 Task: Change  the formatting of the data to Which is Greater than 5, in conditional formating, put the option 'Green Fill with Dark Green Text. . 'add another formatting option Format As Table, insert the option Orangee Table style Medium 3 , change the format of Column Width to AutoFit Column Width and sort the data in descending order In the sheet  Attendance Monitoring Sheetbook
Action: Mouse moved to (178, 431)
Screenshot: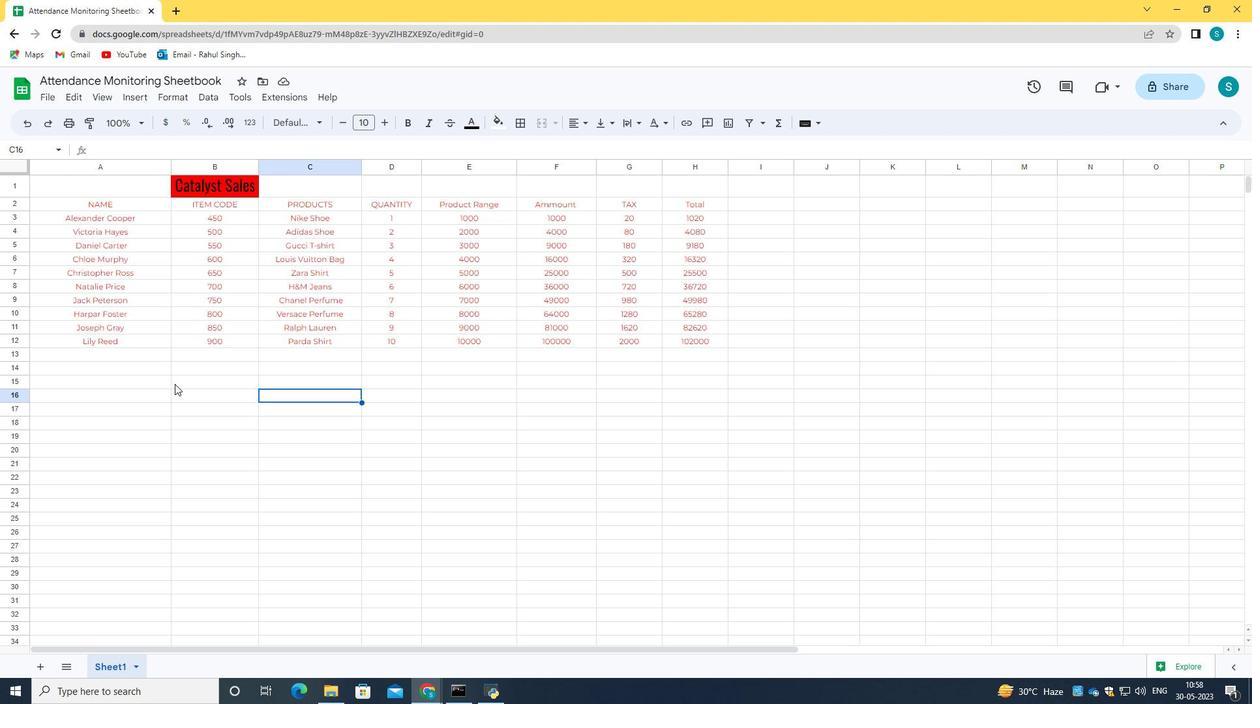 
Action: Mouse pressed left at (178, 431)
Screenshot: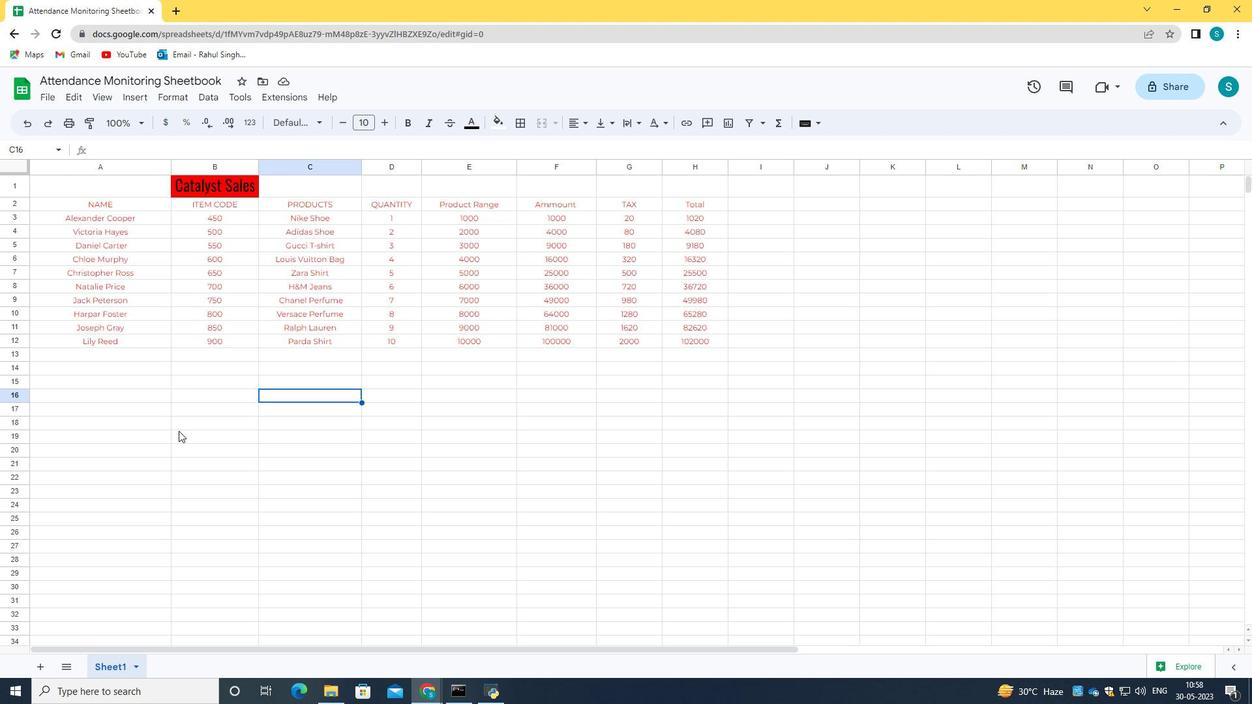 
Action: Mouse moved to (157, 92)
Screenshot: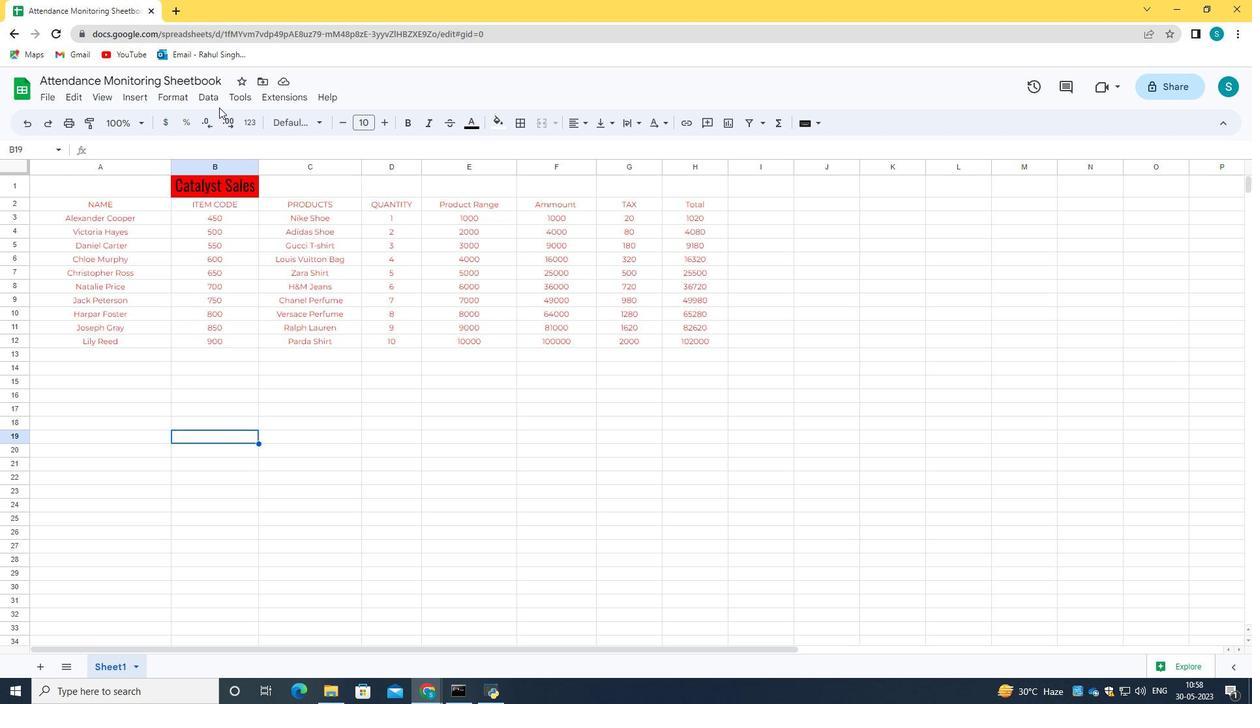 
Action: Mouse pressed left at (157, 92)
Screenshot: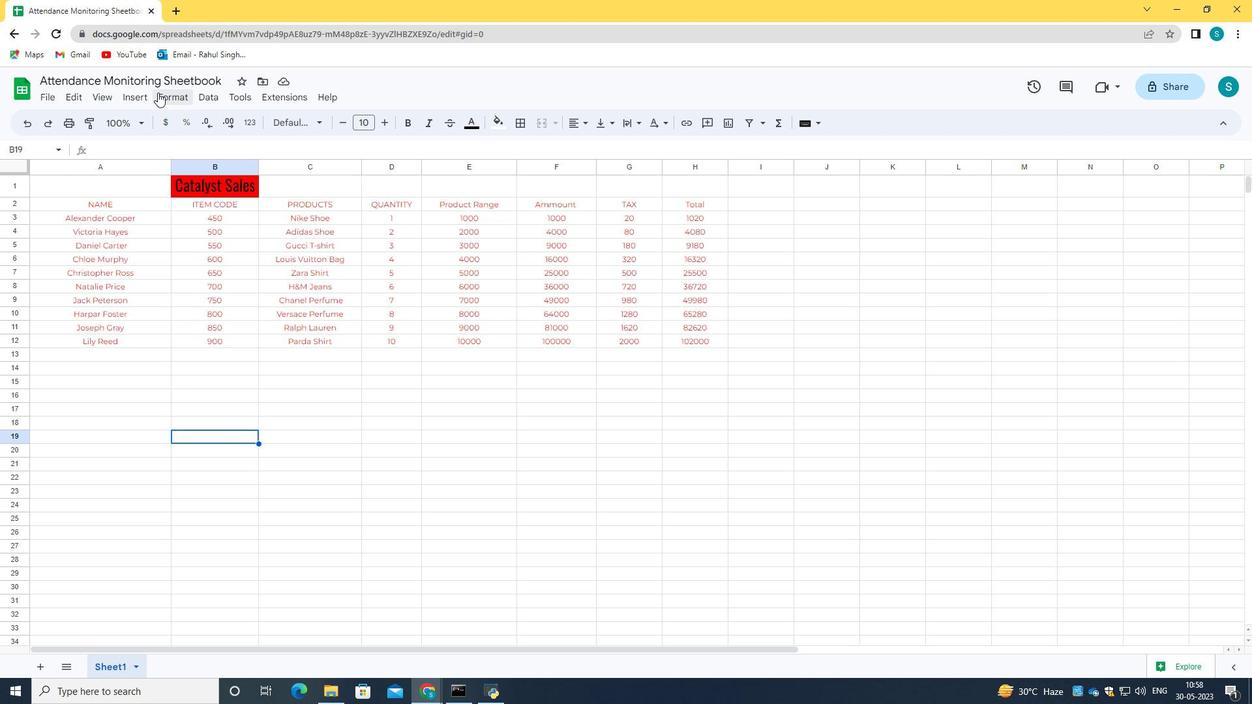 
Action: Mouse moved to (337, 319)
Screenshot: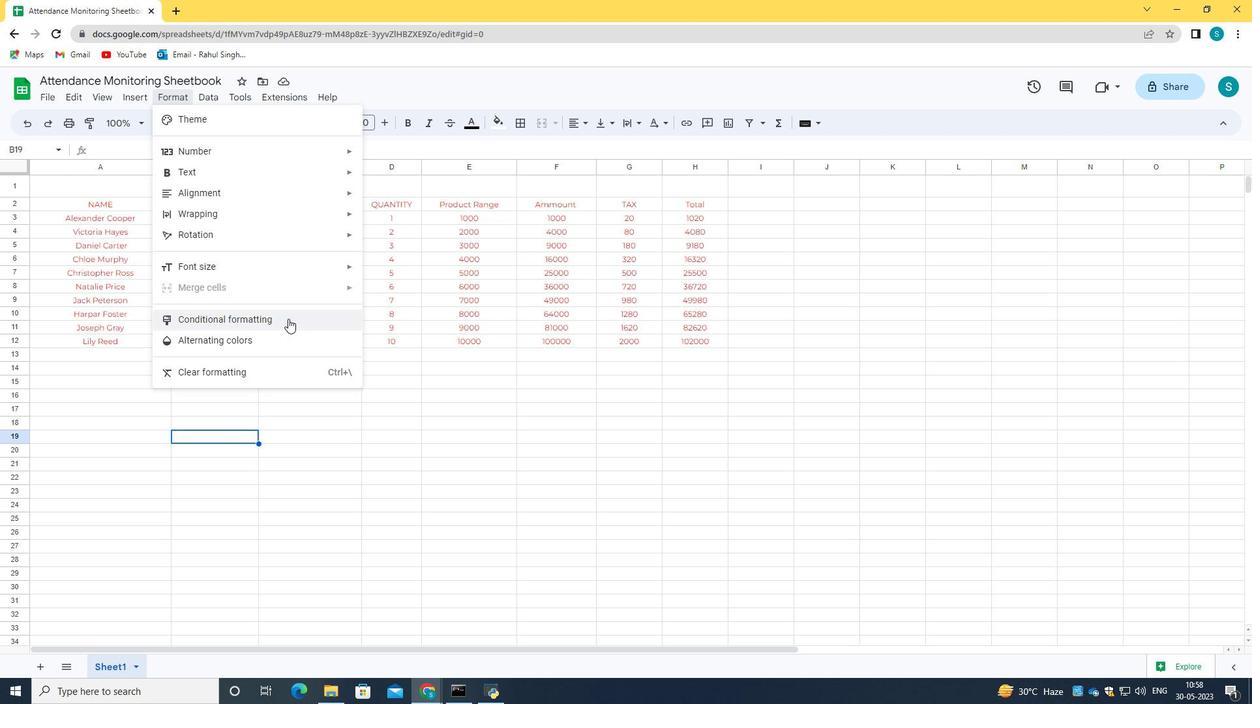 
Action: Mouse pressed left at (337, 319)
Screenshot: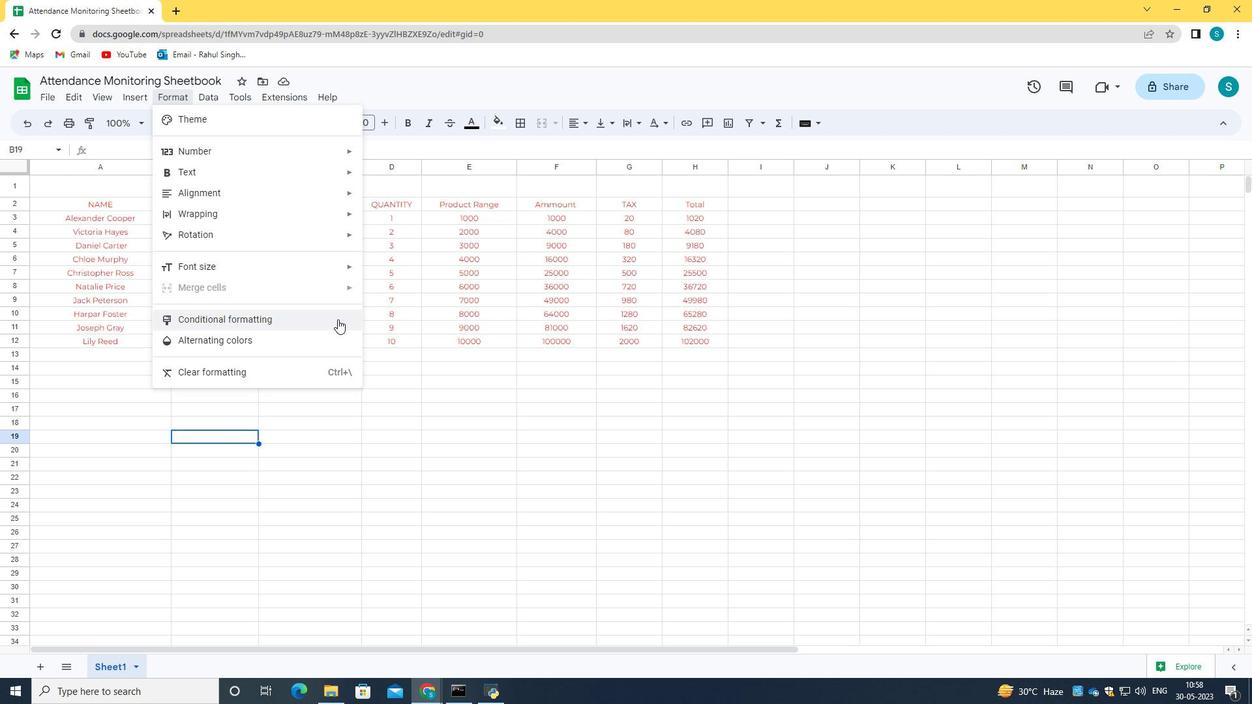 
Action: Mouse moved to (1104, 305)
Screenshot: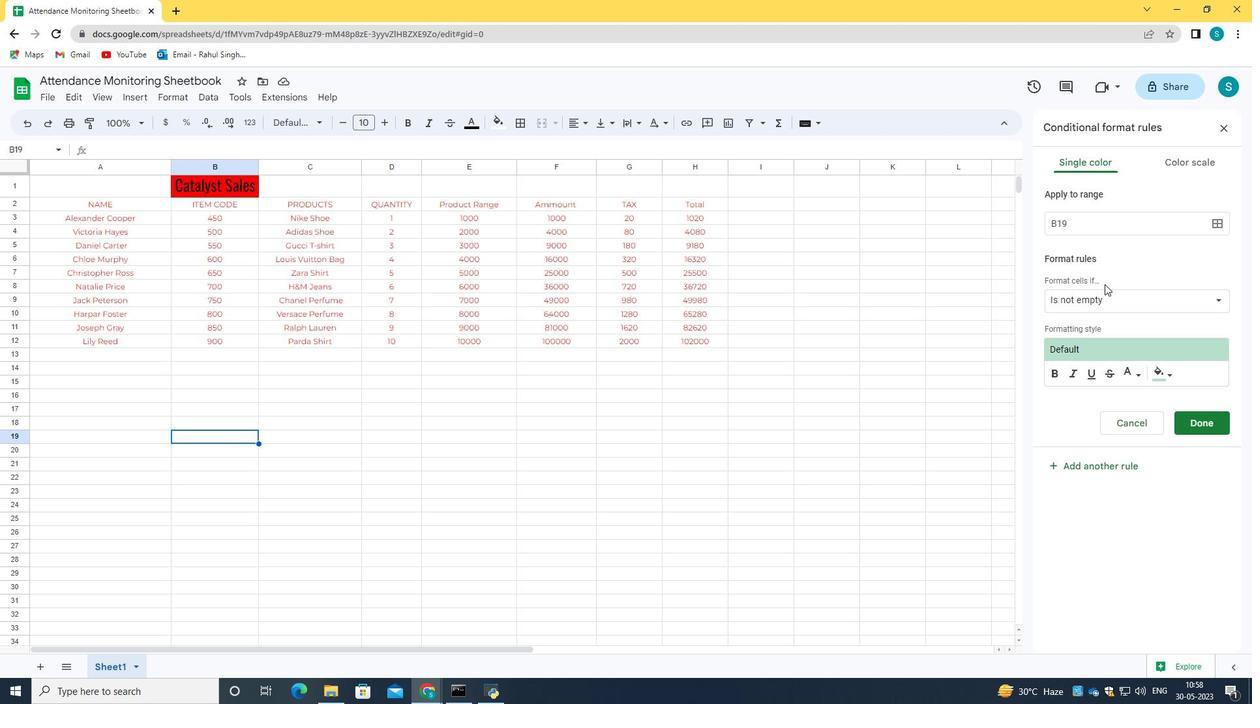 
Action: Mouse pressed left at (1104, 305)
Screenshot: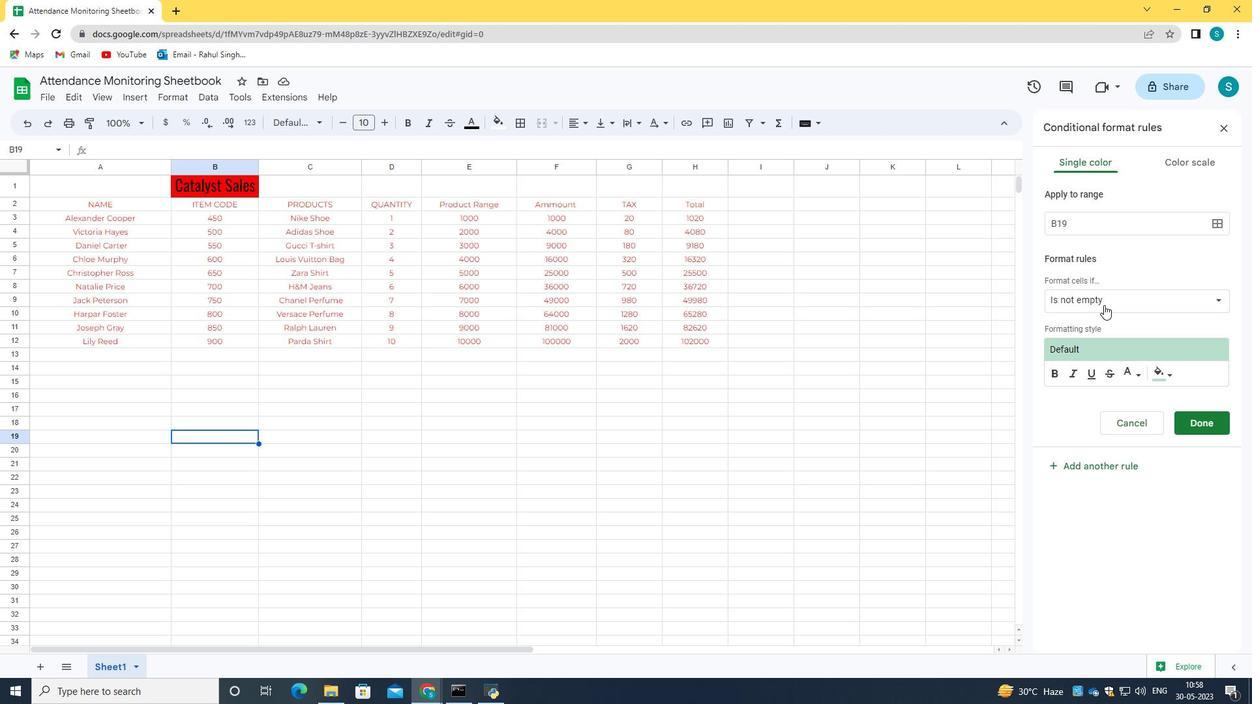 
Action: Mouse moved to (1111, 514)
Screenshot: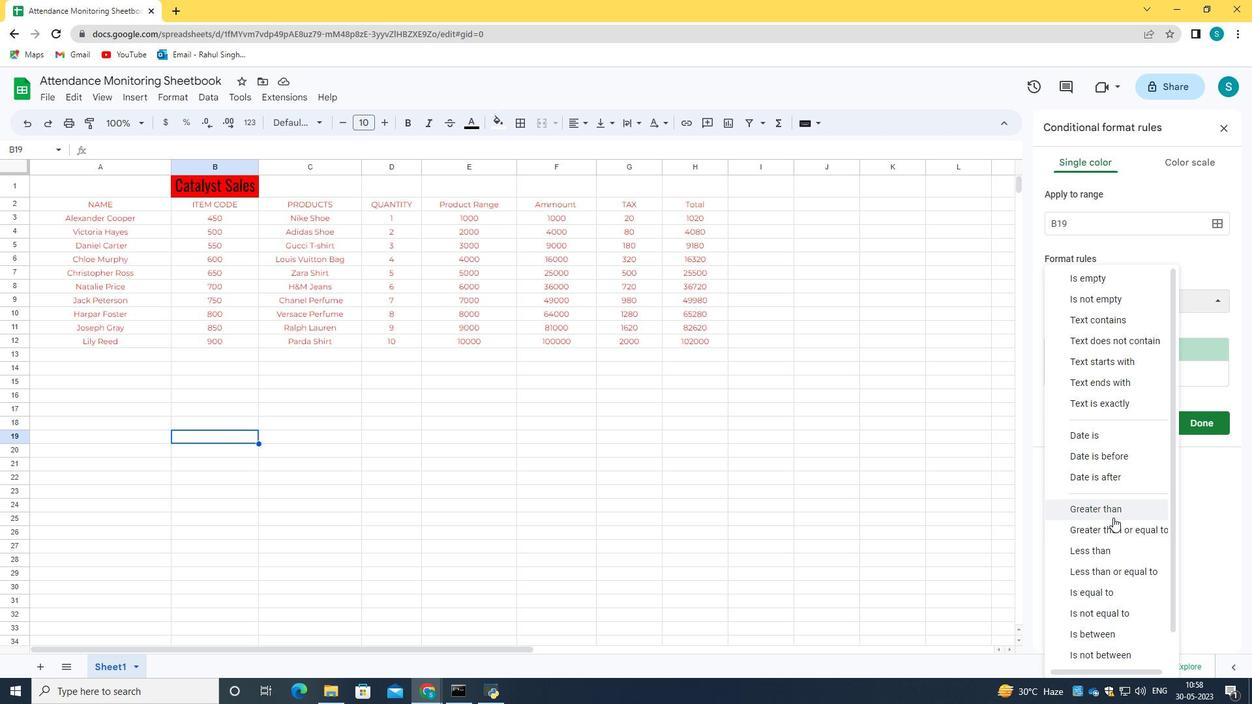 
Action: Mouse pressed left at (1111, 514)
Screenshot: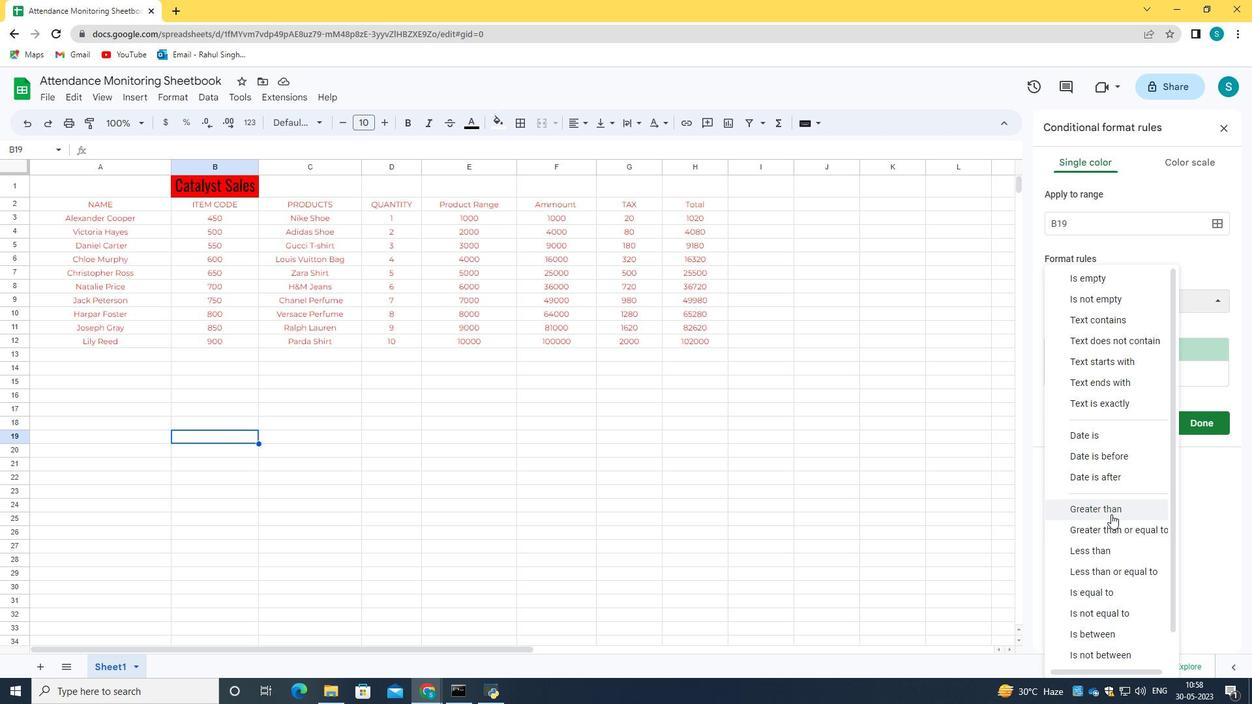 
Action: Mouse moved to (1114, 333)
Screenshot: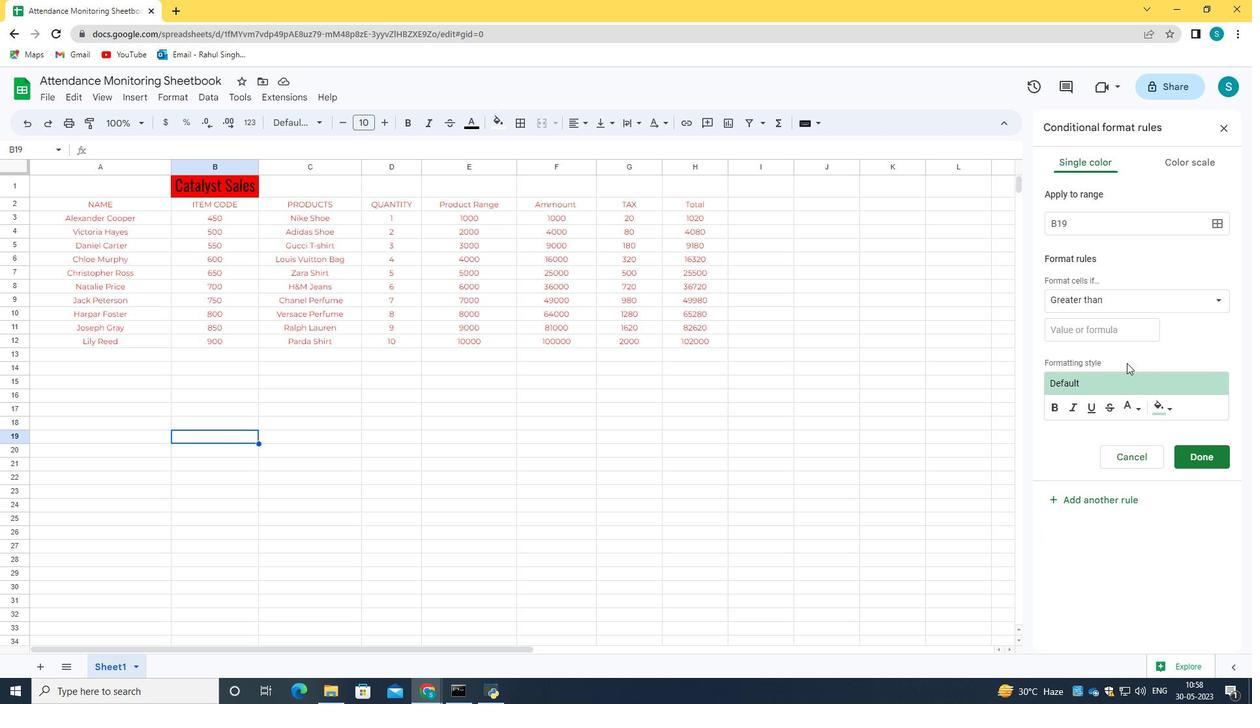 
Action: Mouse pressed left at (1114, 333)
Screenshot: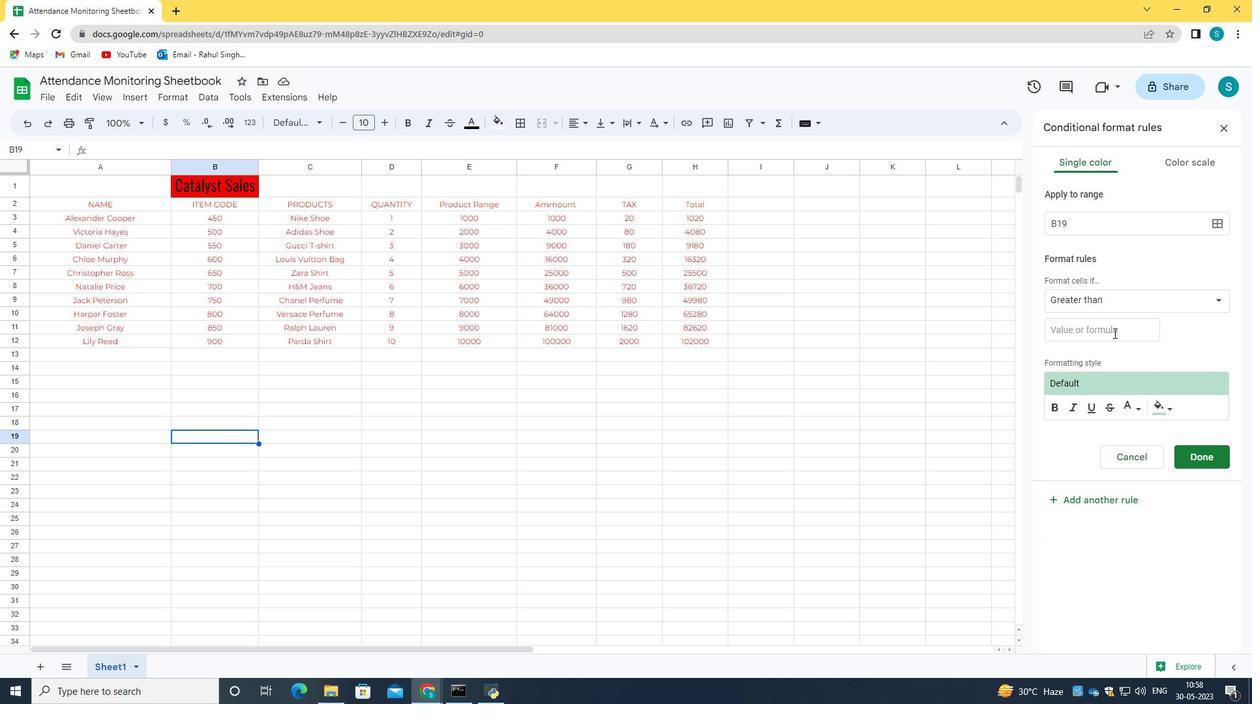 
Action: Key pressed 5
Screenshot: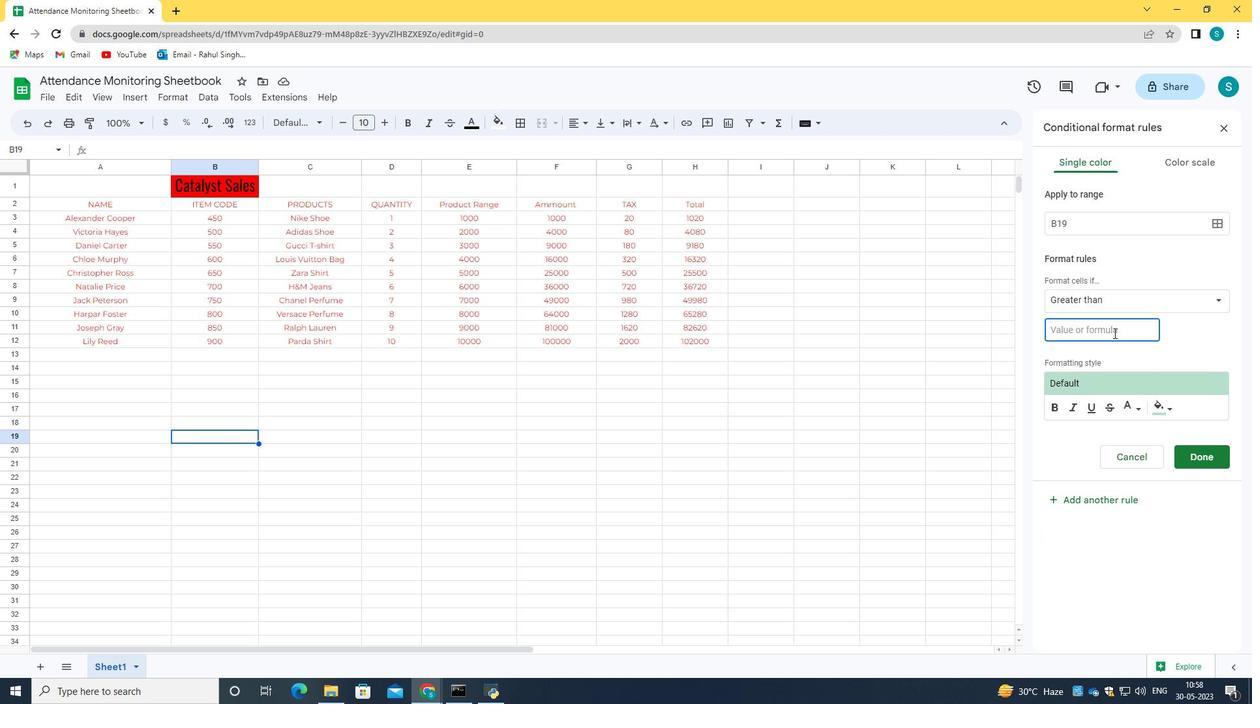 
Action: Mouse moved to (1159, 403)
Screenshot: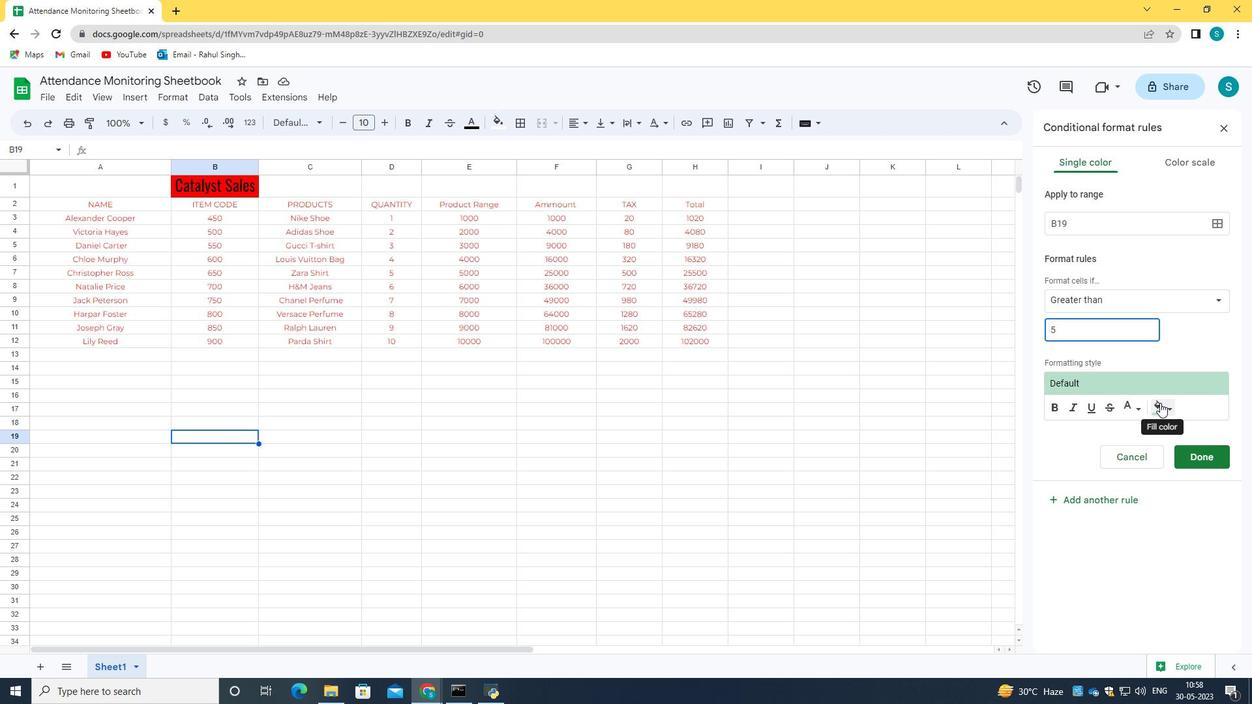 
Action: Mouse pressed left at (1159, 403)
Screenshot: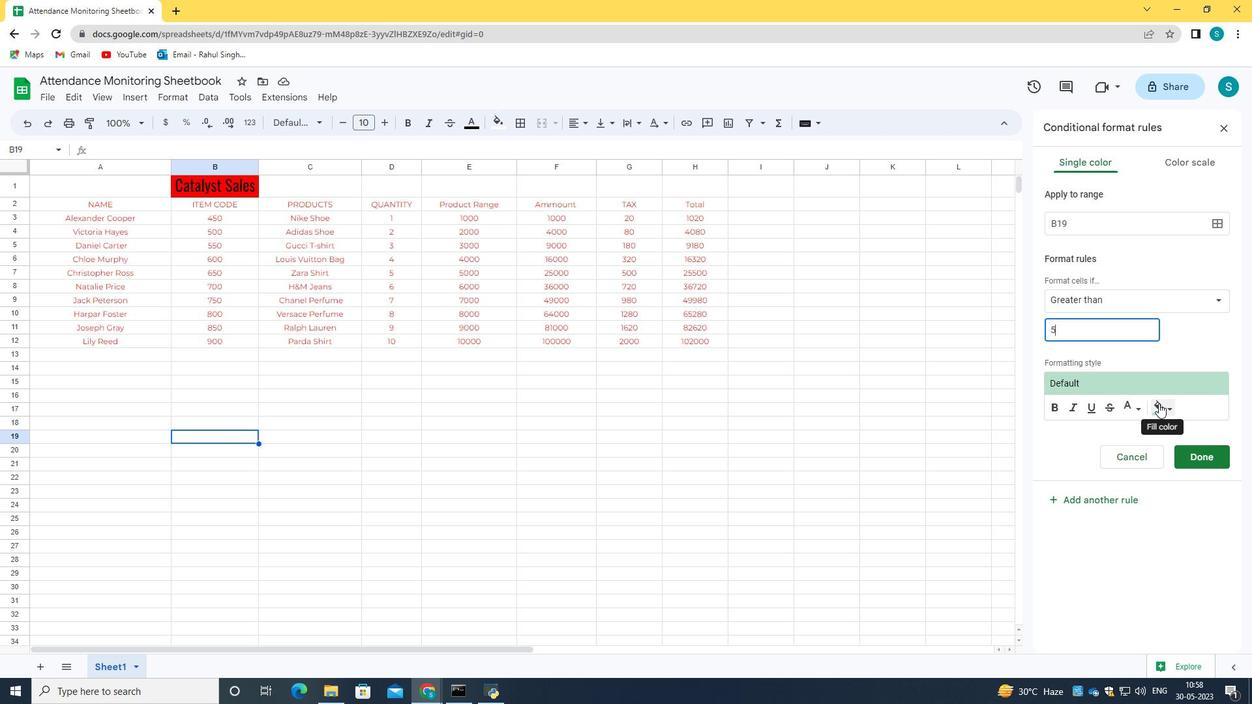 
Action: Mouse moved to (1090, 469)
Screenshot: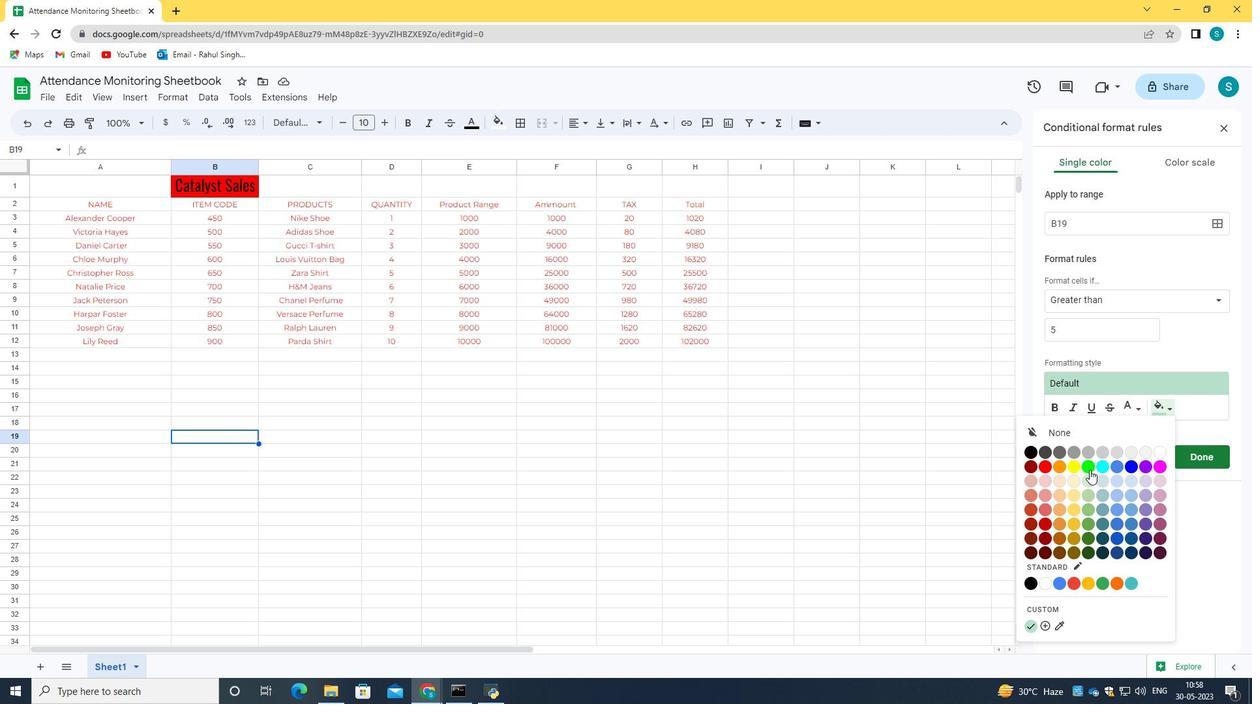 
Action: Mouse pressed left at (1090, 469)
Screenshot: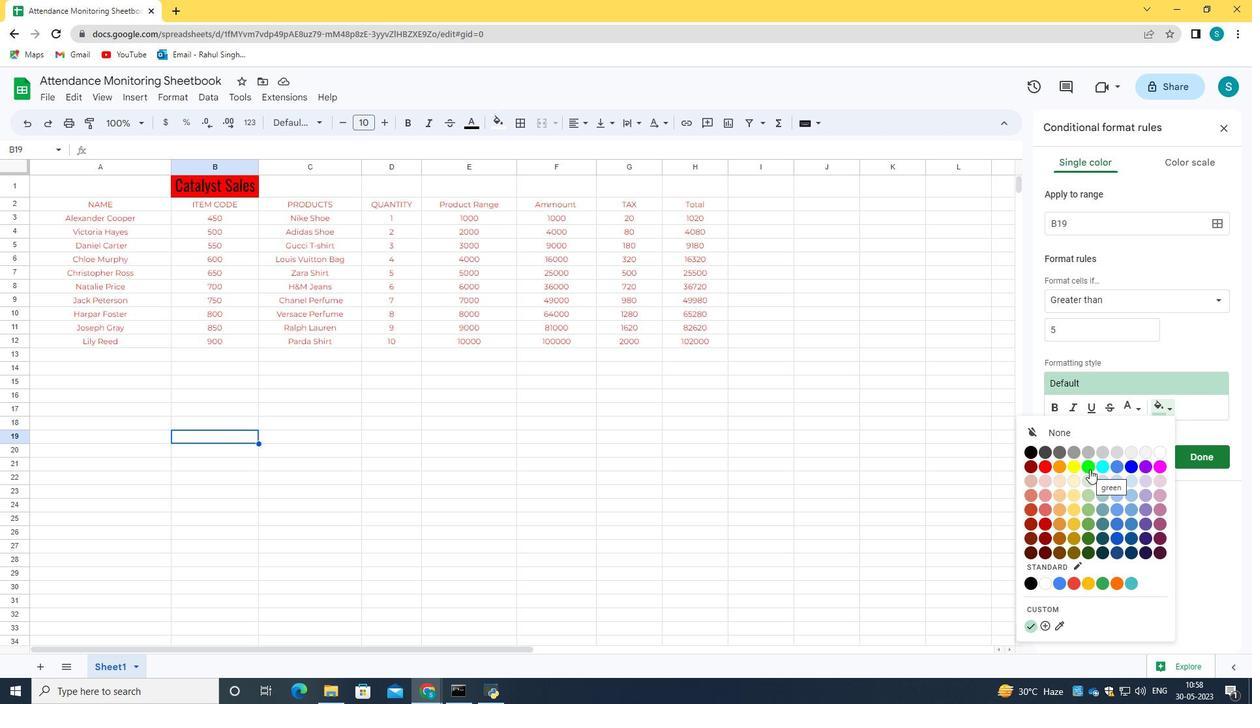 
Action: Mouse moved to (1129, 407)
Screenshot: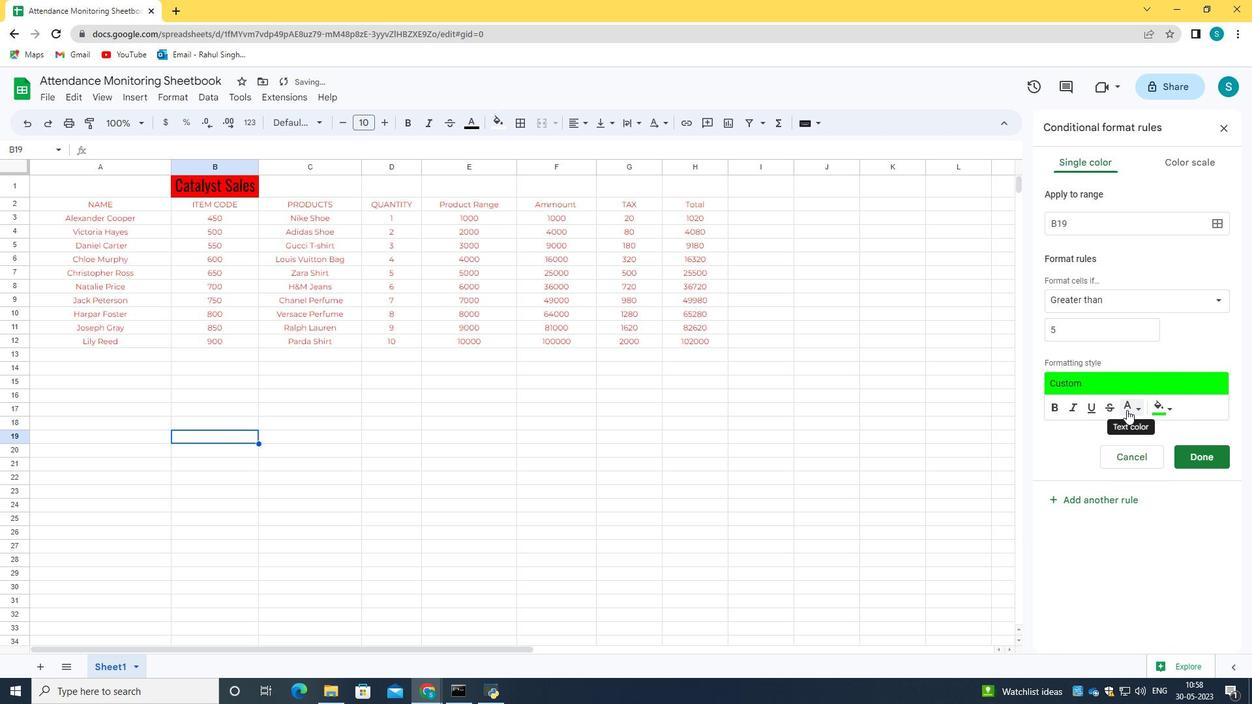 
Action: Mouse pressed left at (1129, 407)
Screenshot: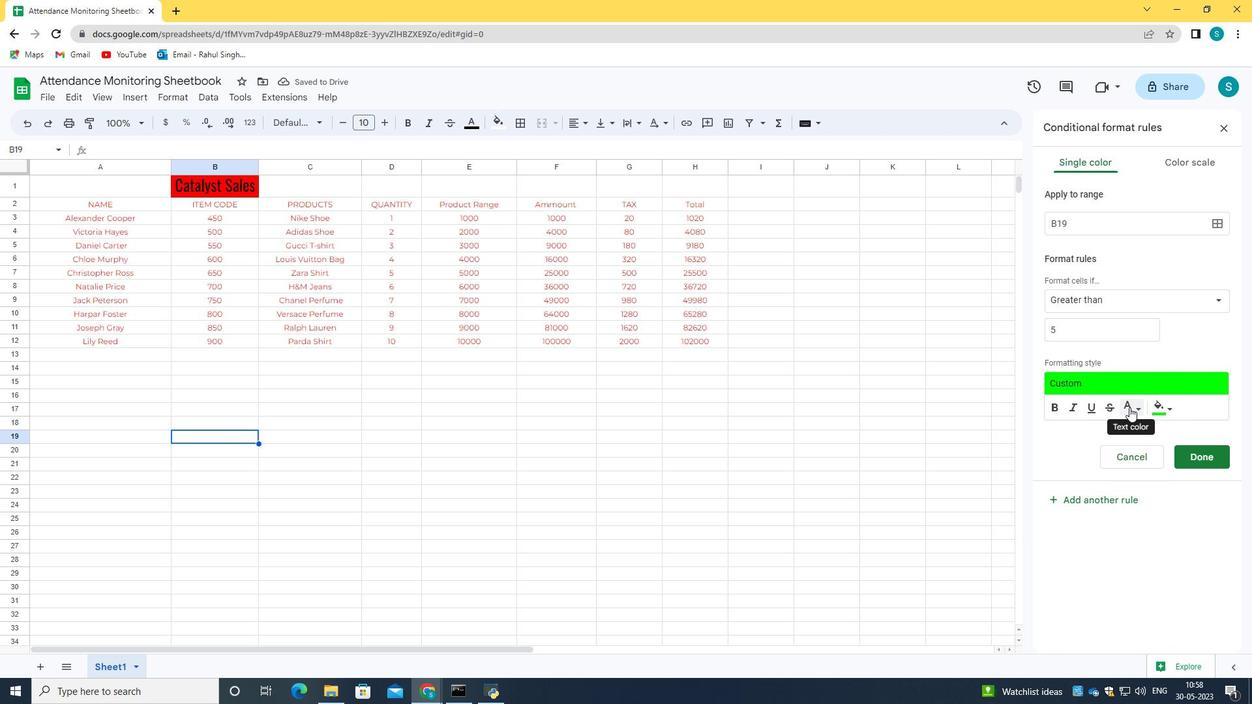 
Action: Mouse moved to (1059, 554)
Screenshot: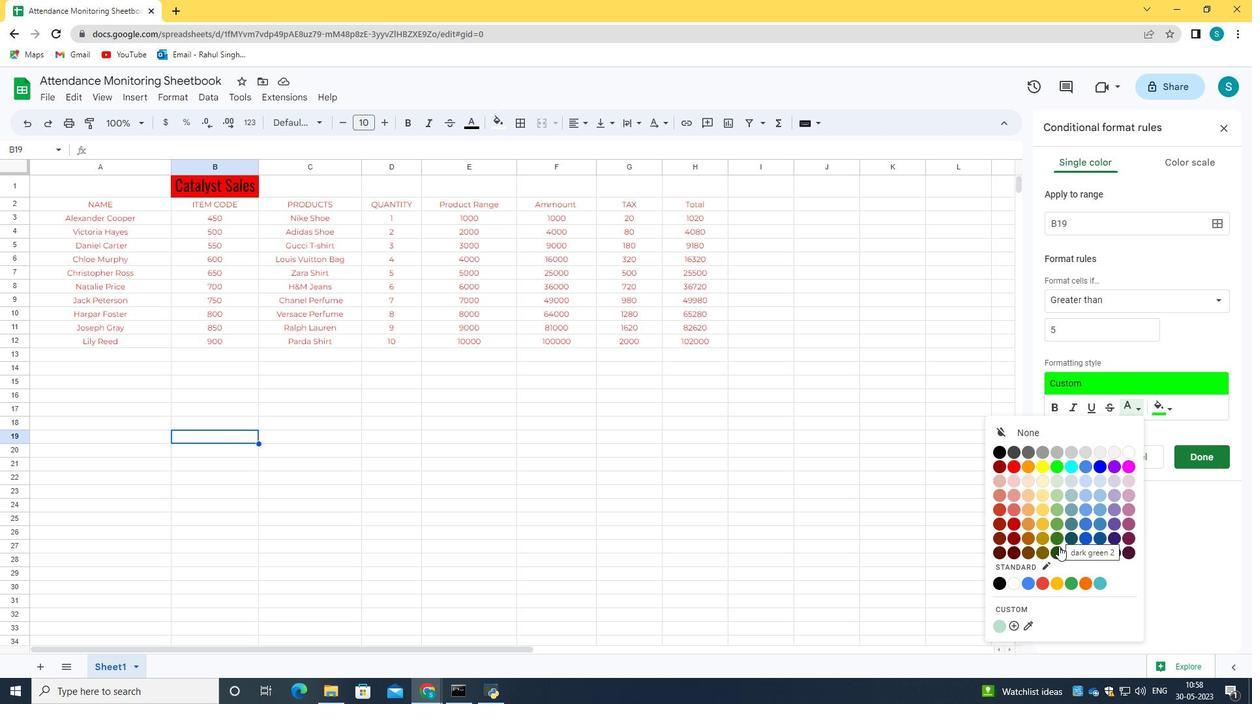 
Action: Mouse pressed left at (1059, 554)
Screenshot: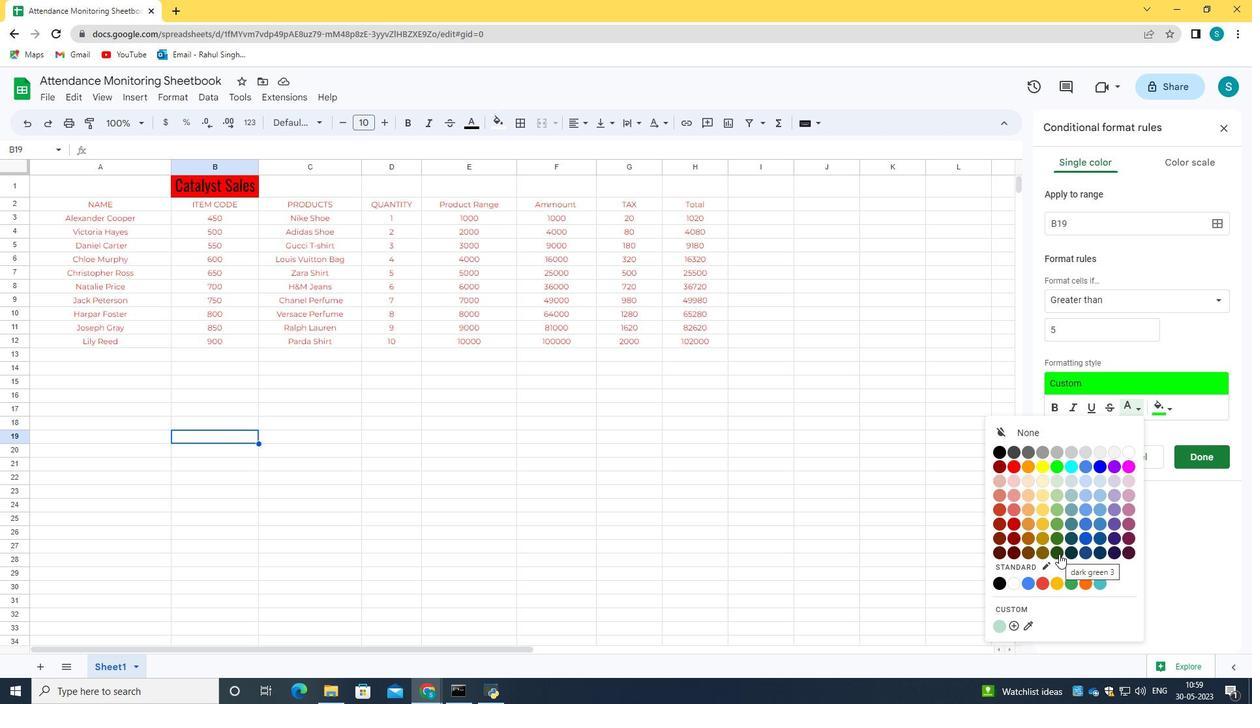 
Action: Mouse moved to (1201, 455)
Screenshot: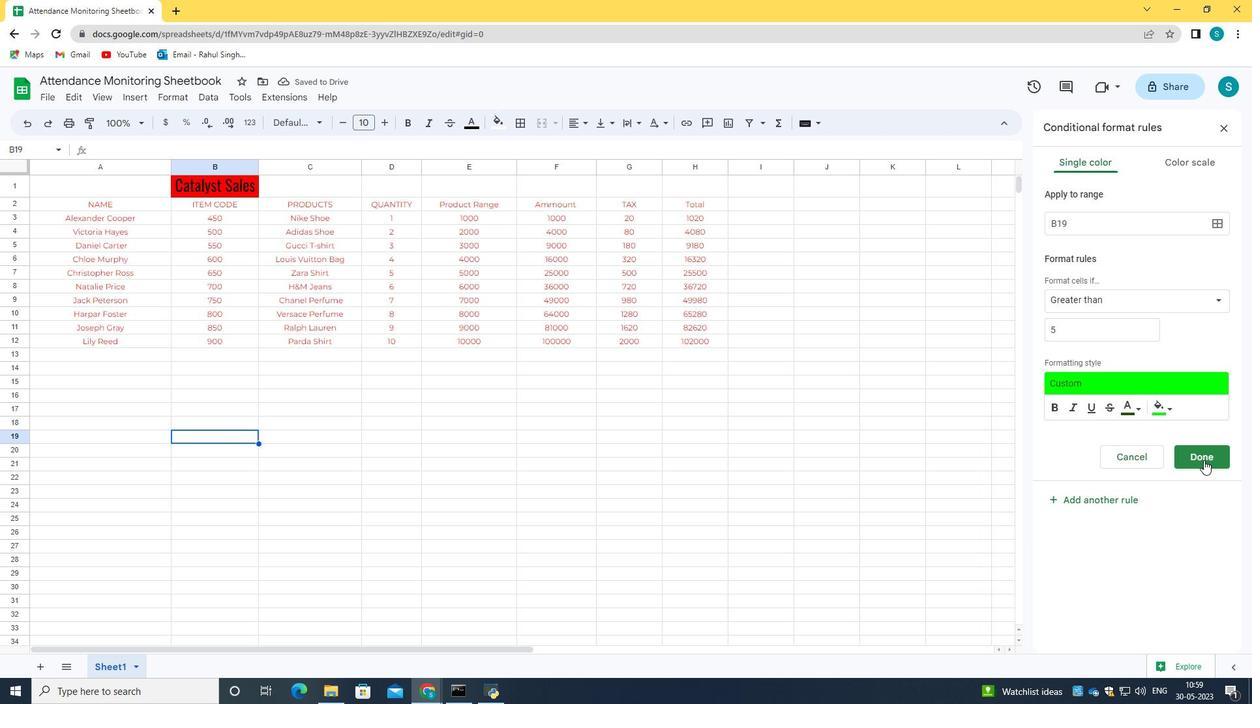 
Action: Mouse pressed left at (1201, 455)
Screenshot: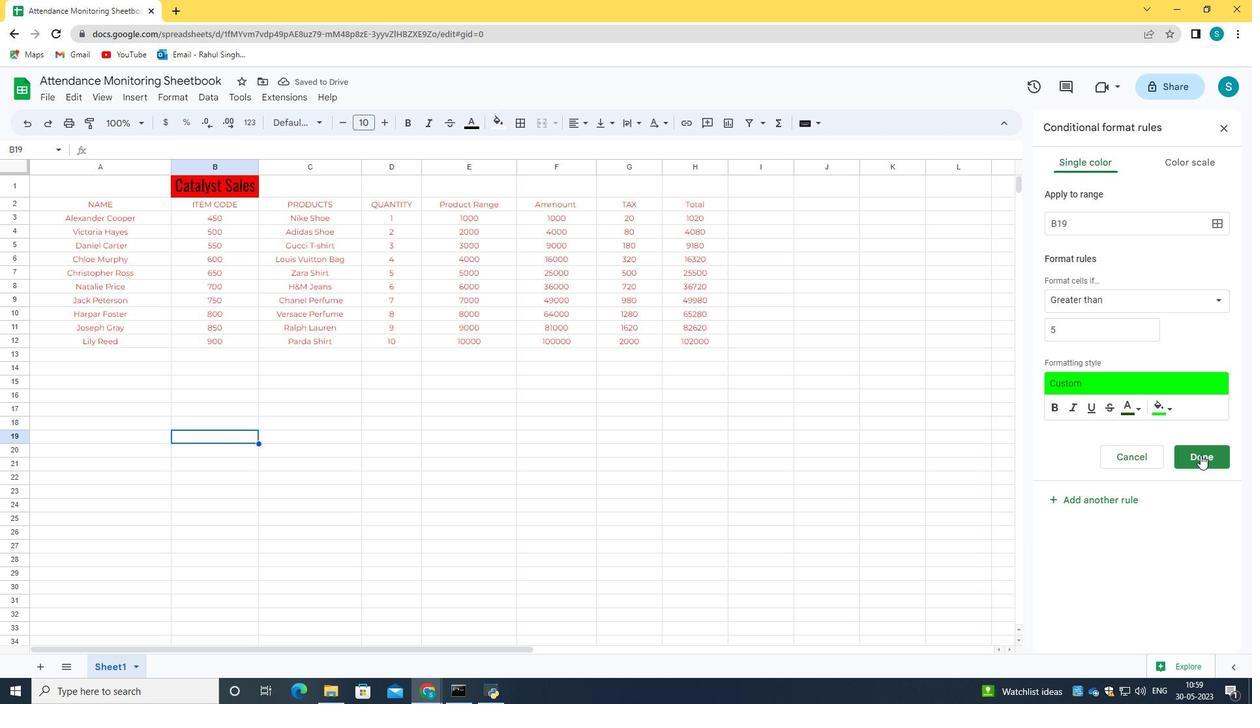 
Action: Mouse moved to (1119, 163)
Screenshot: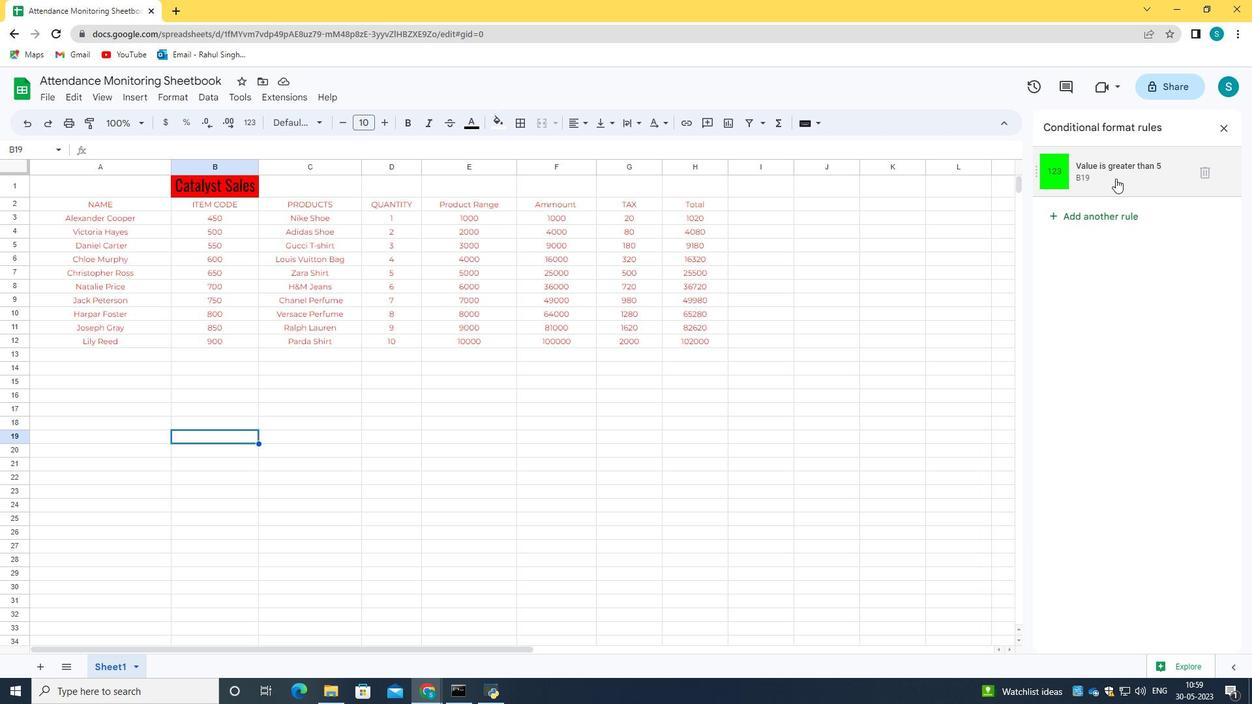 
Action: Mouse pressed left at (1119, 163)
Screenshot: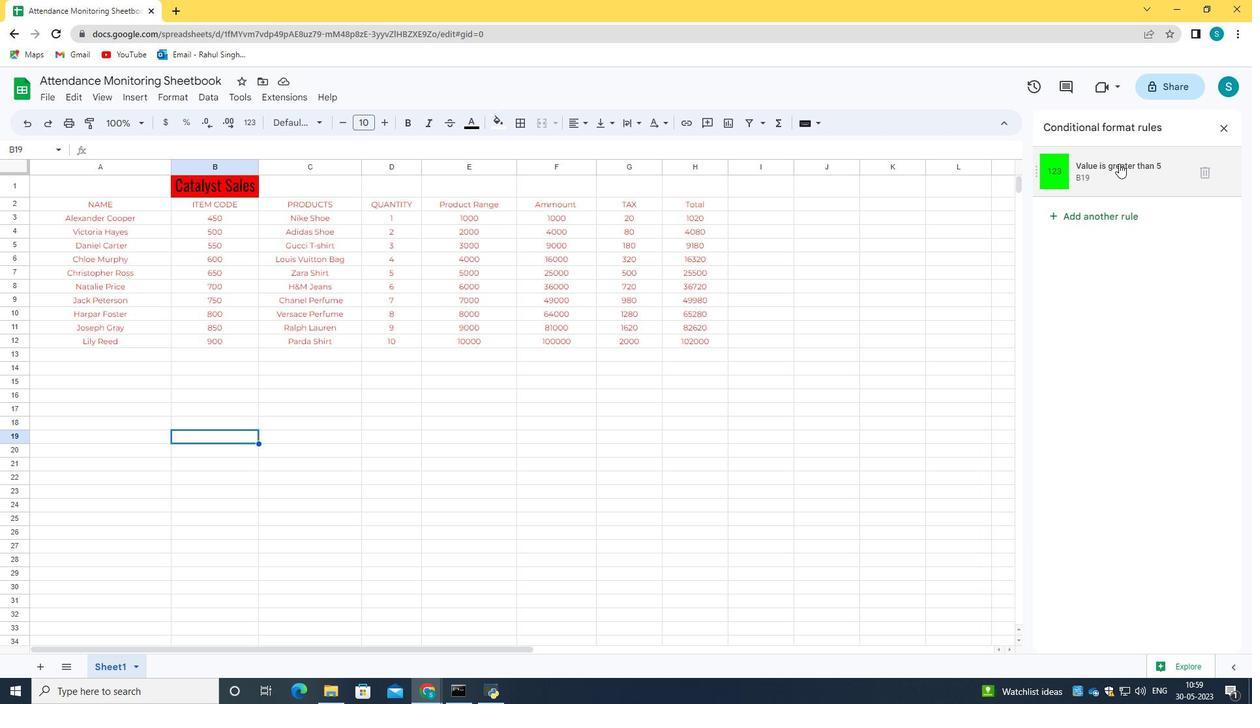 
Action: Mouse moved to (1141, 408)
Screenshot: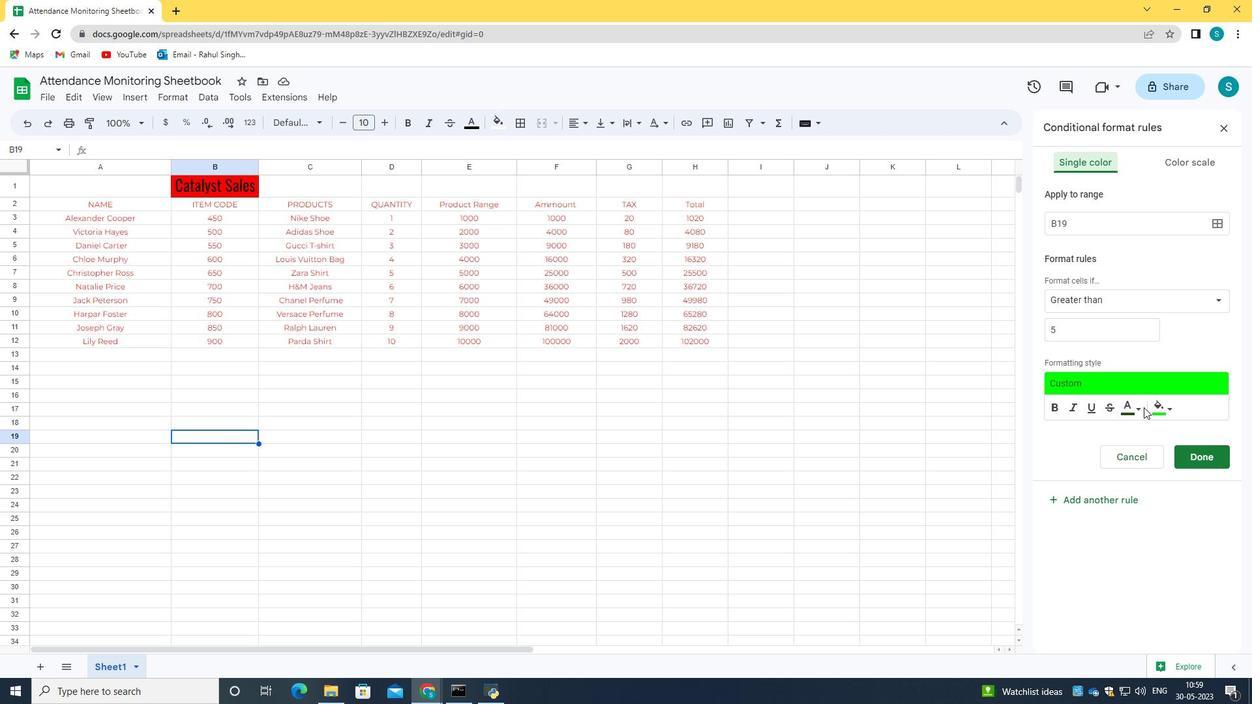 
Action: Mouse pressed left at (1141, 408)
Screenshot: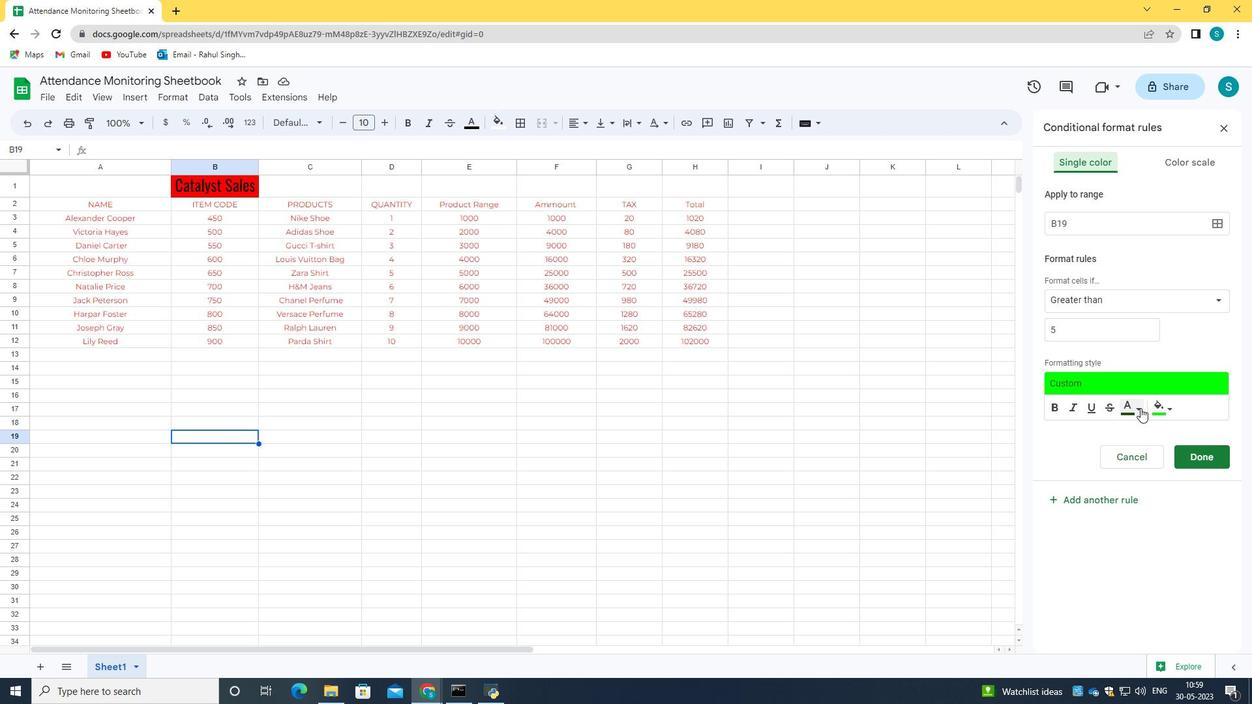 
Action: Mouse moved to (1058, 553)
Screenshot: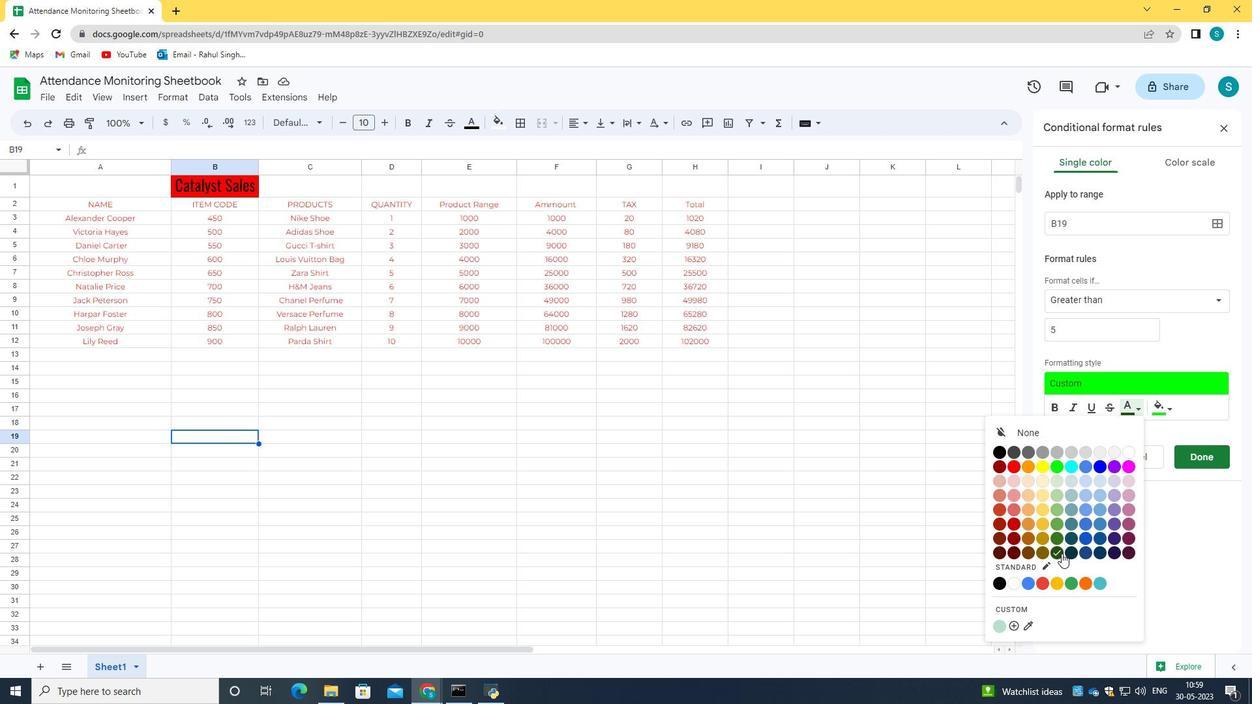 
Action: Mouse pressed left at (1058, 553)
Screenshot: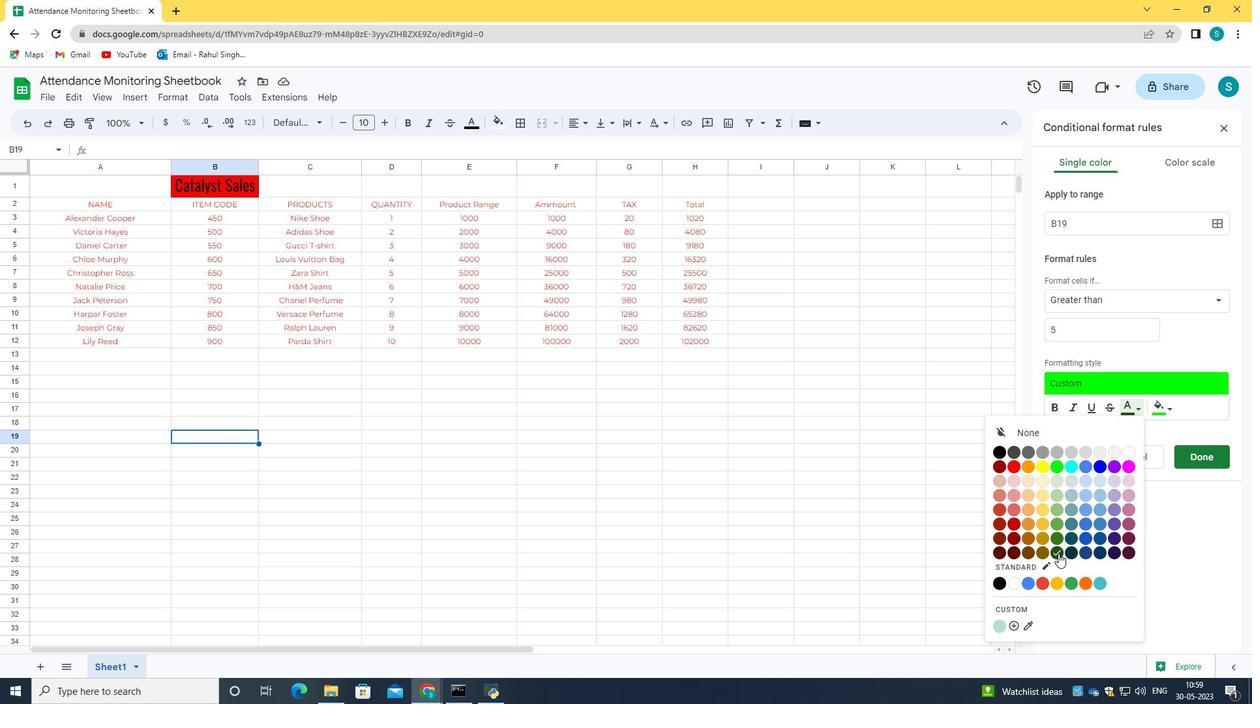 
Action: Mouse pressed left at (1058, 553)
Screenshot: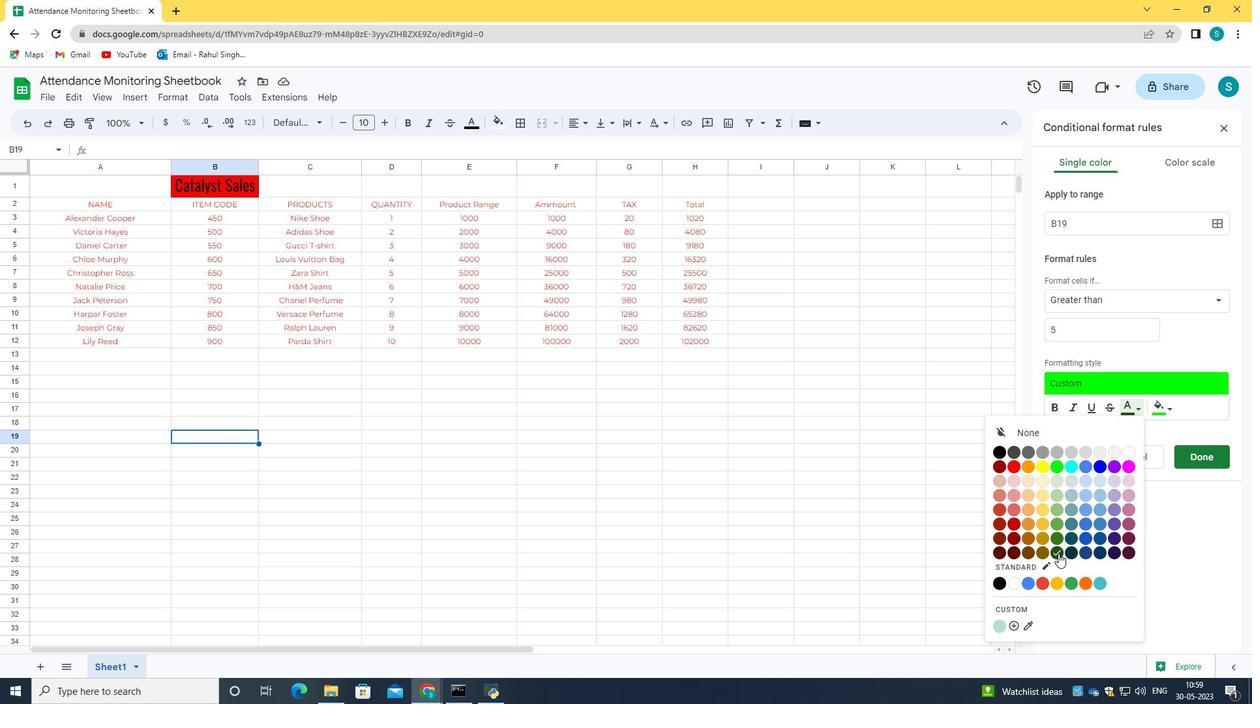 
Action: Mouse pressed left at (1058, 553)
Screenshot: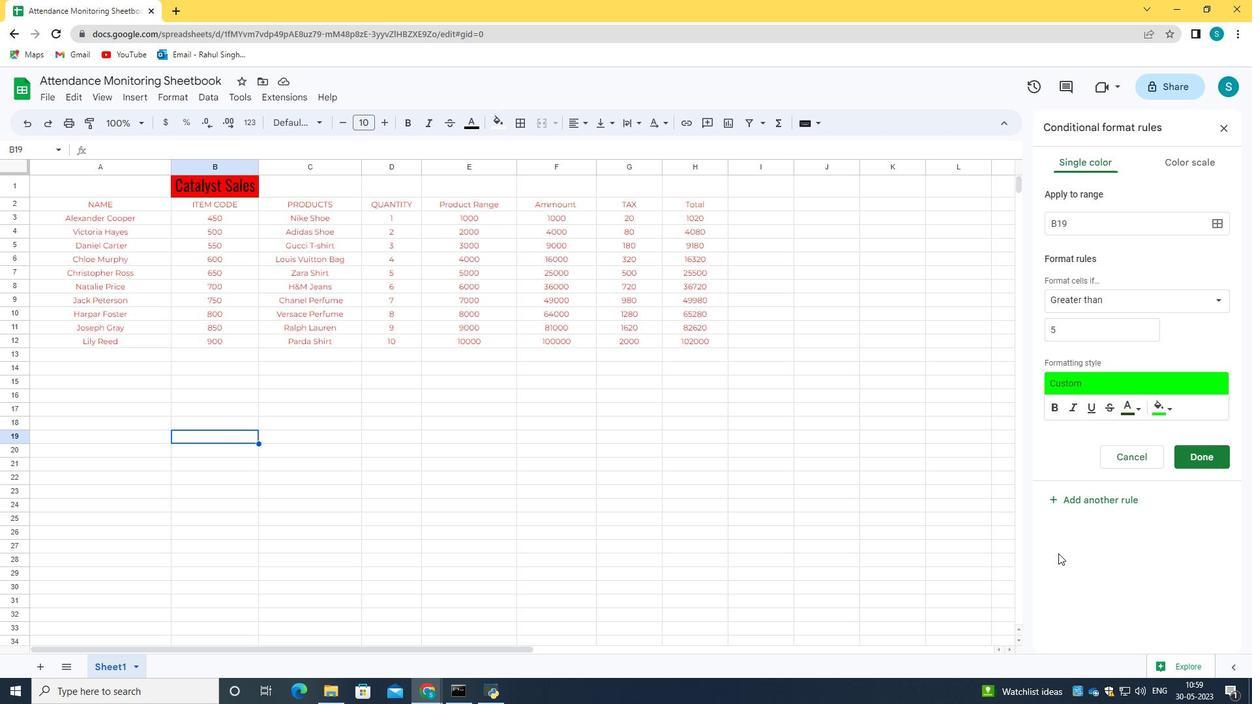 
Action: Mouse moved to (39, 181)
Screenshot: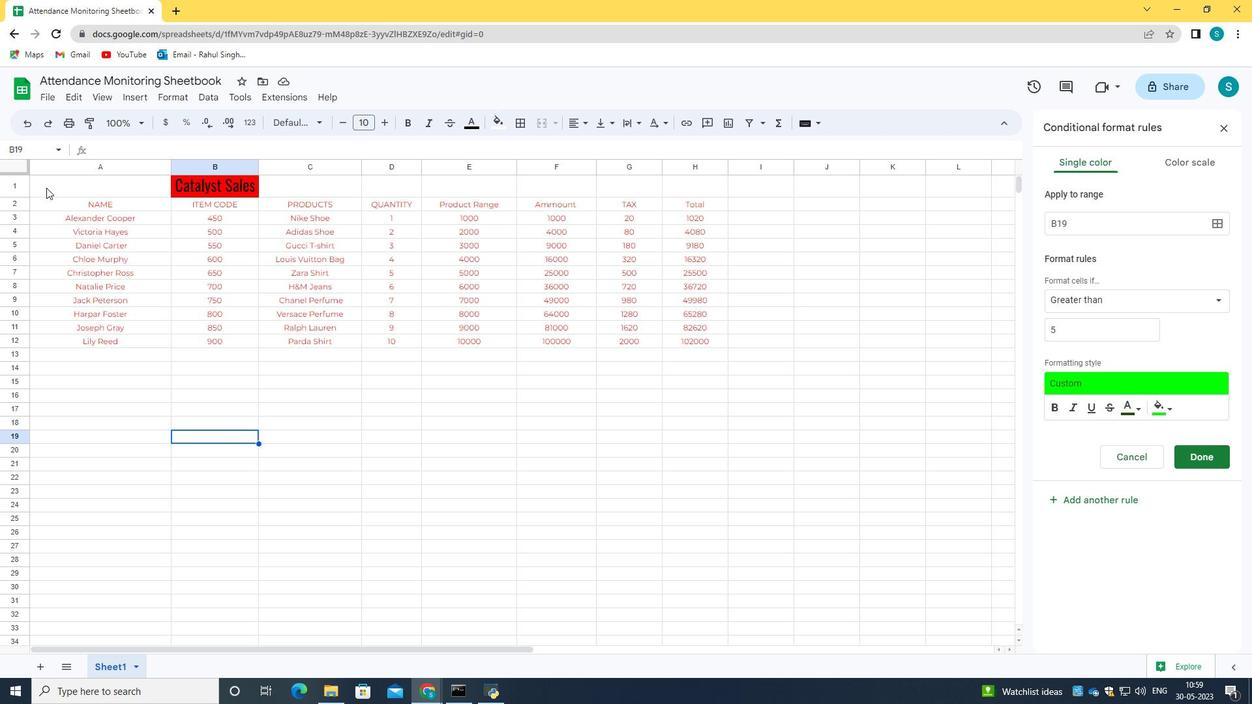 
Action: Mouse pressed left at (39, 181)
Screenshot: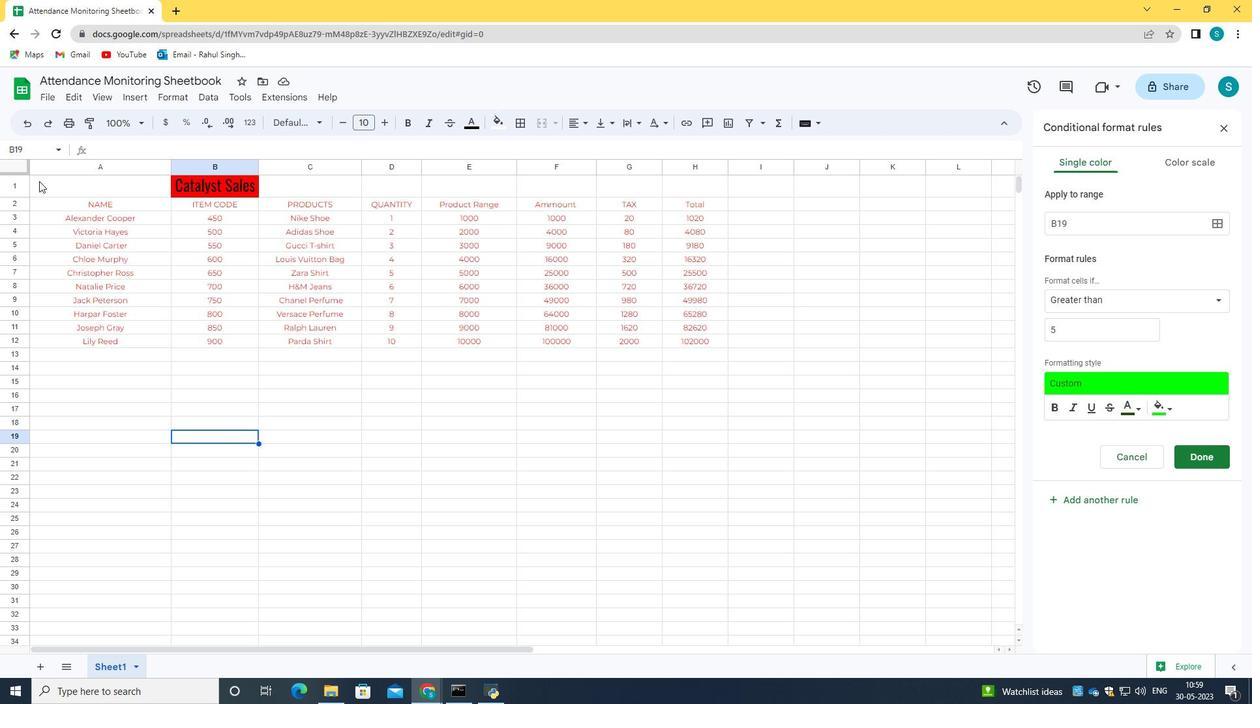 
Action: Mouse moved to (1133, 409)
Screenshot: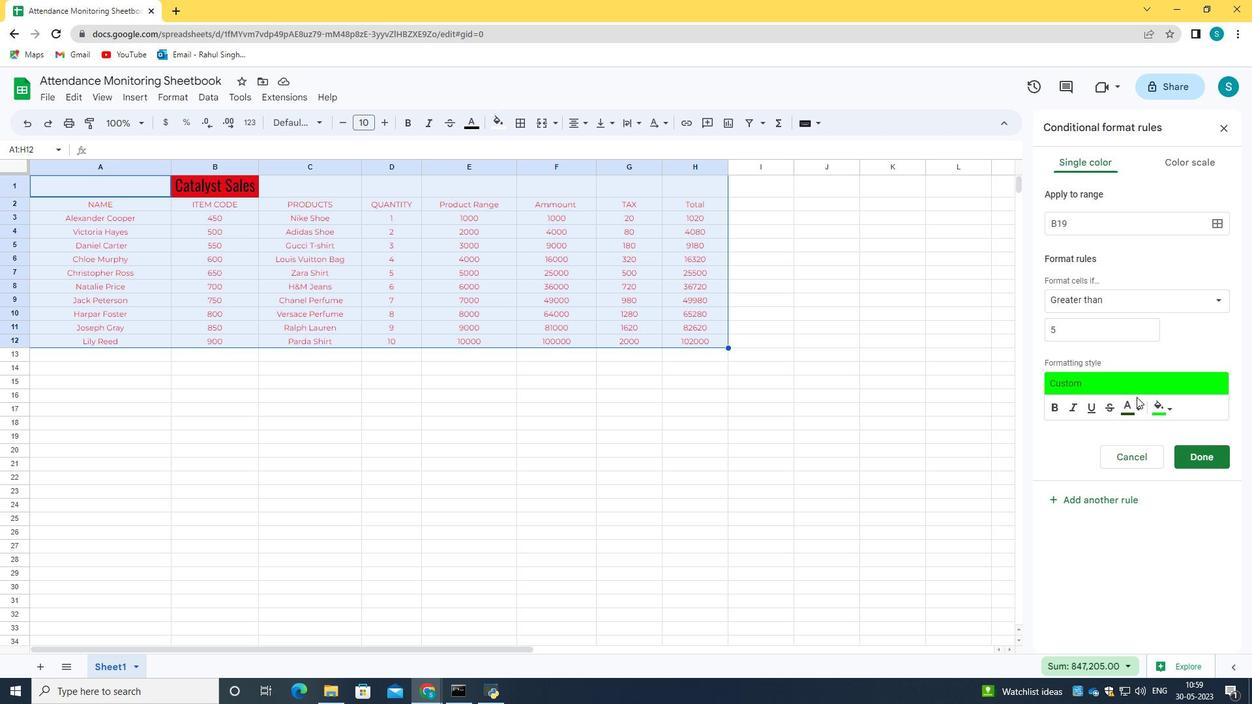 
Action: Mouse pressed left at (1133, 409)
Screenshot: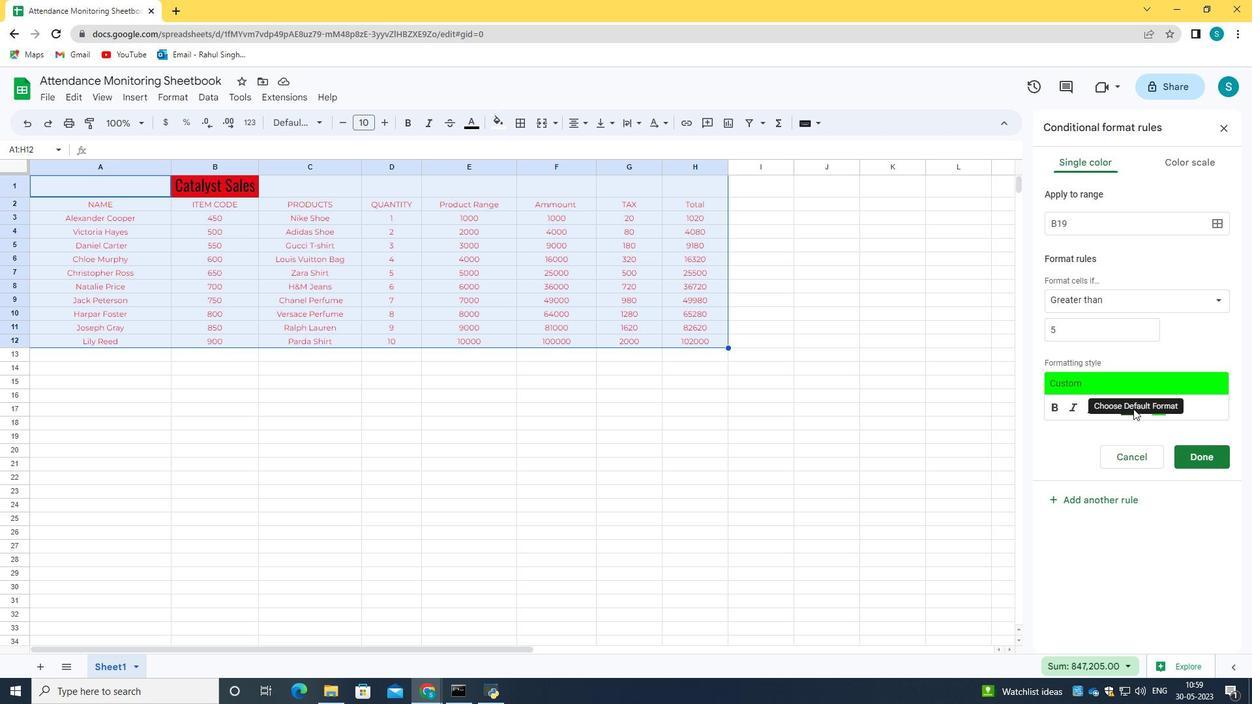 
Action: Mouse moved to (1132, 411)
Screenshot: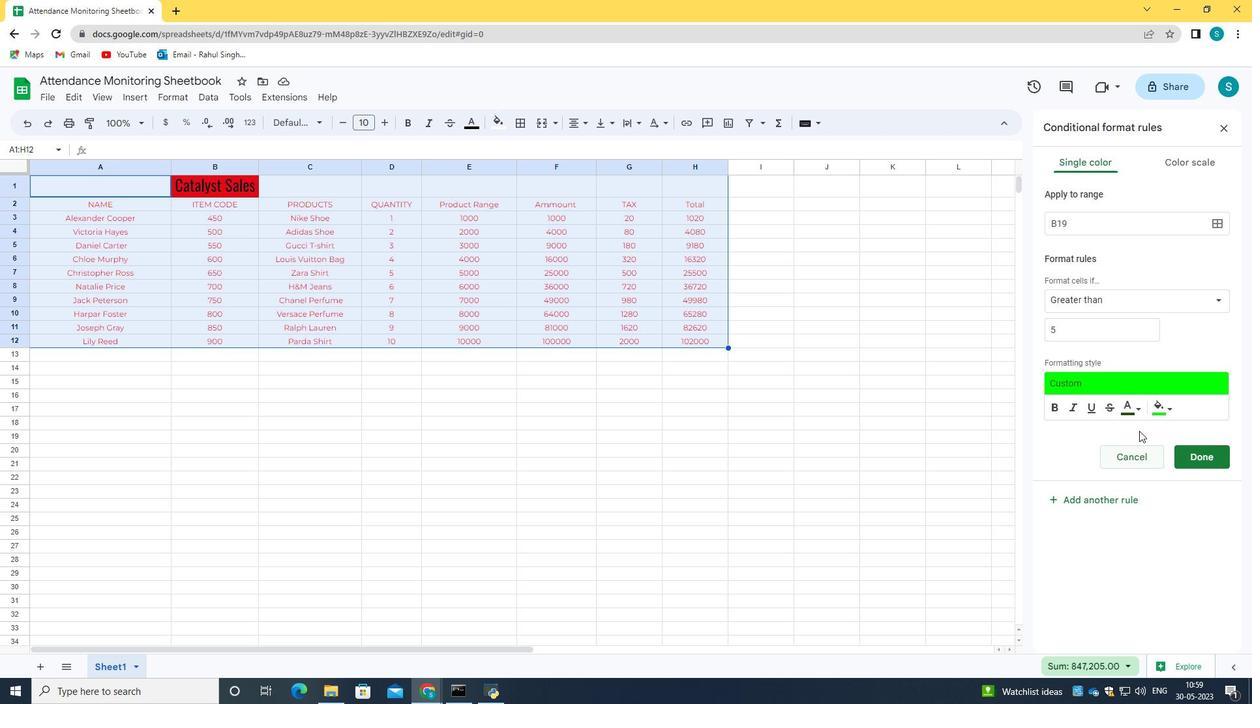 
Action: Mouse pressed left at (1132, 411)
Screenshot: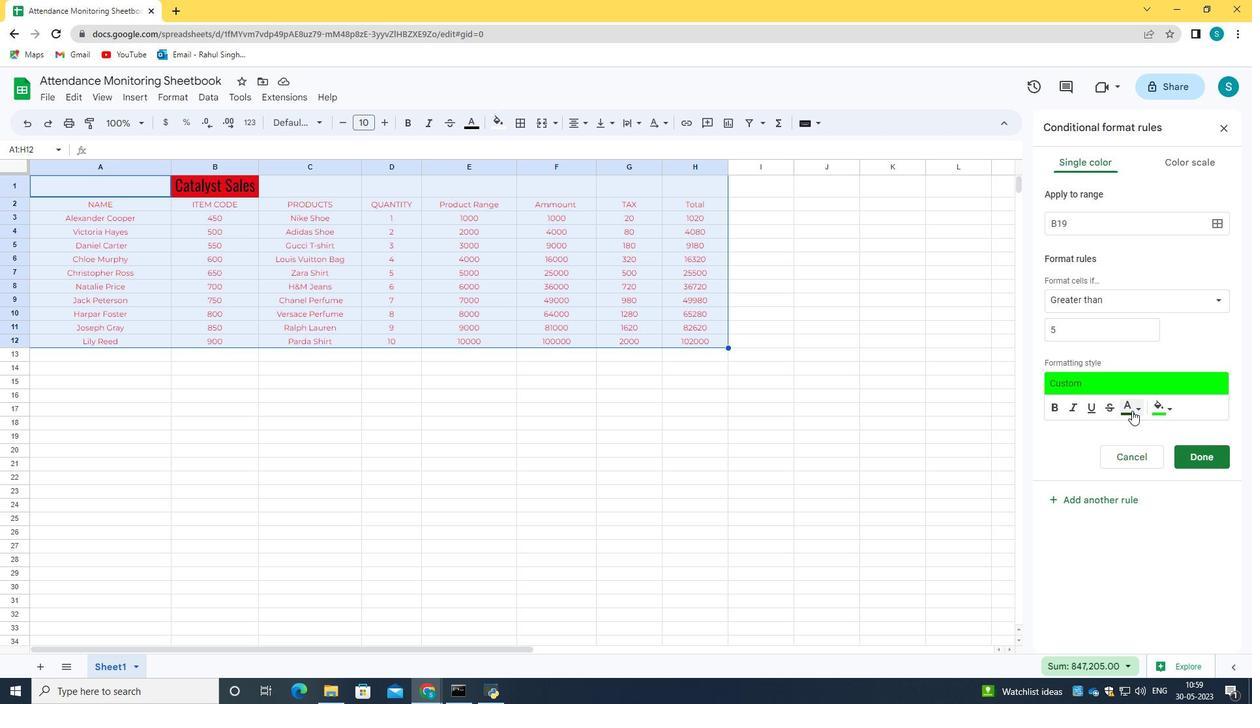 
Action: Mouse moved to (1062, 551)
Screenshot: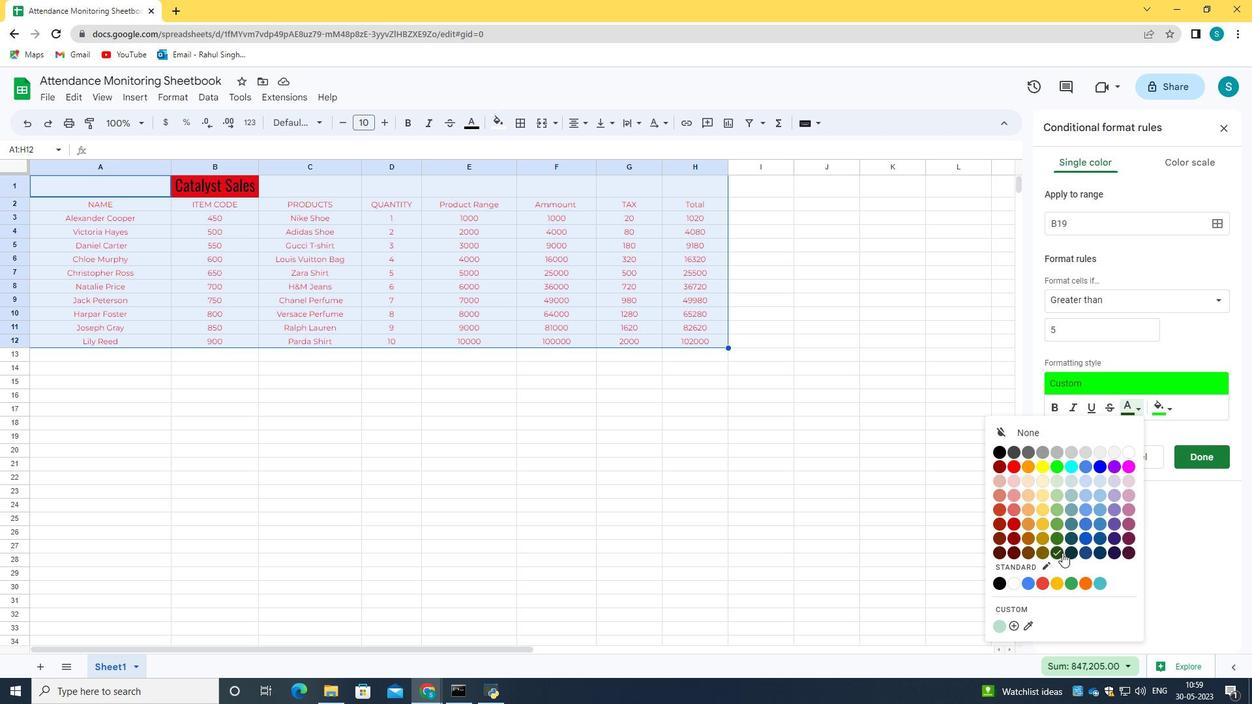 
Action: Mouse pressed left at (1062, 551)
Screenshot: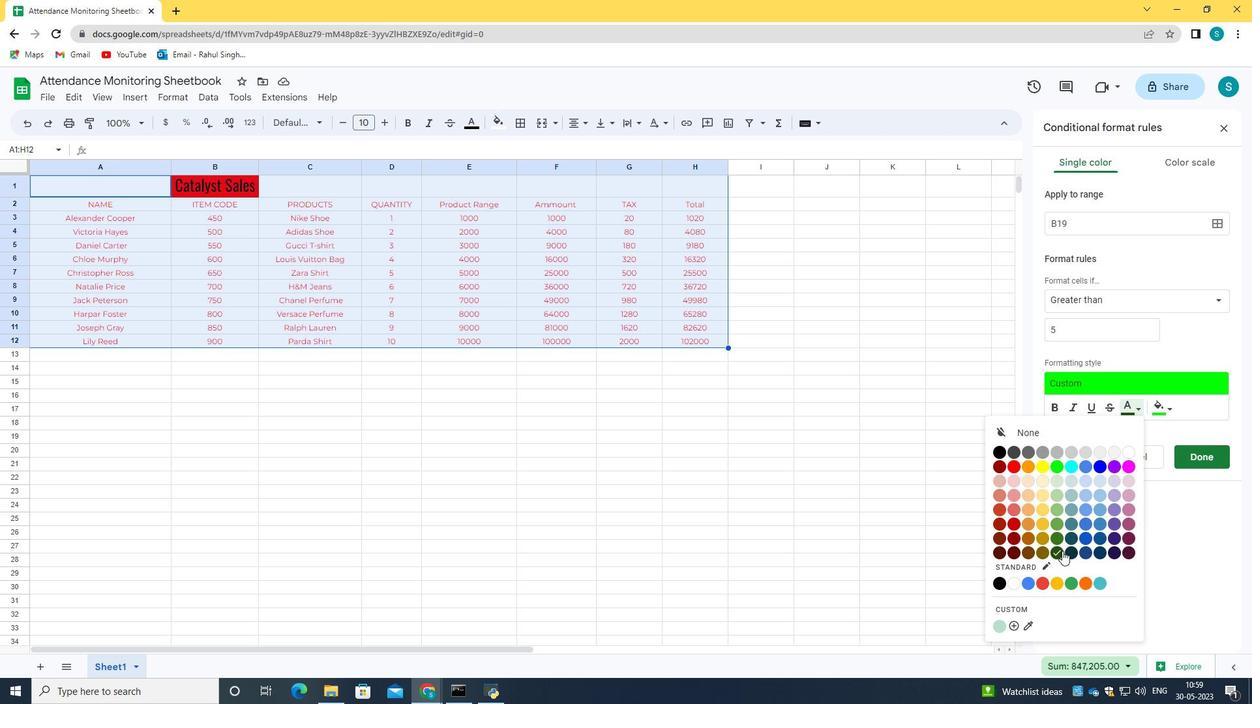 
Action: Mouse moved to (1158, 409)
Screenshot: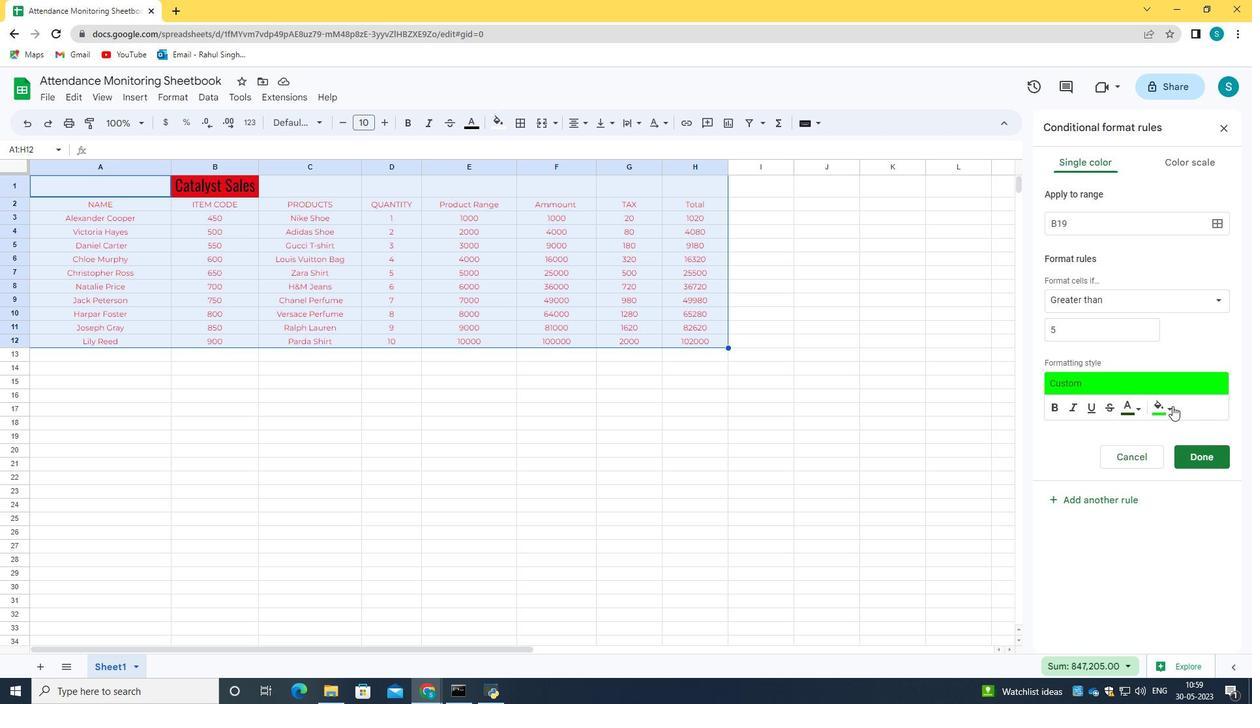 
Action: Mouse pressed left at (1158, 409)
Screenshot: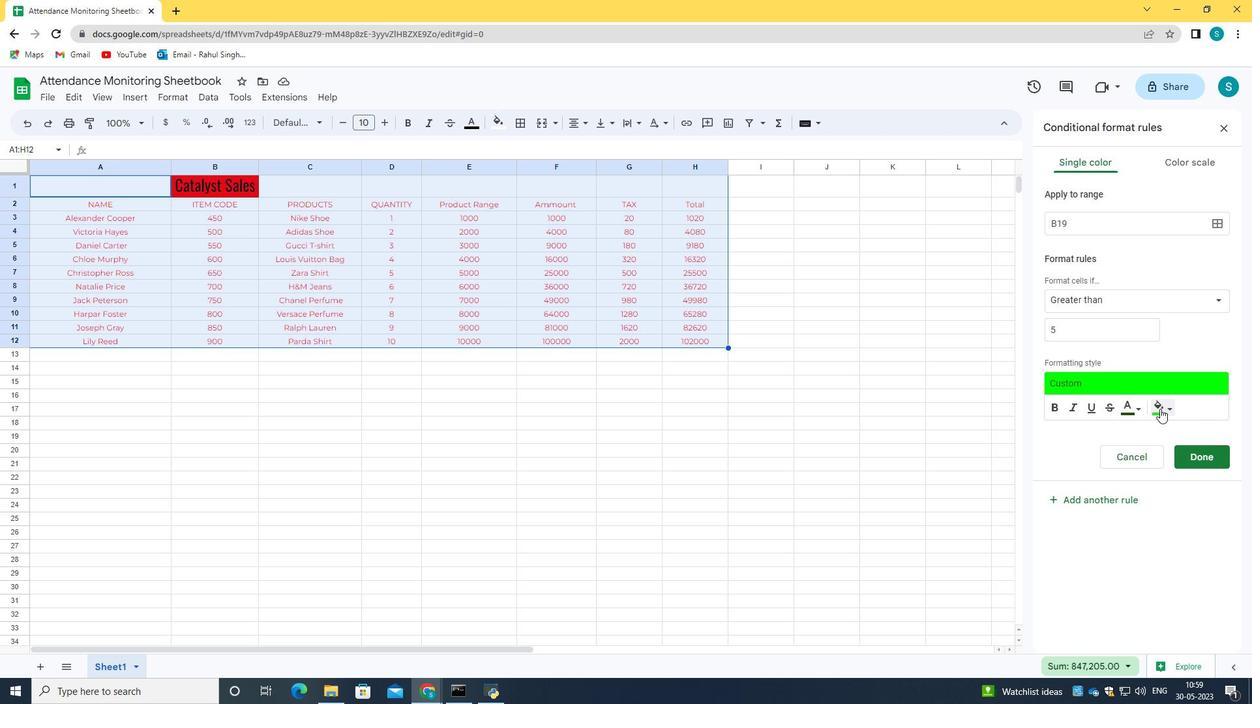 
Action: Mouse moved to (1084, 467)
Screenshot: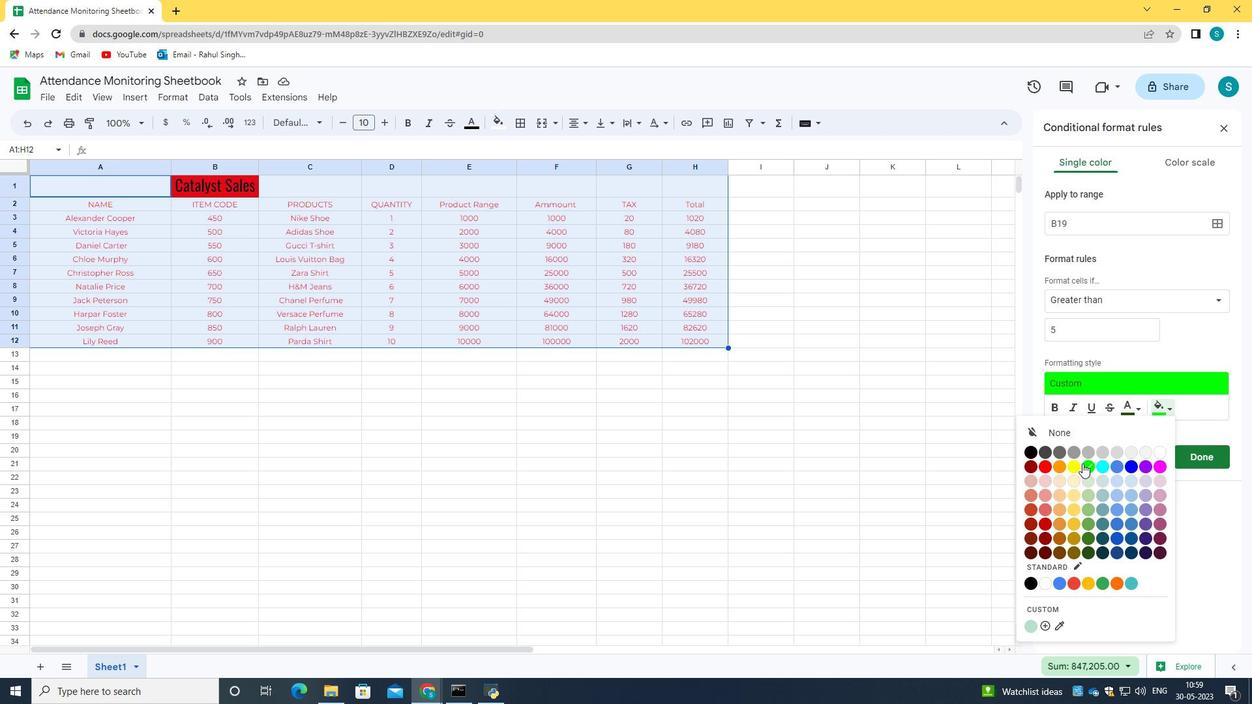 
Action: Mouse pressed left at (1084, 467)
Screenshot: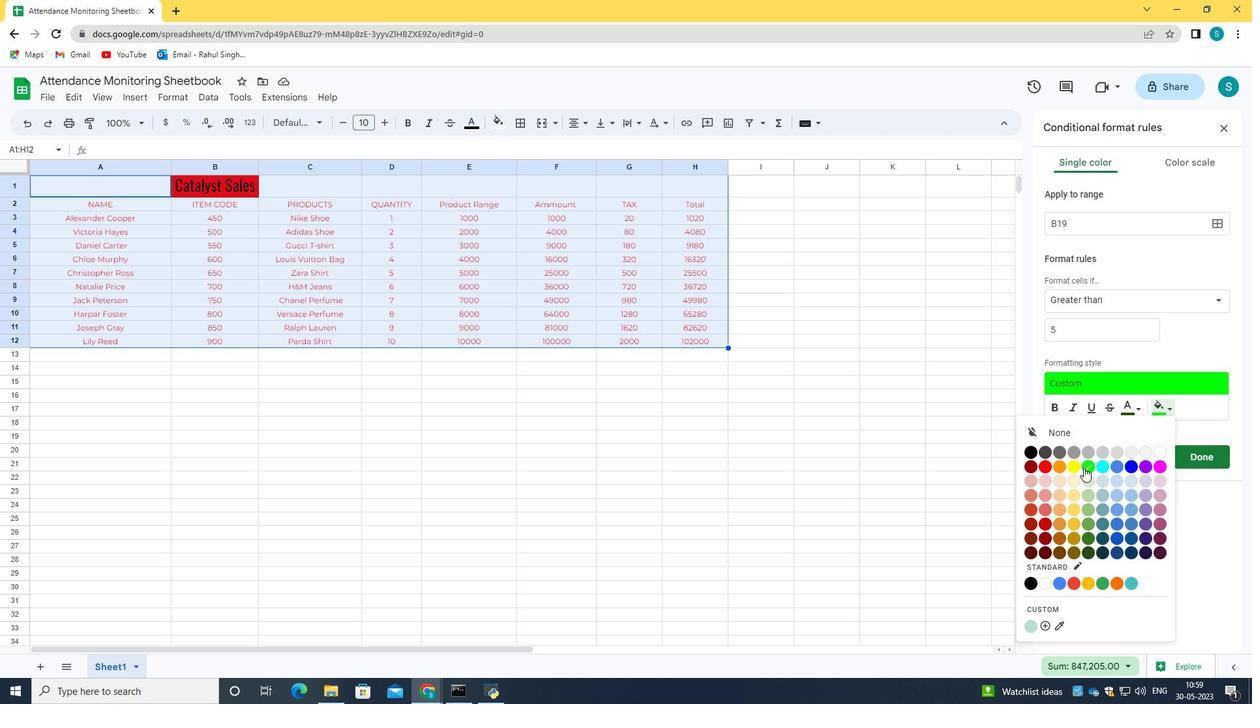 
Action: Mouse pressed left at (1084, 467)
Screenshot: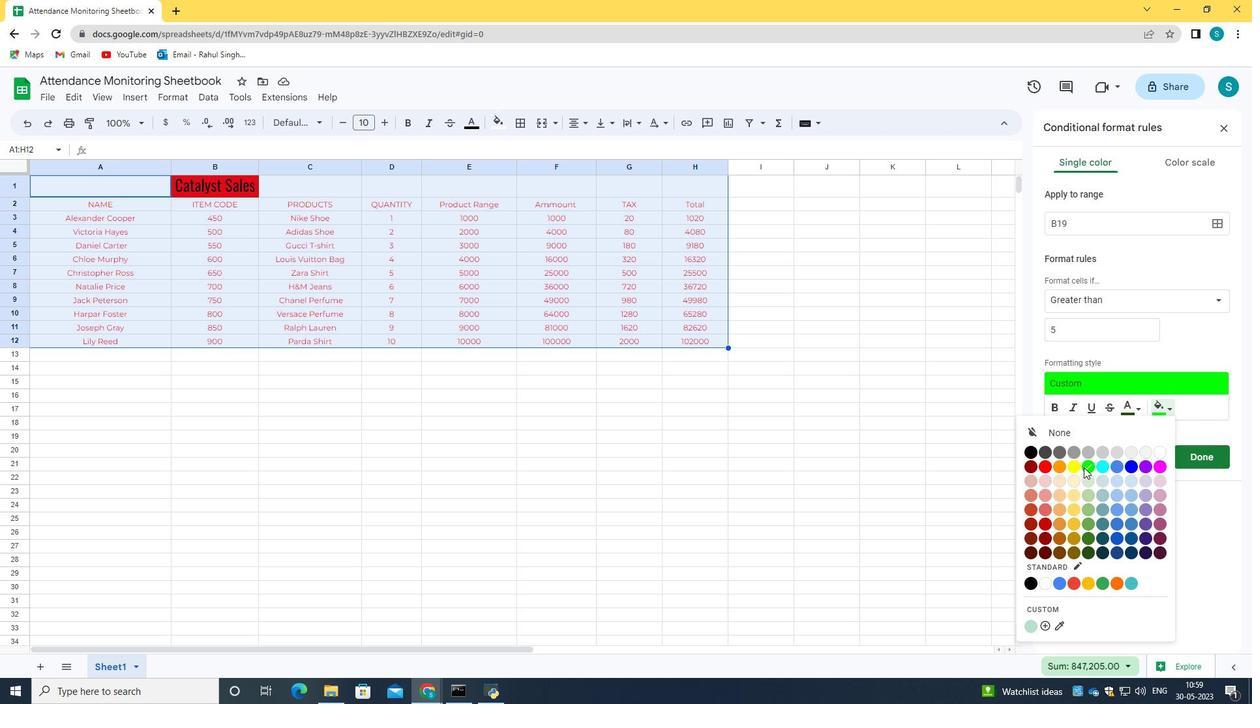 
Action: Mouse moved to (341, 371)
Screenshot: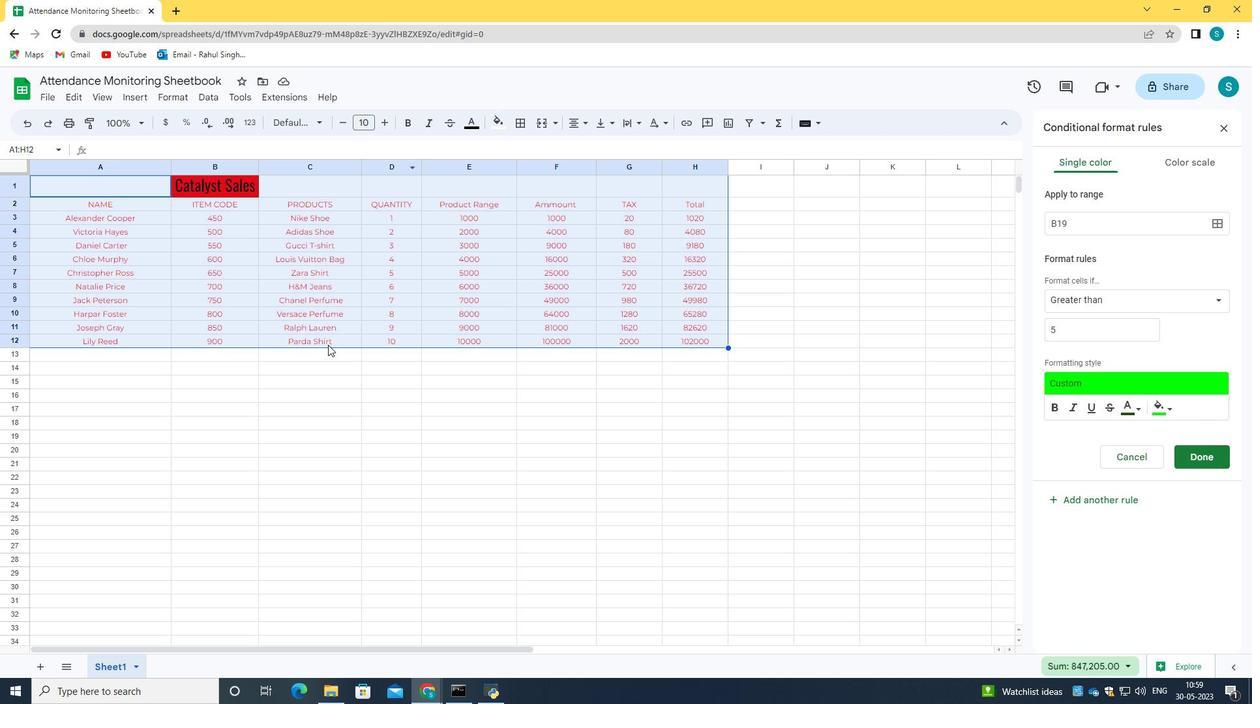 
Action: Mouse pressed left at (341, 371)
Screenshot: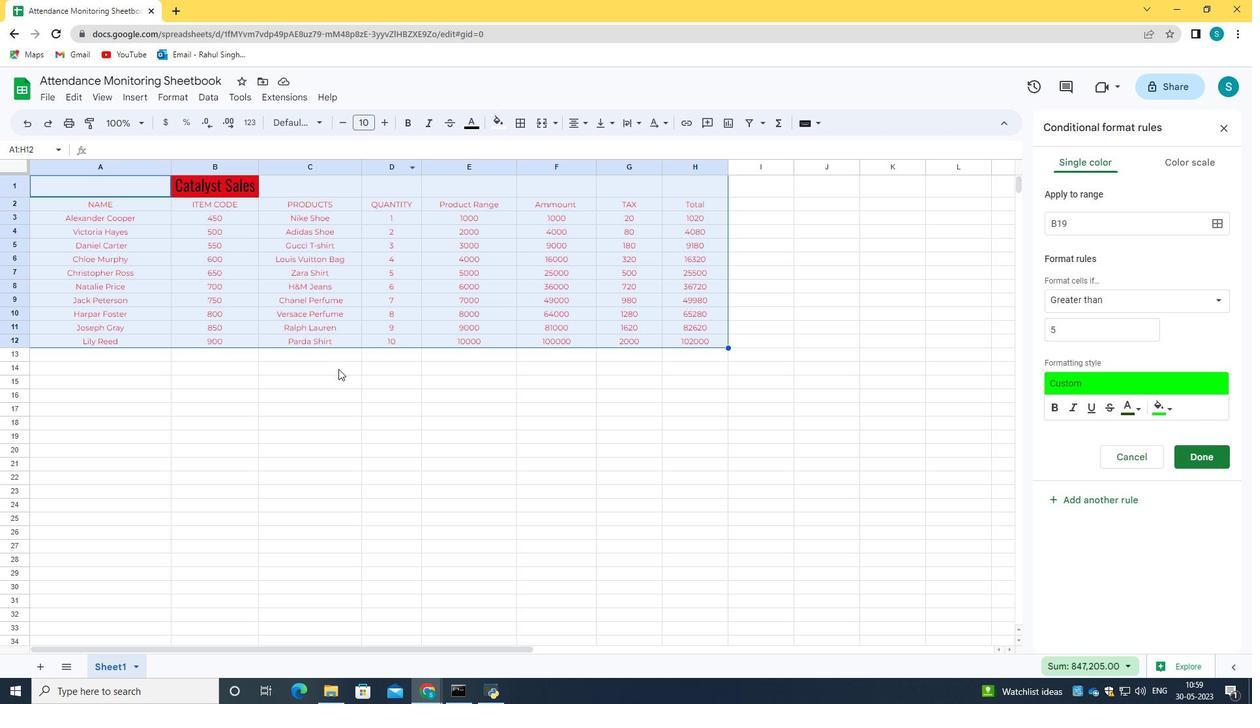 
Action: Mouse moved to (1126, 467)
Screenshot: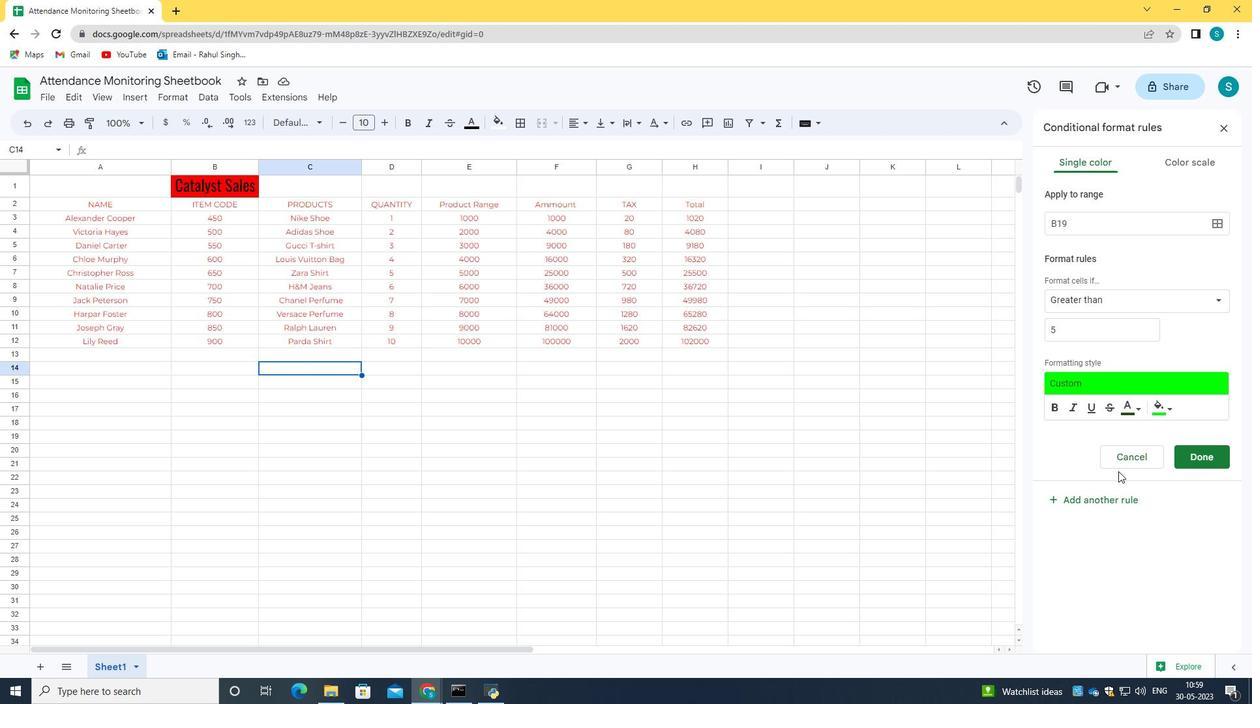 
Action: Mouse pressed left at (1126, 467)
Screenshot: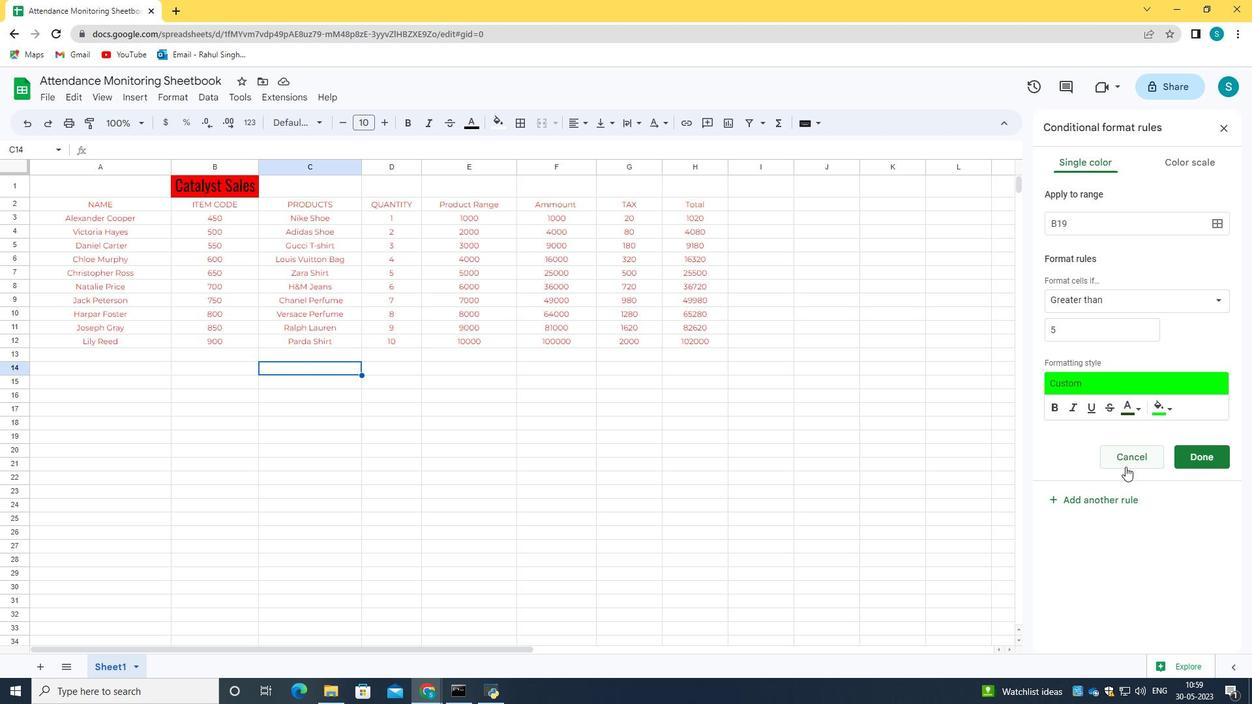 
Action: Mouse moved to (1220, 125)
Screenshot: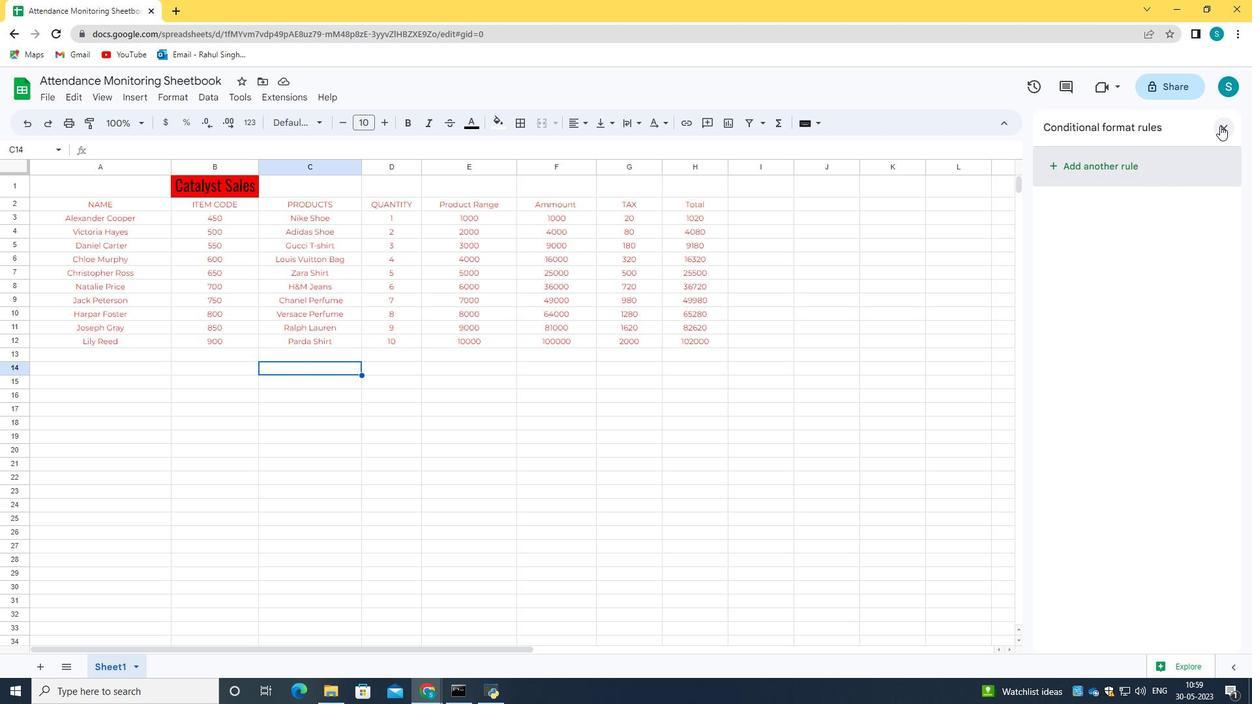 
Action: Mouse pressed left at (1220, 125)
Screenshot: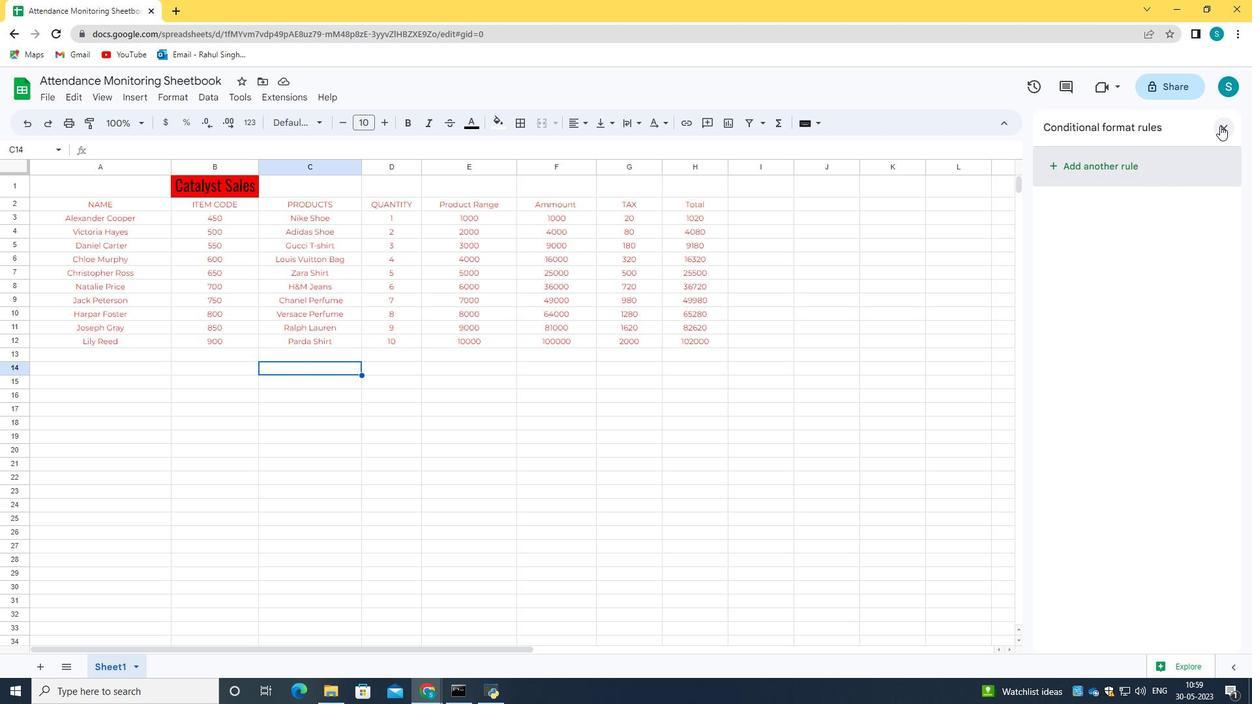 
Action: Mouse moved to (394, 402)
Screenshot: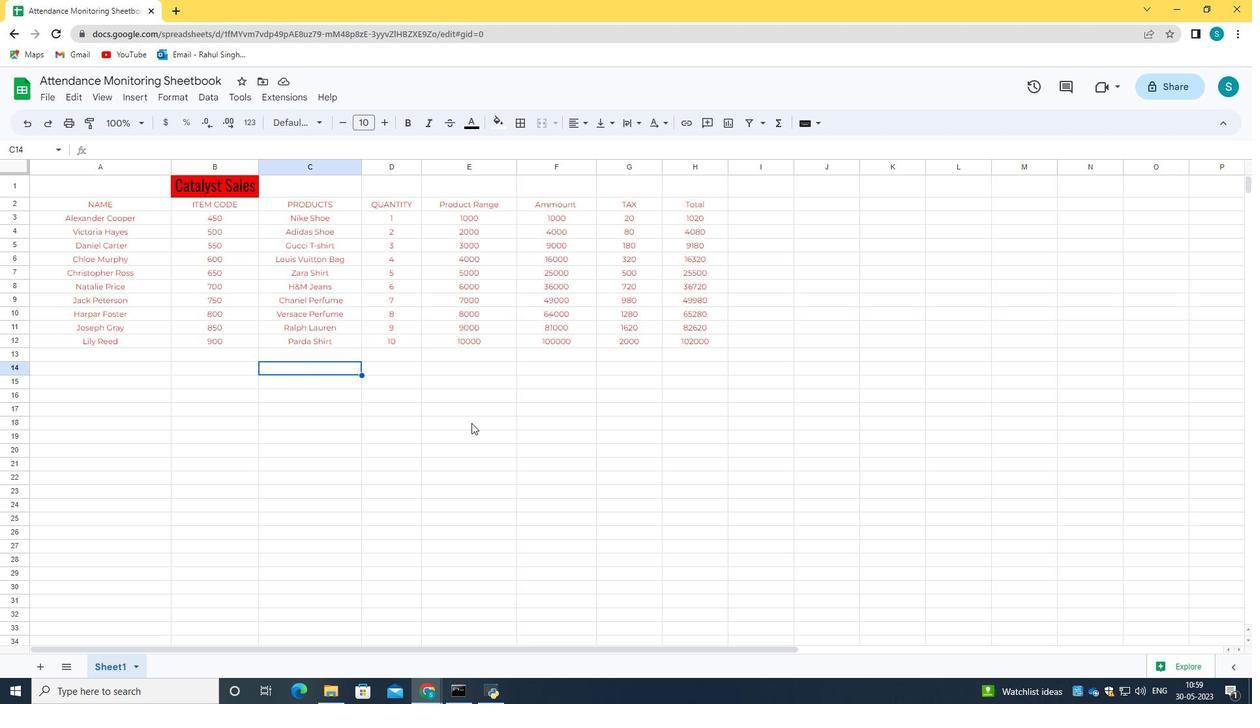 
Action: Mouse pressed left at (394, 402)
Screenshot: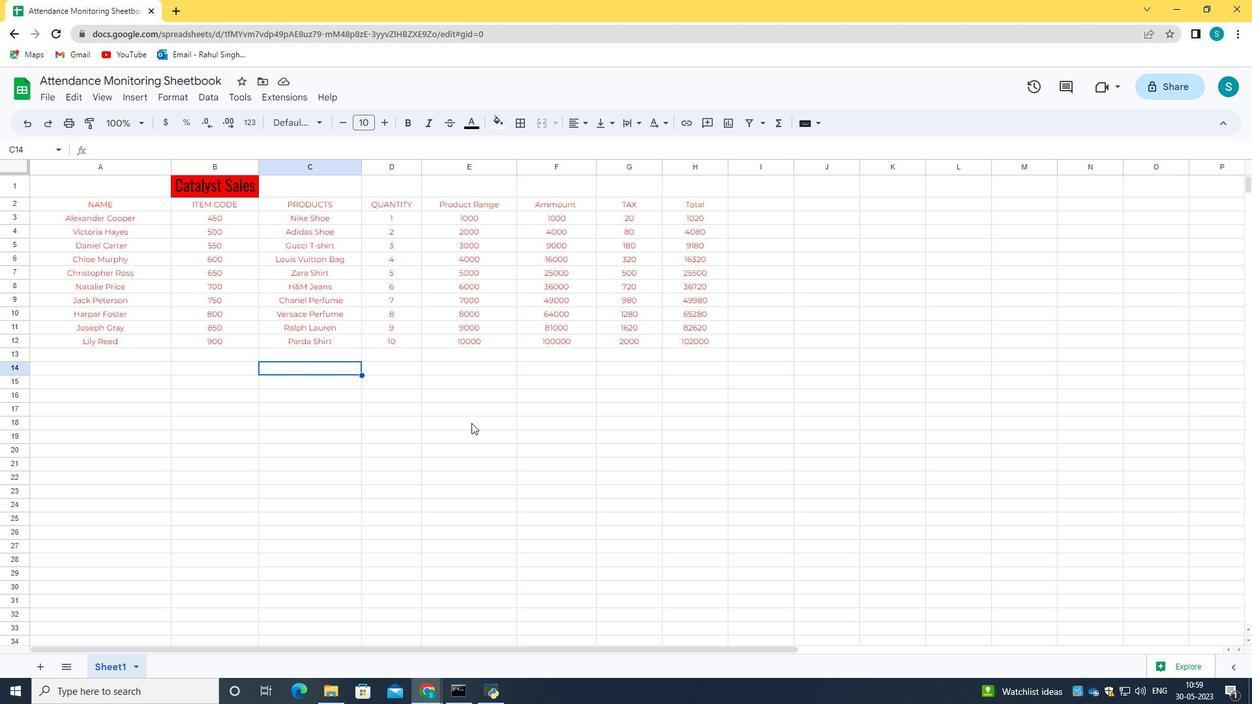 
Action: Mouse moved to (45, 175)
Screenshot: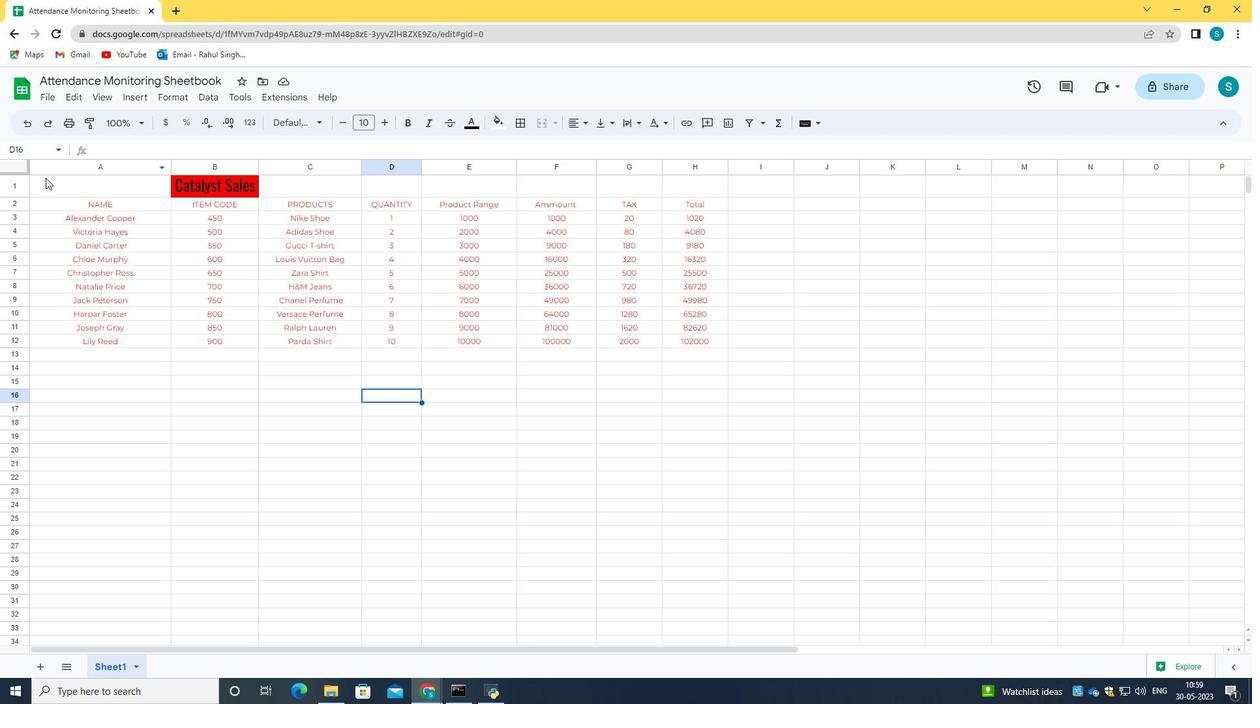 
Action: Mouse pressed left at (45, 175)
Screenshot: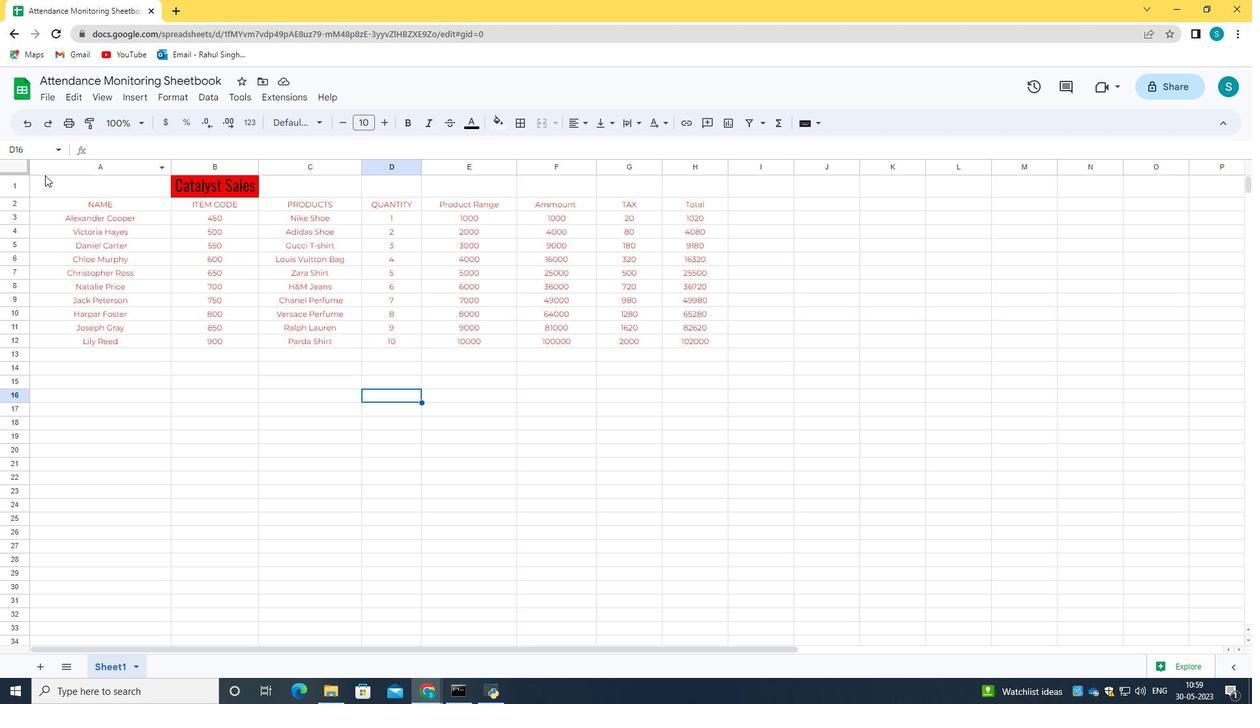 
Action: Mouse moved to (876, 228)
Screenshot: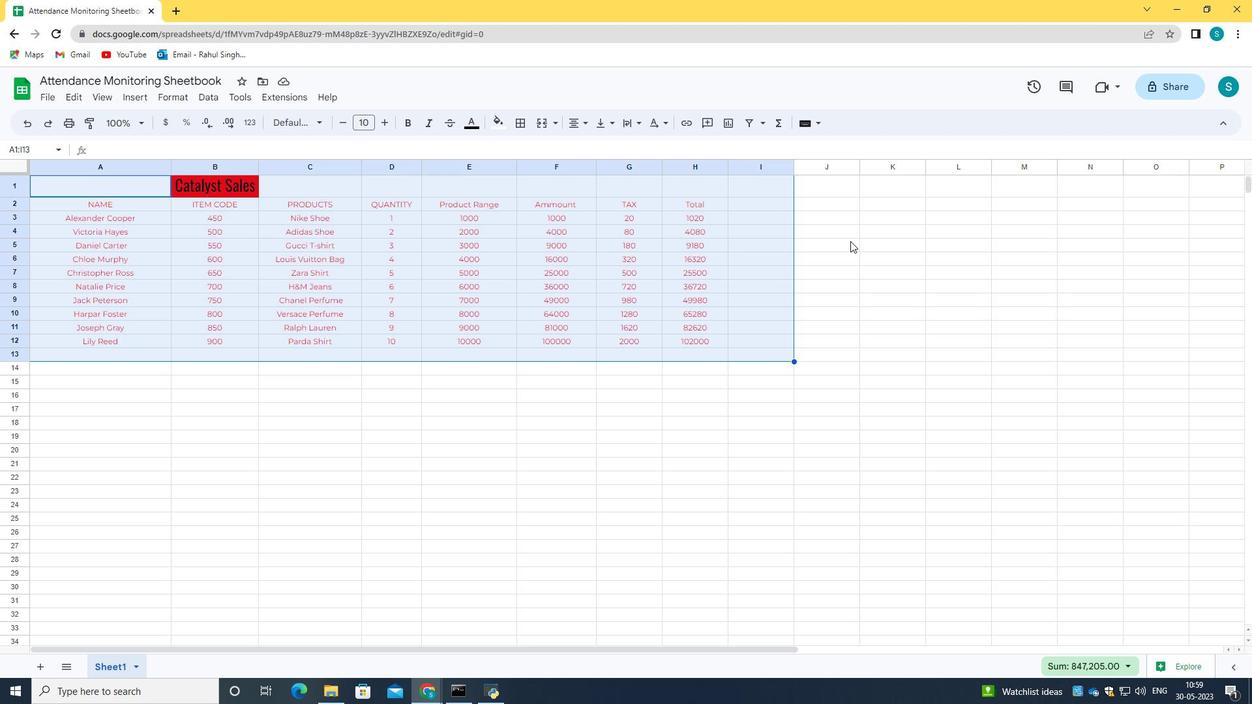 
Action: Mouse pressed left at (876, 228)
Screenshot: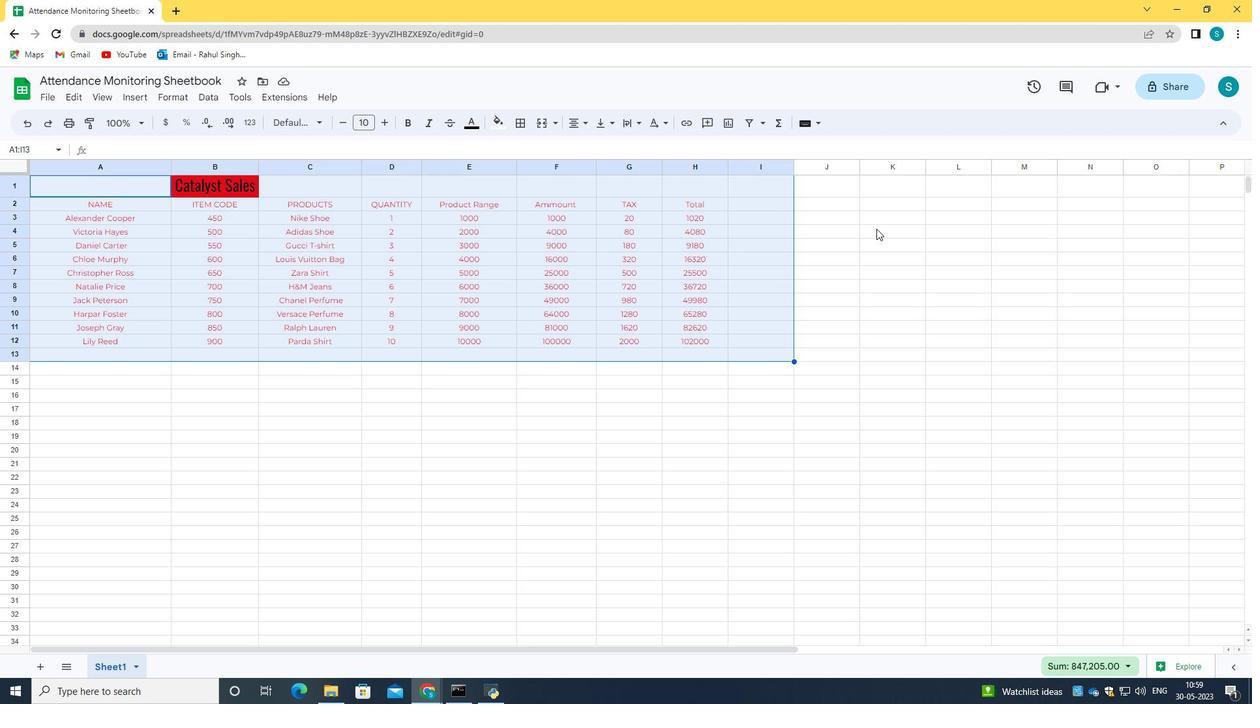 
Action: Mouse moved to (45, 206)
Screenshot: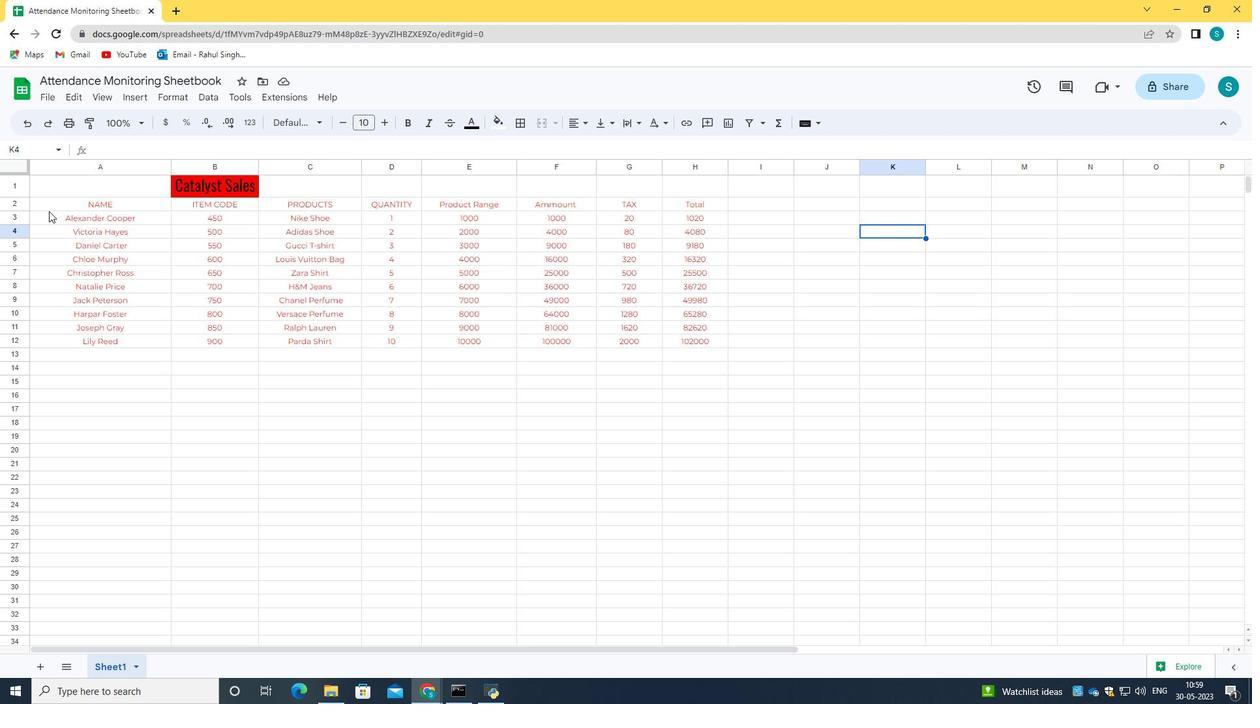 
Action: Mouse pressed left at (45, 206)
Screenshot: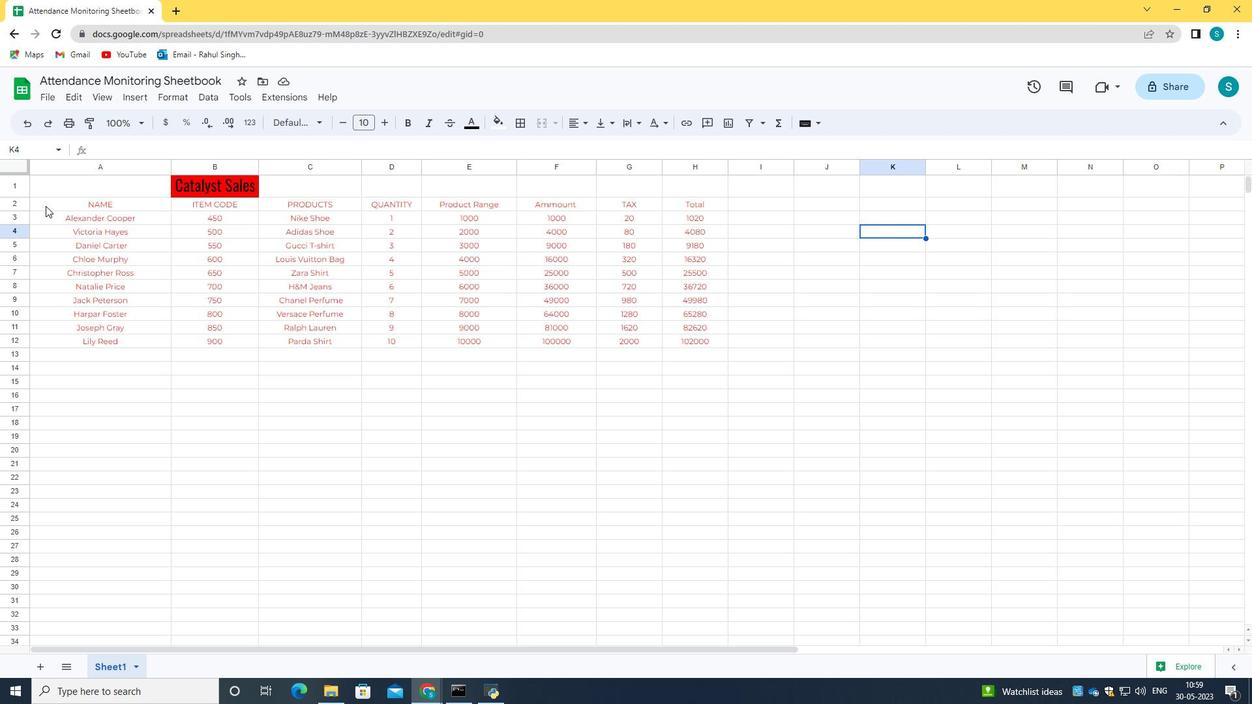 
Action: Mouse moved to (177, 96)
Screenshot: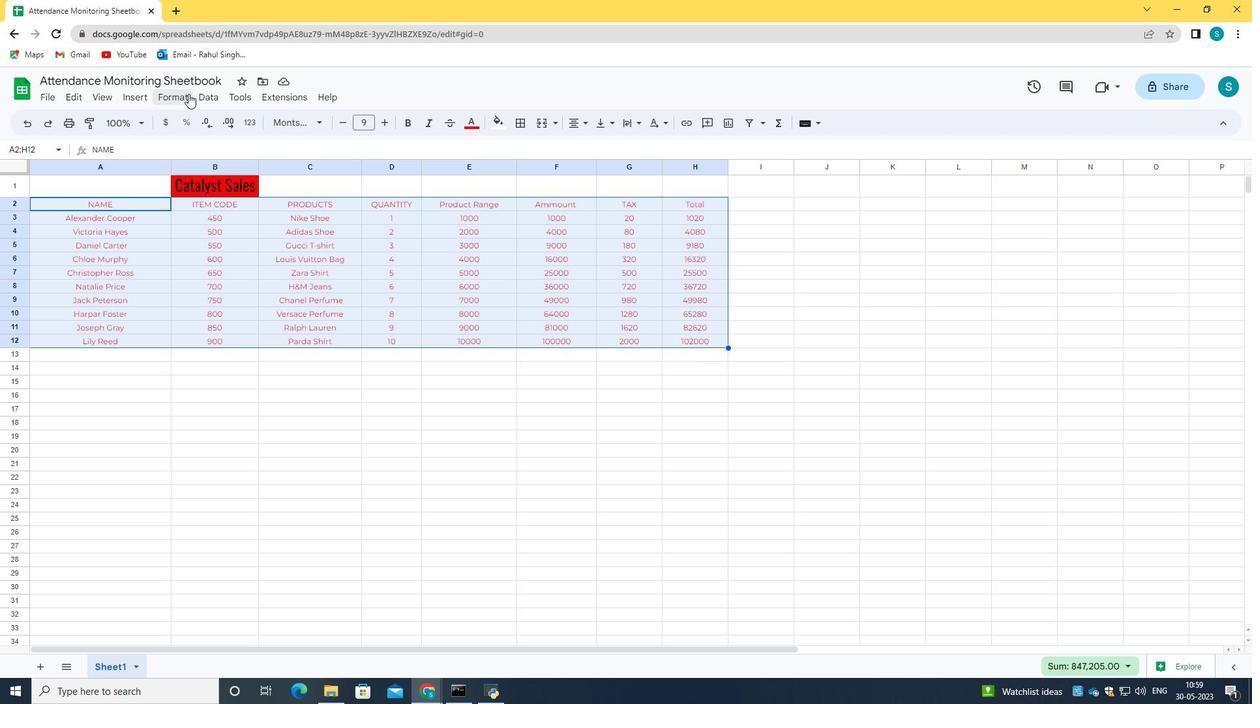 
Action: Mouse pressed left at (177, 96)
Screenshot: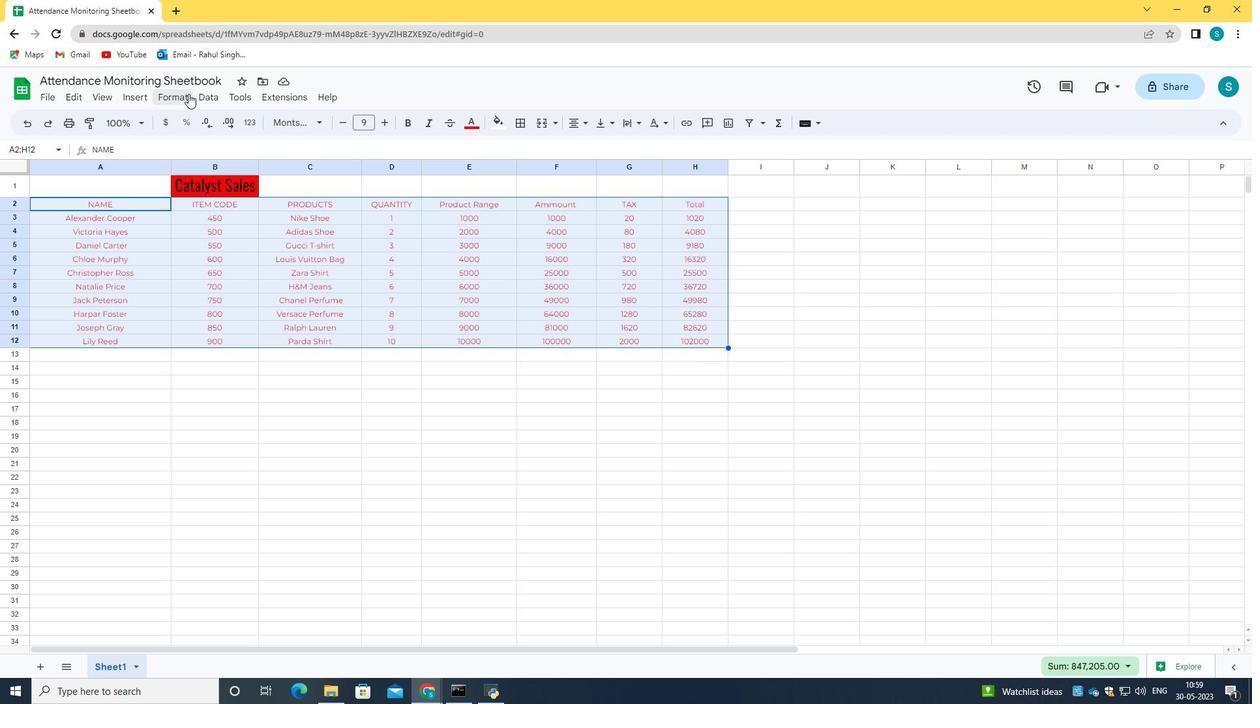 
Action: Mouse moved to (198, 319)
Screenshot: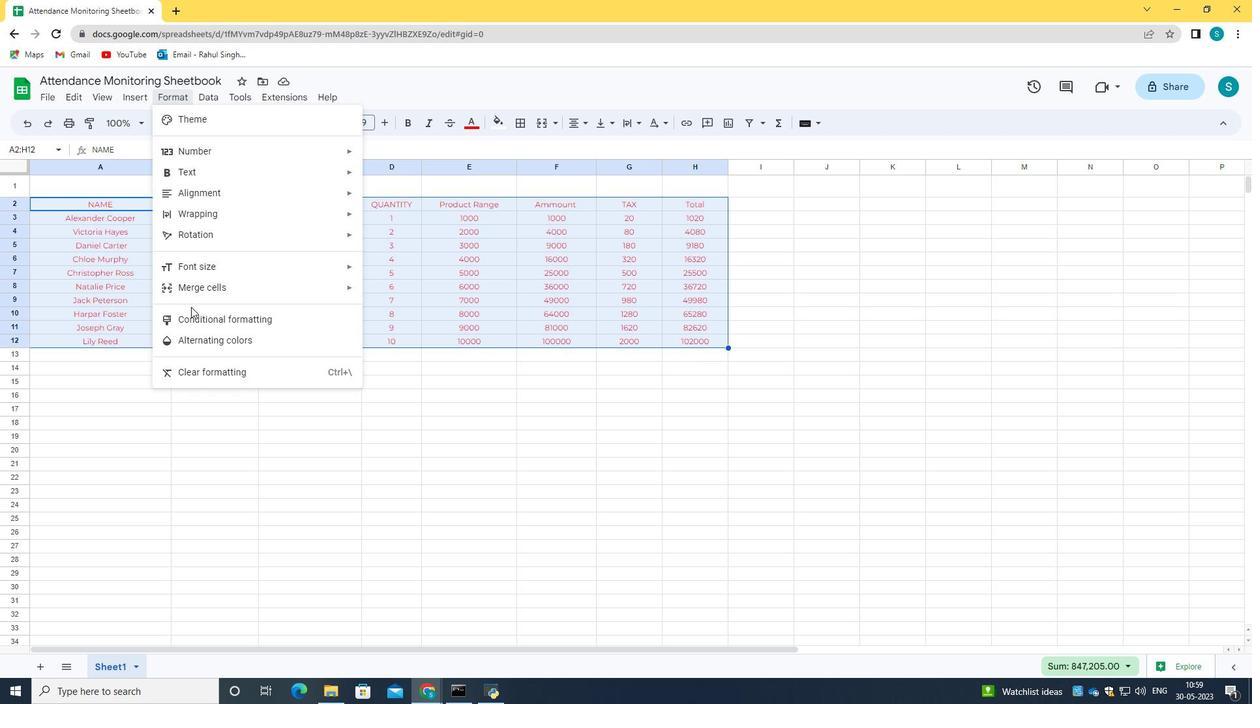 
Action: Mouse pressed left at (198, 319)
Screenshot: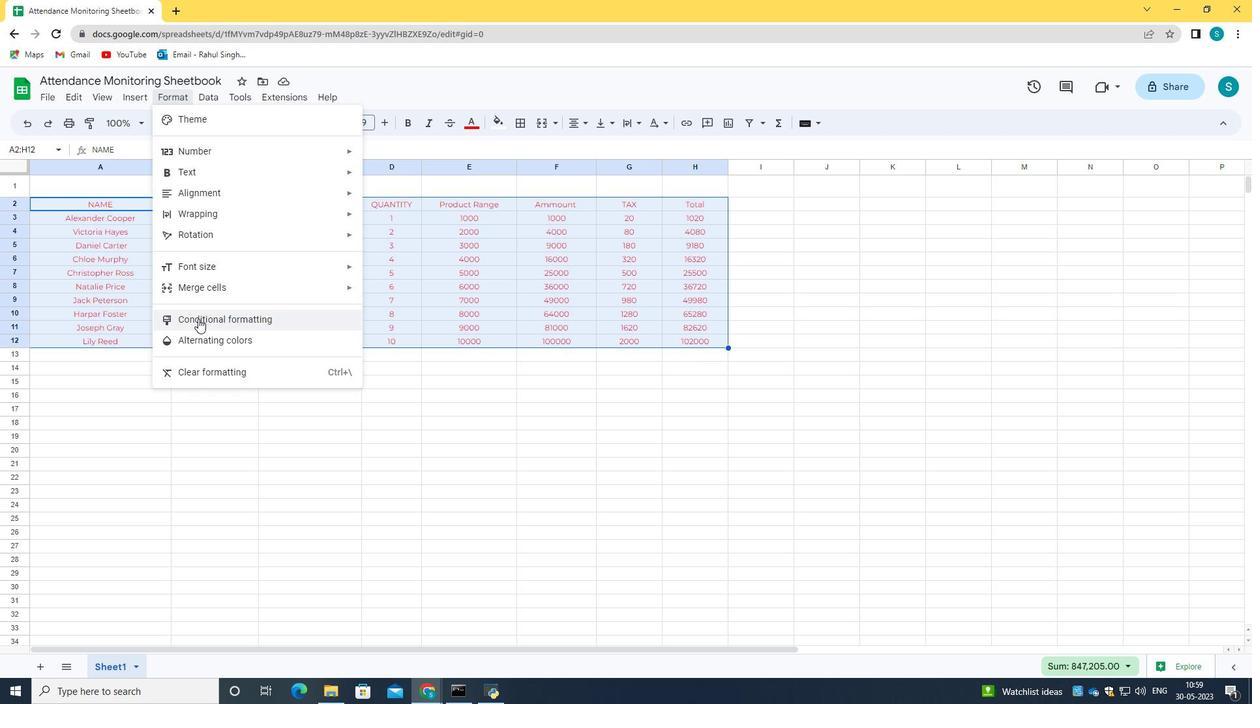 
Action: Mouse moved to (1156, 369)
Screenshot: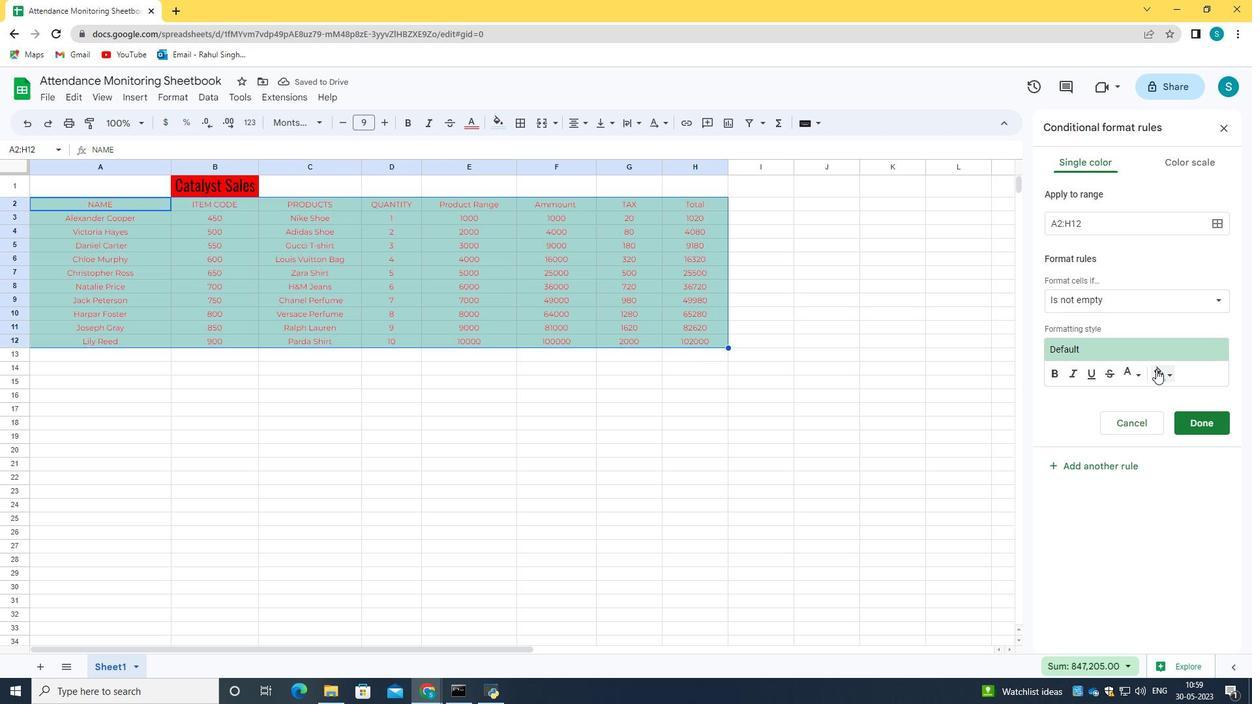 
Action: Mouse pressed left at (1156, 369)
Screenshot: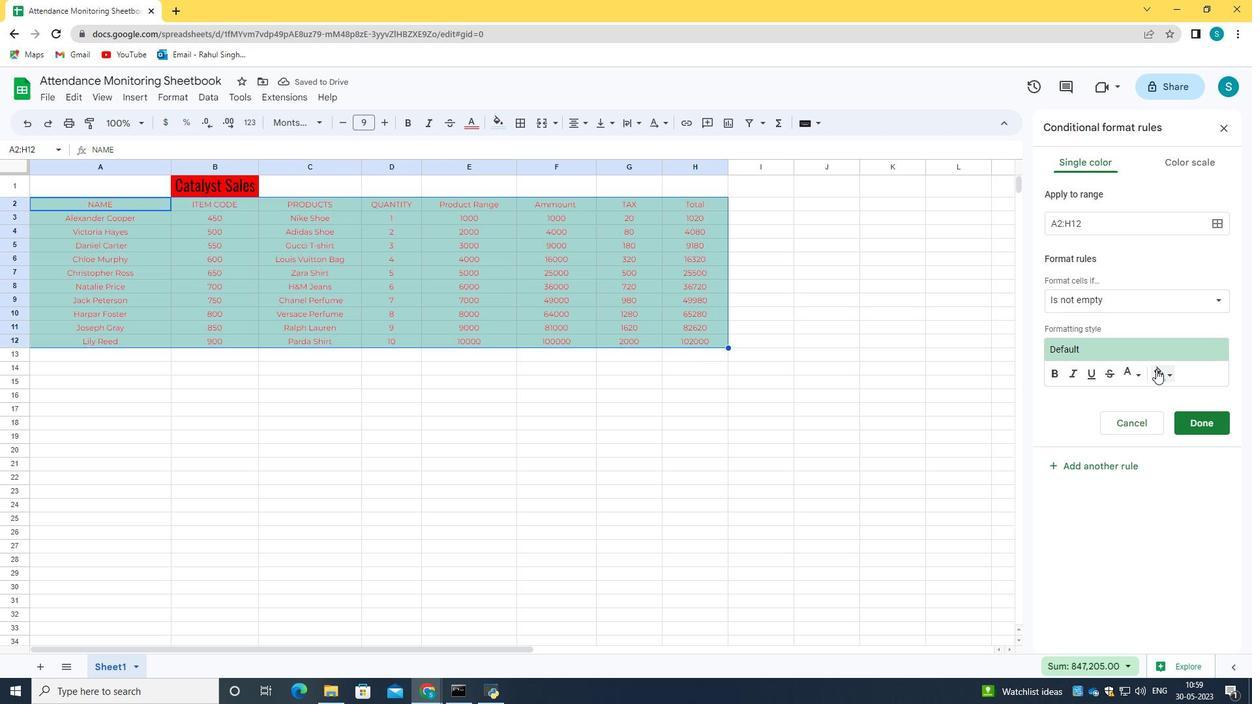 
Action: Mouse moved to (1091, 437)
Screenshot: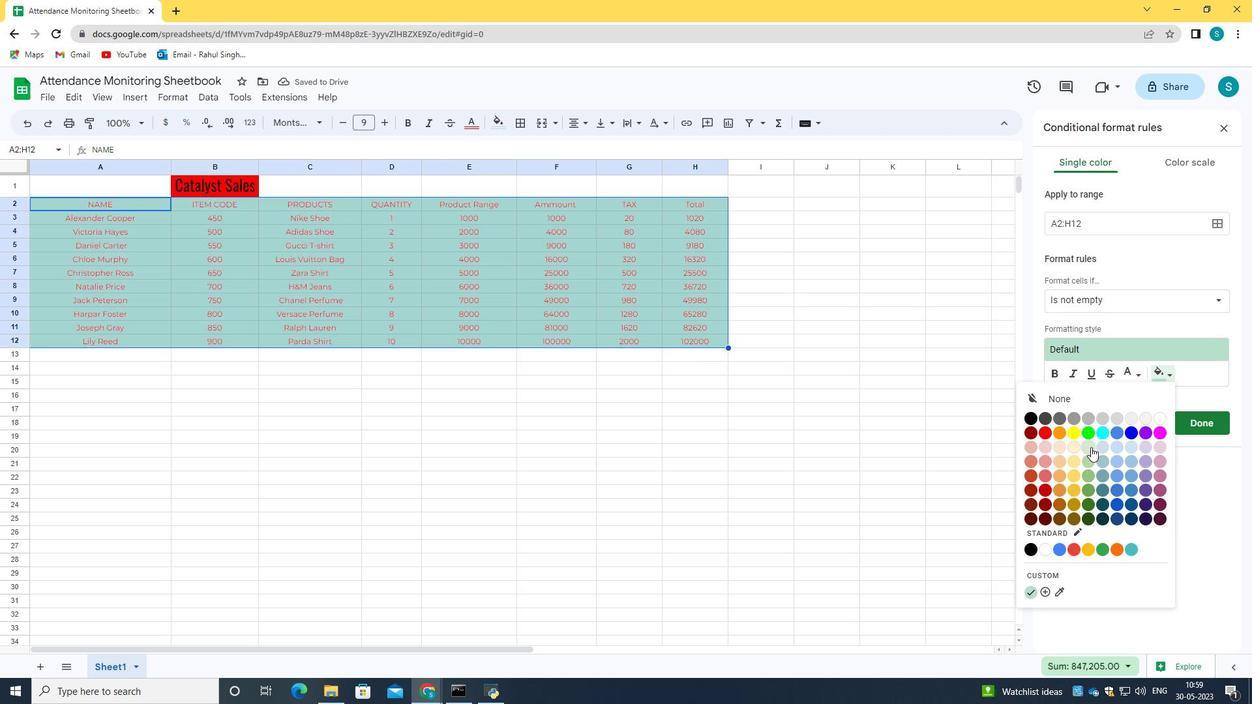 
Action: Mouse pressed left at (1091, 437)
Screenshot: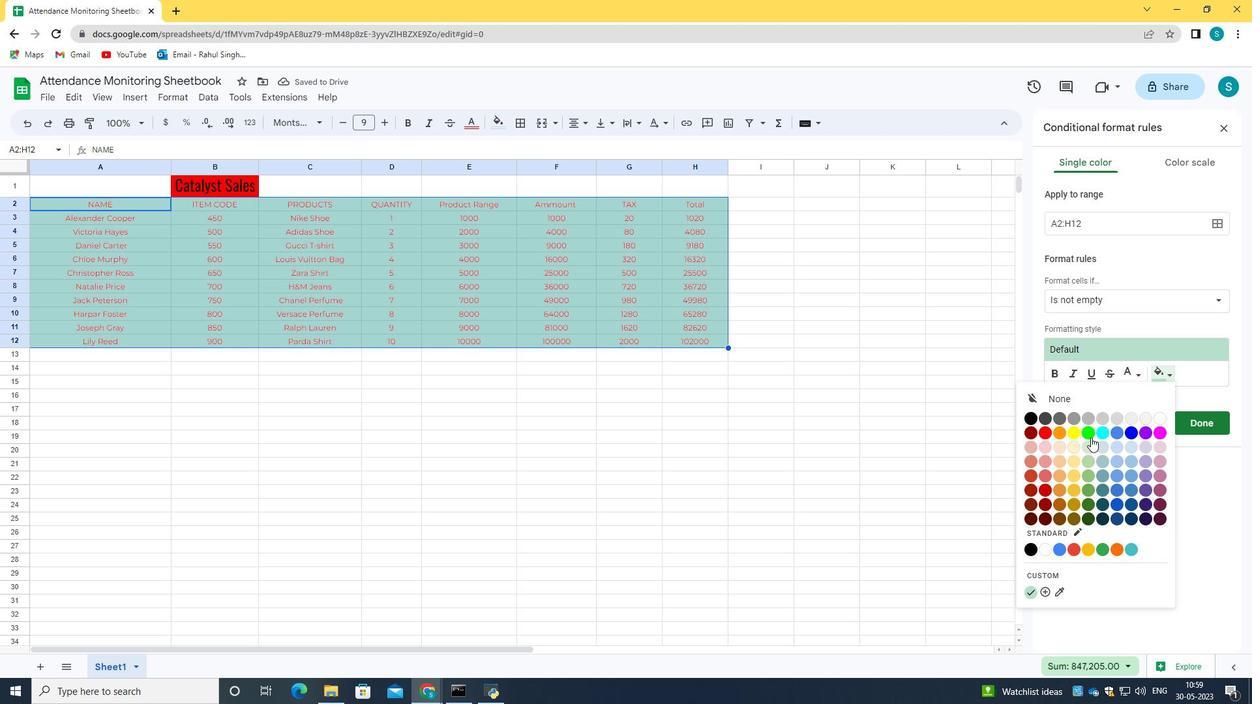 
Action: Mouse moved to (1134, 374)
Screenshot: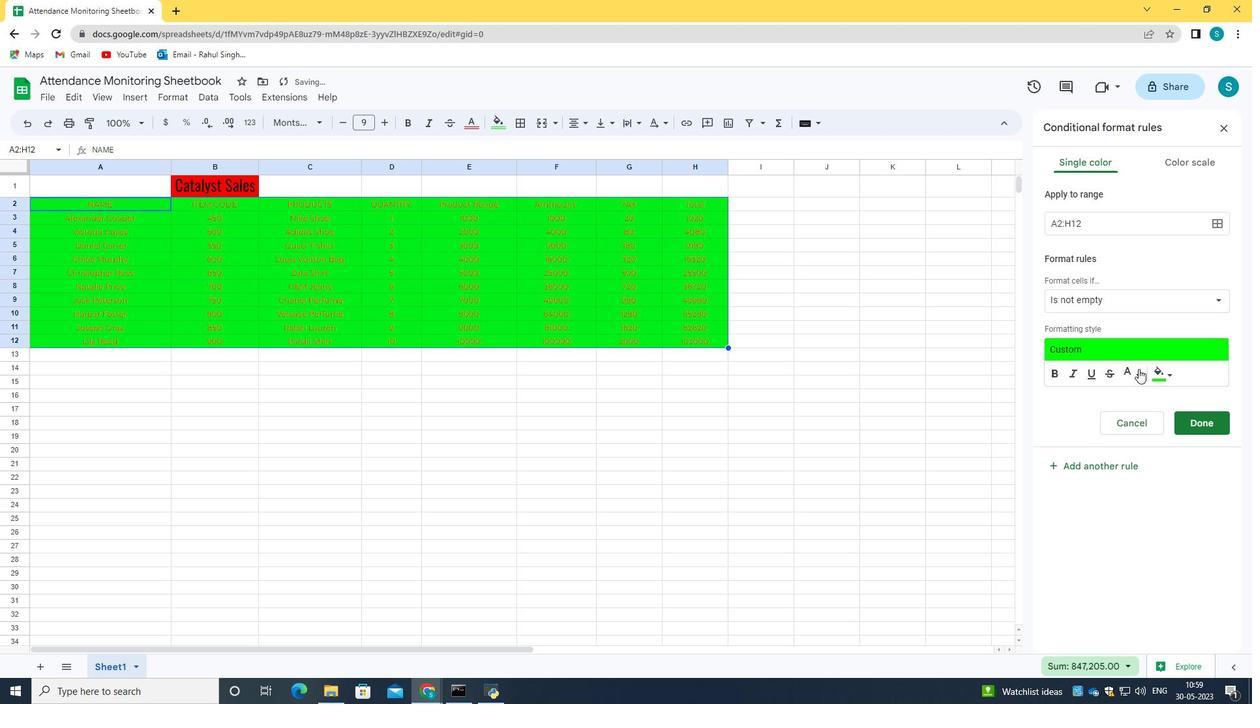 
Action: Mouse pressed left at (1134, 374)
Screenshot: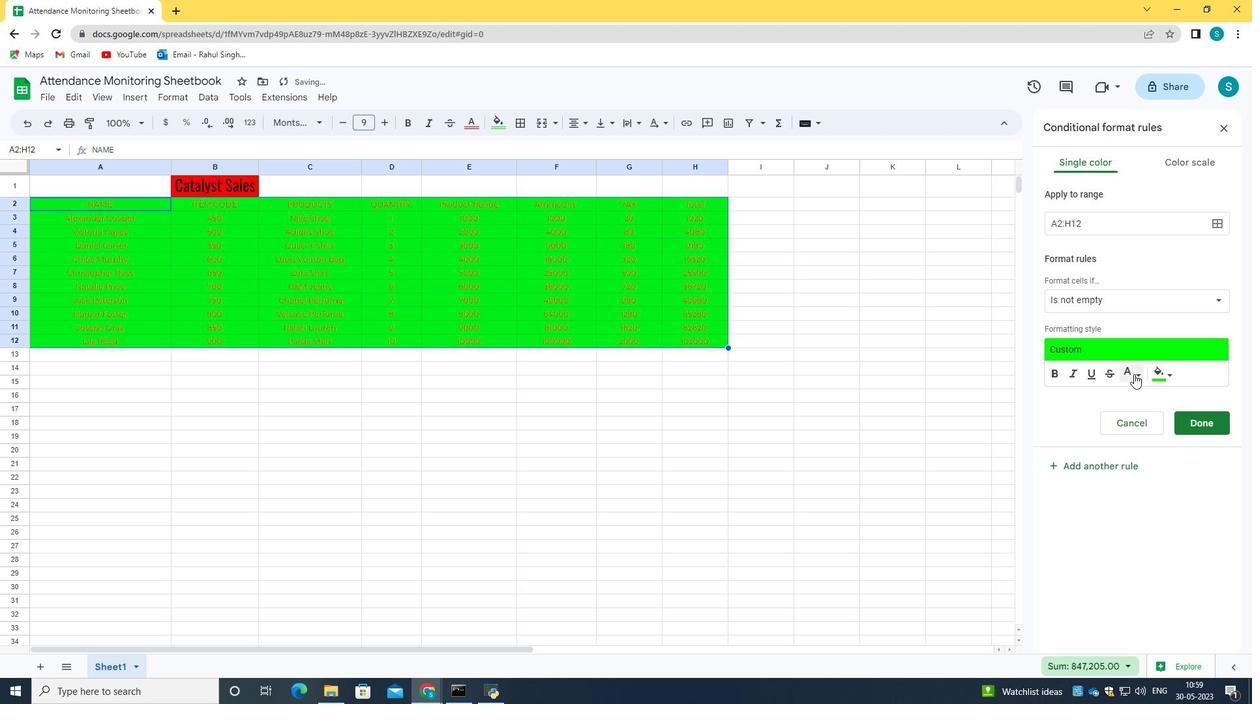 
Action: Mouse moved to (1062, 517)
Screenshot: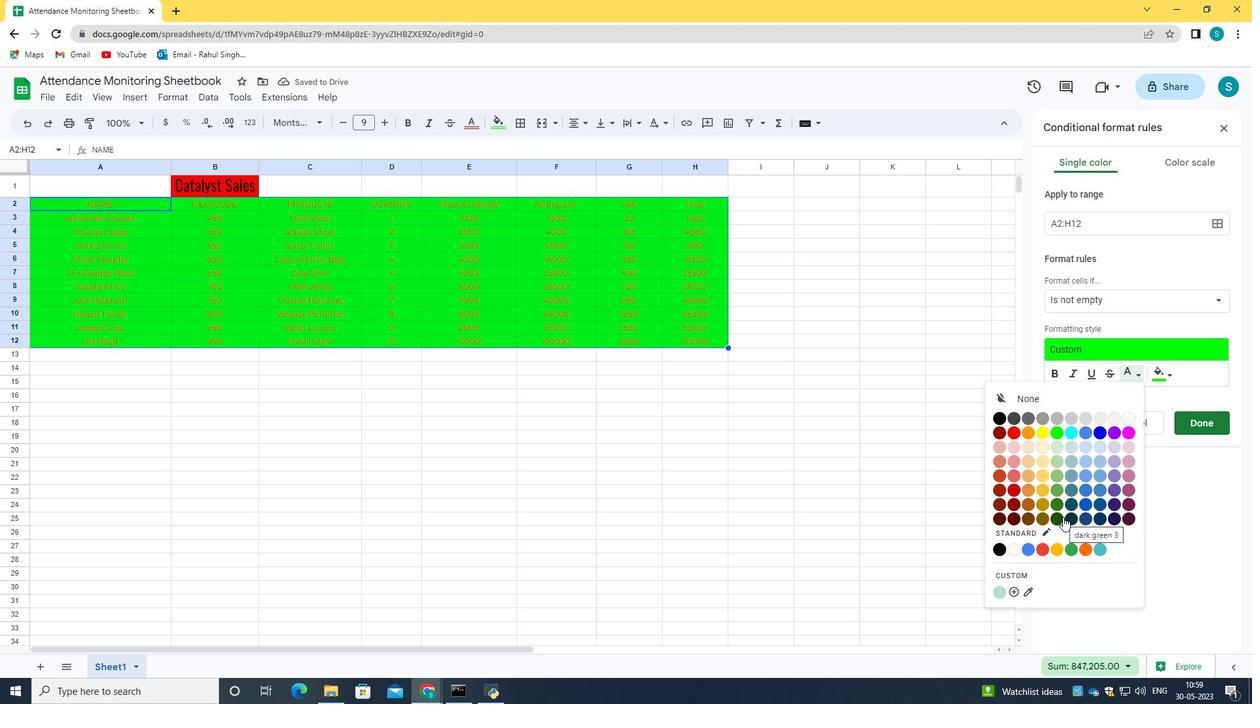 
Action: Mouse pressed left at (1062, 517)
Screenshot: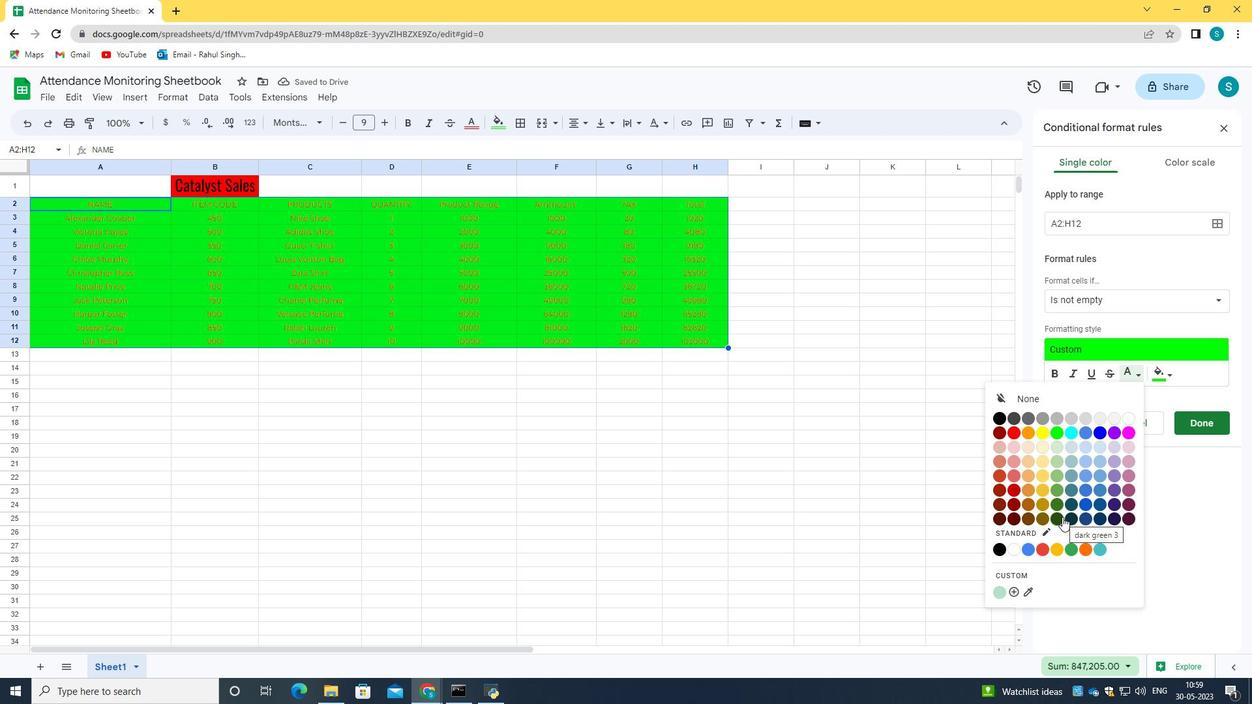 
Action: Mouse moved to (875, 272)
Screenshot: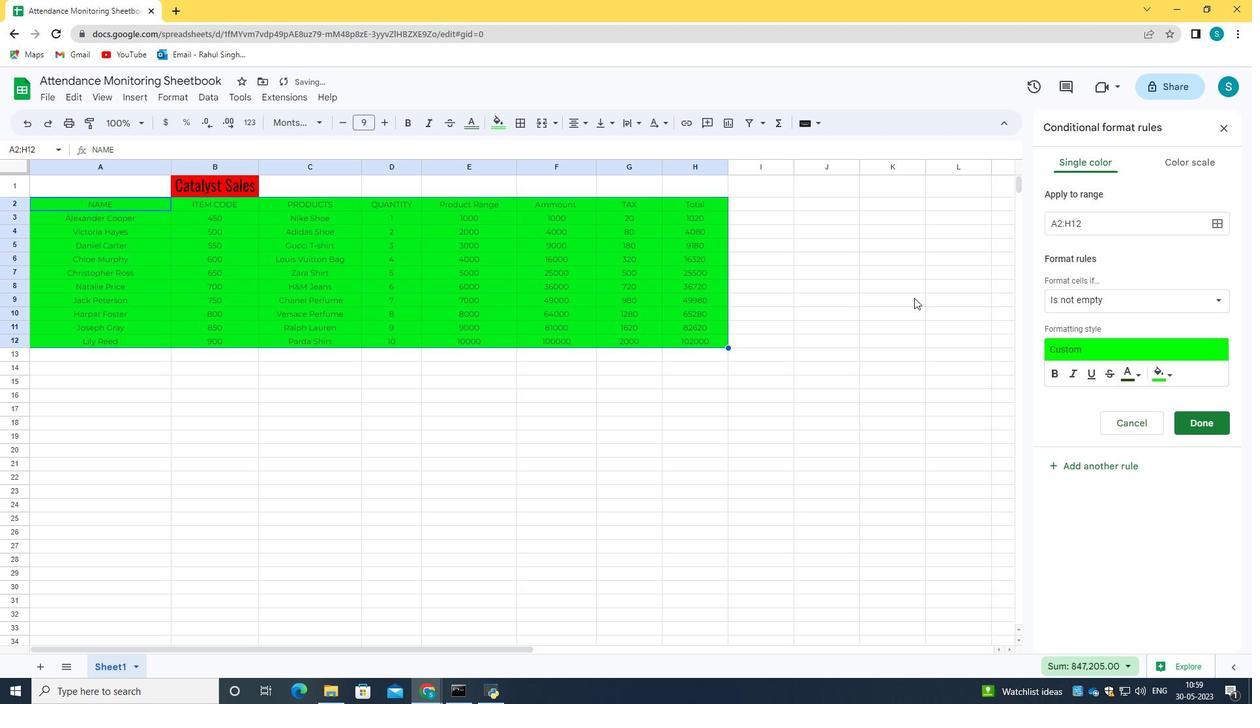 
Action: Mouse pressed left at (875, 272)
Screenshot: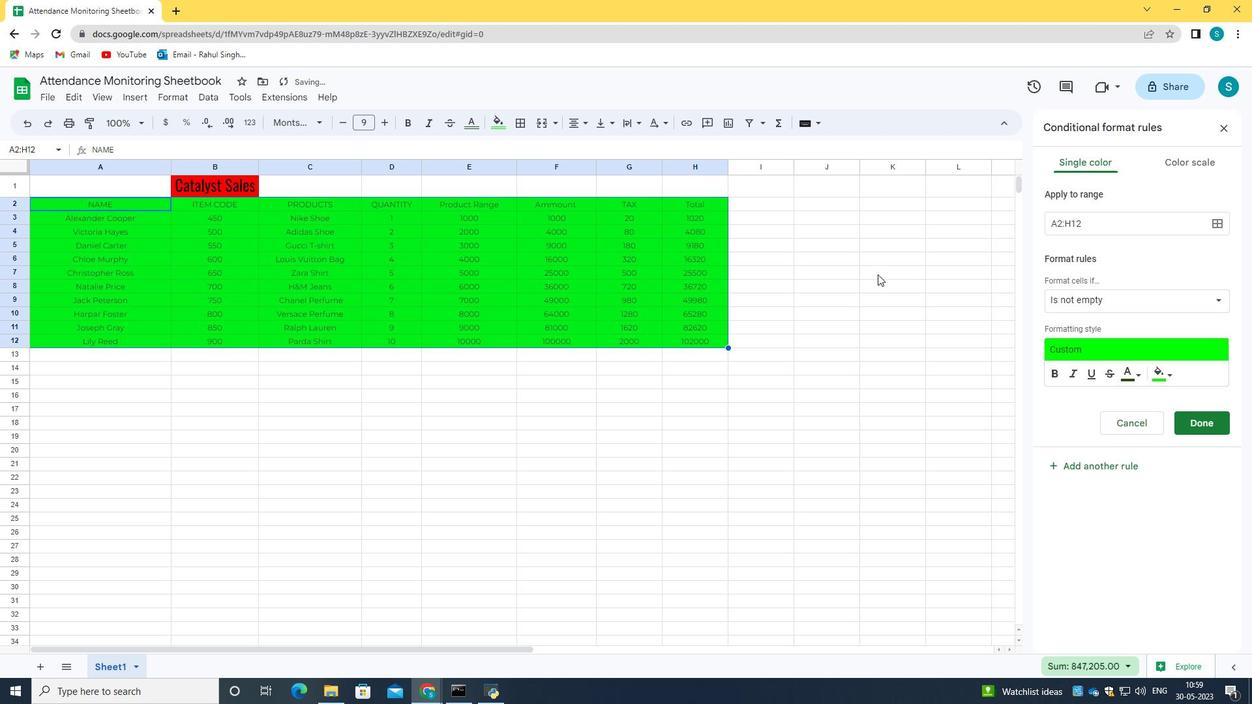 
Action: Mouse moved to (1186, 422)
Screenshot: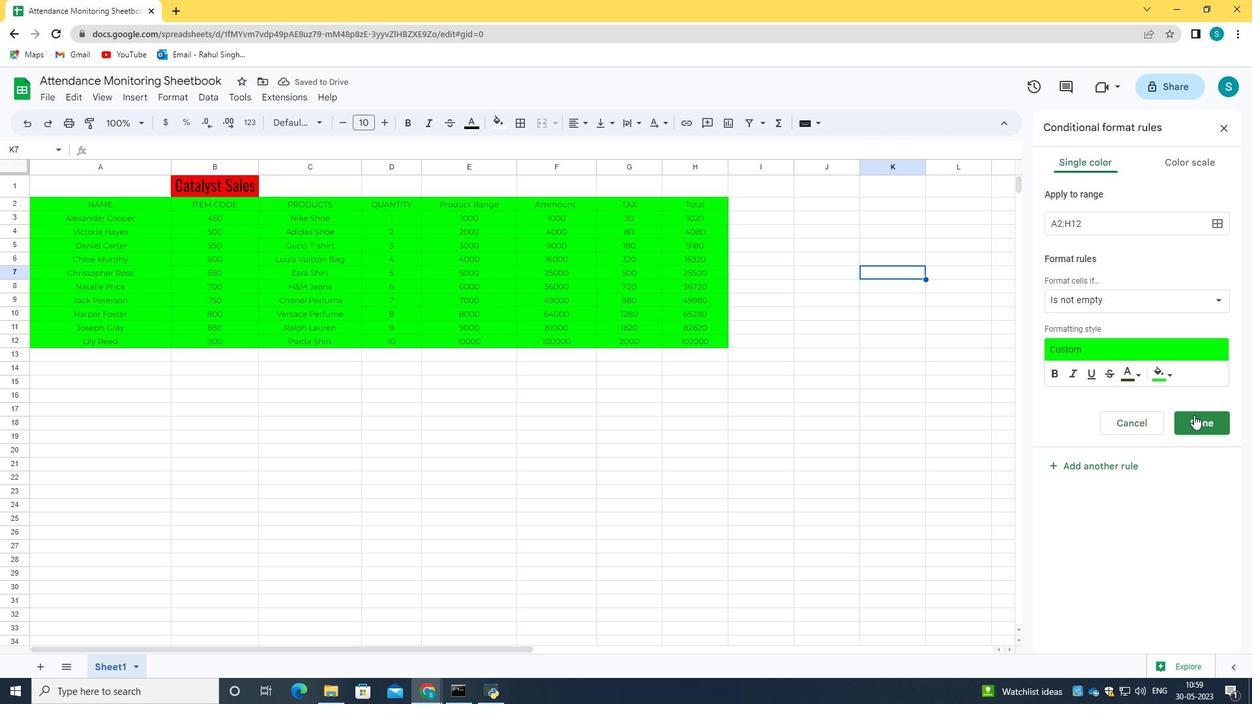 
Action: Mouse pressed left at (1186, 422)
Screenshot: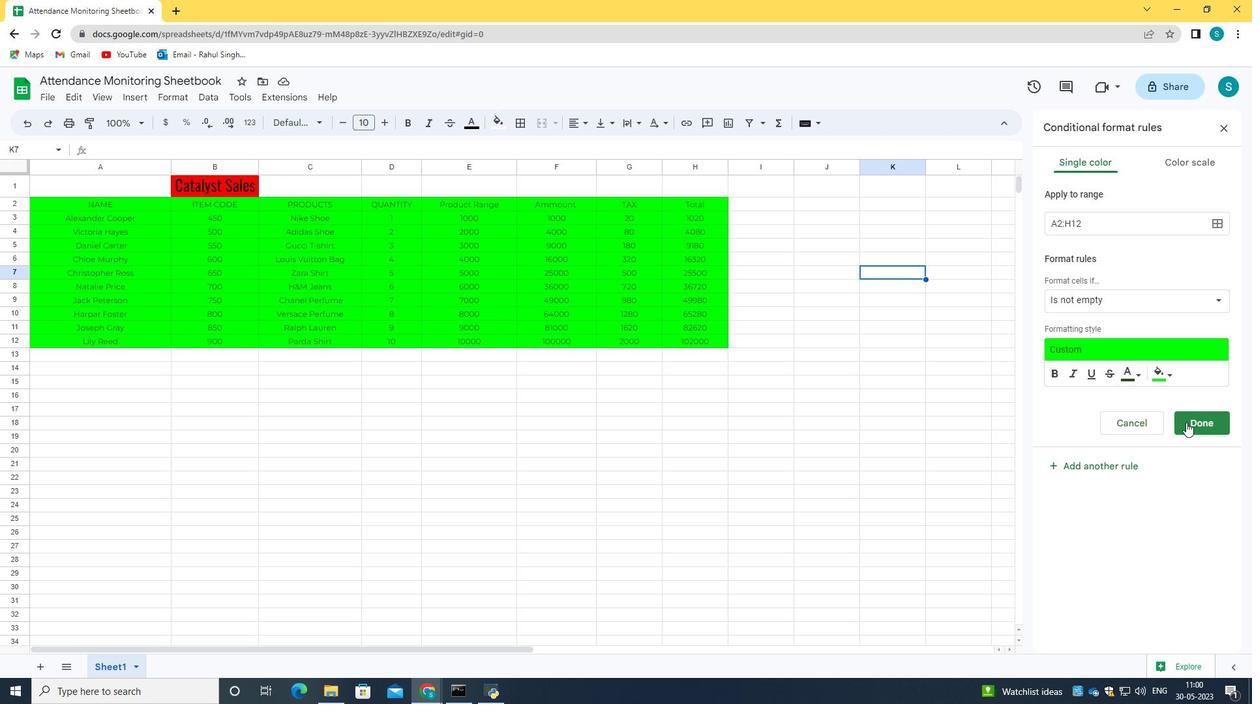
Action: Mouse moved to (19, 183)
Screenshot: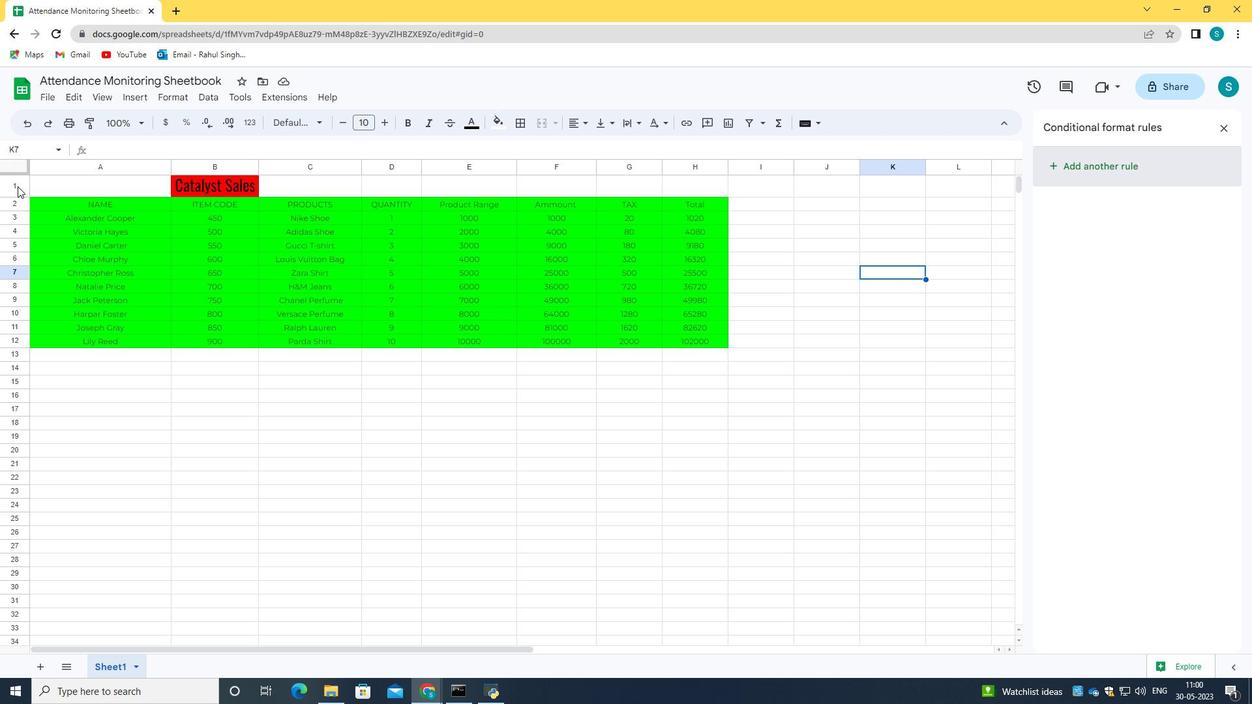 
Action: Mouse pressed left at (19, 183)
Screenshot: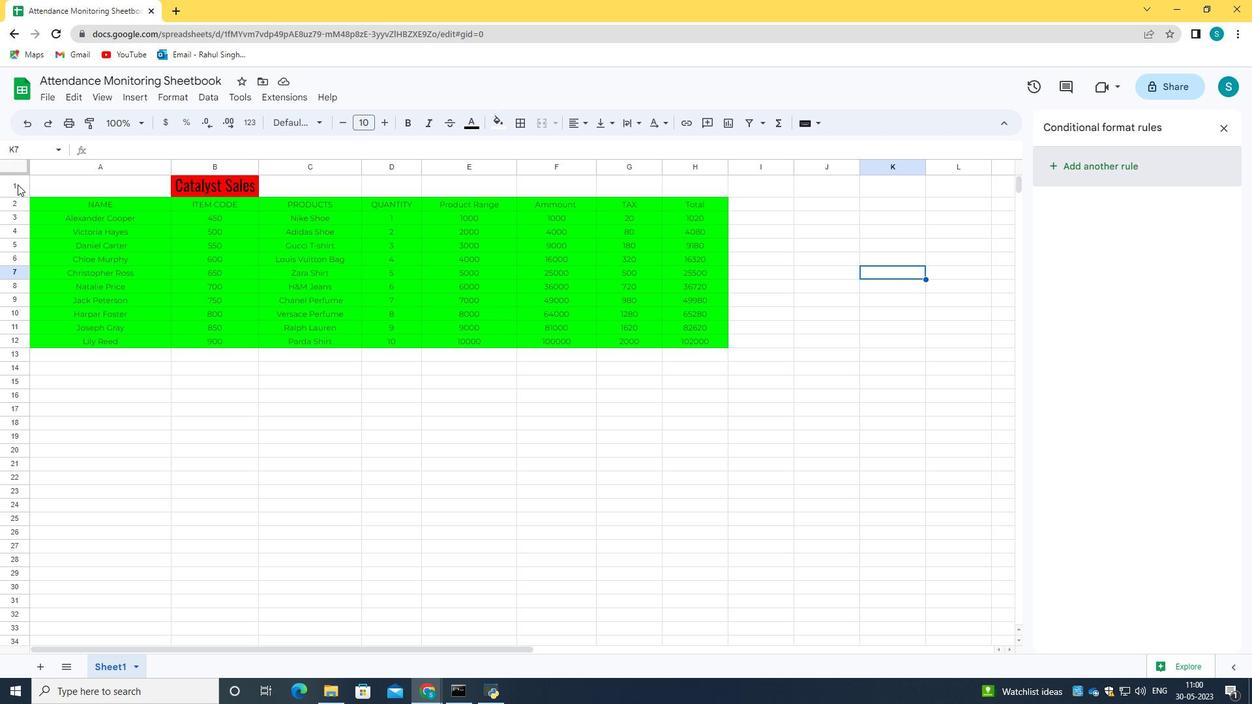 
Action: Mouse pressed left at (19, 183)
Screenshot: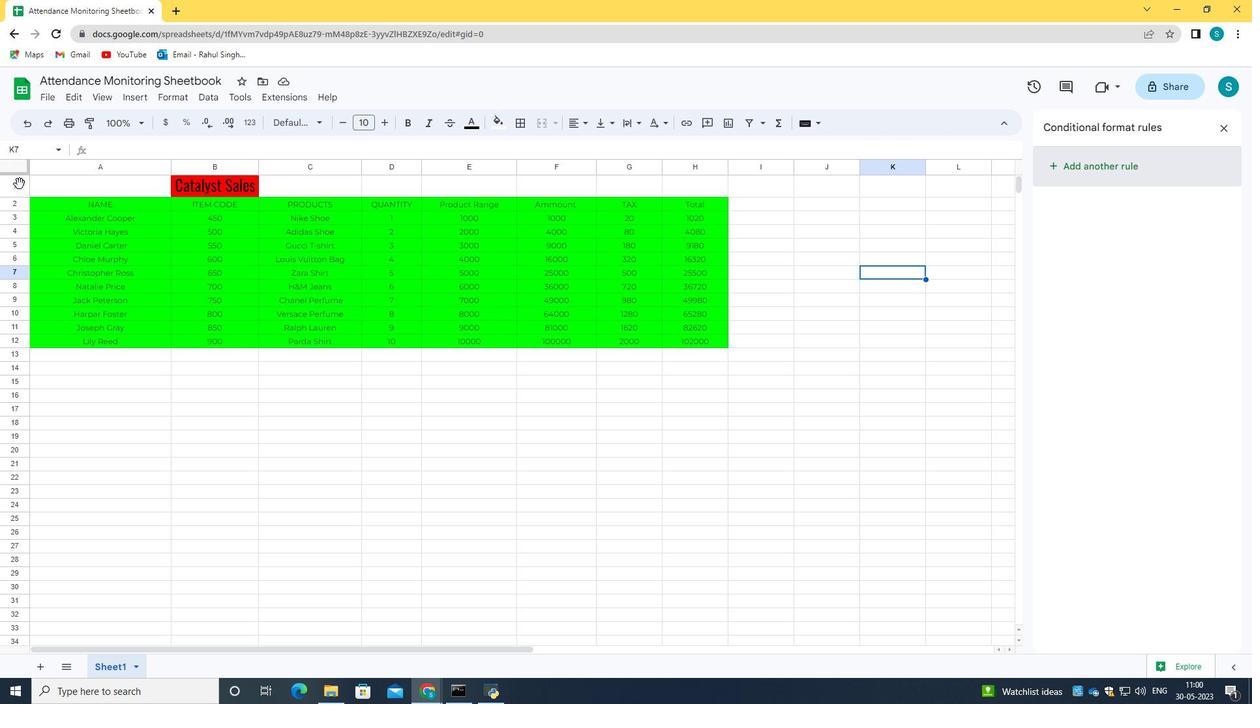 
Action: Mouse moved to (13, 188)
Screenshot: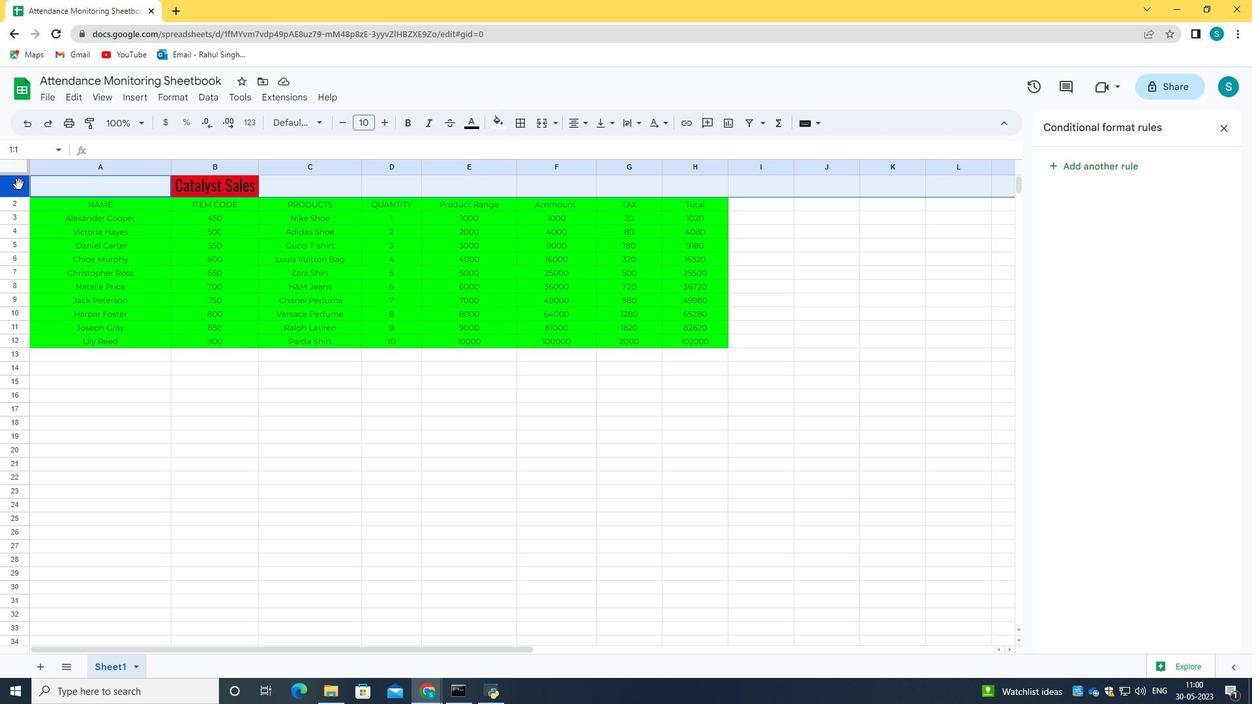 
Action: Mouse pressed left at (13, 188)
Screenshot: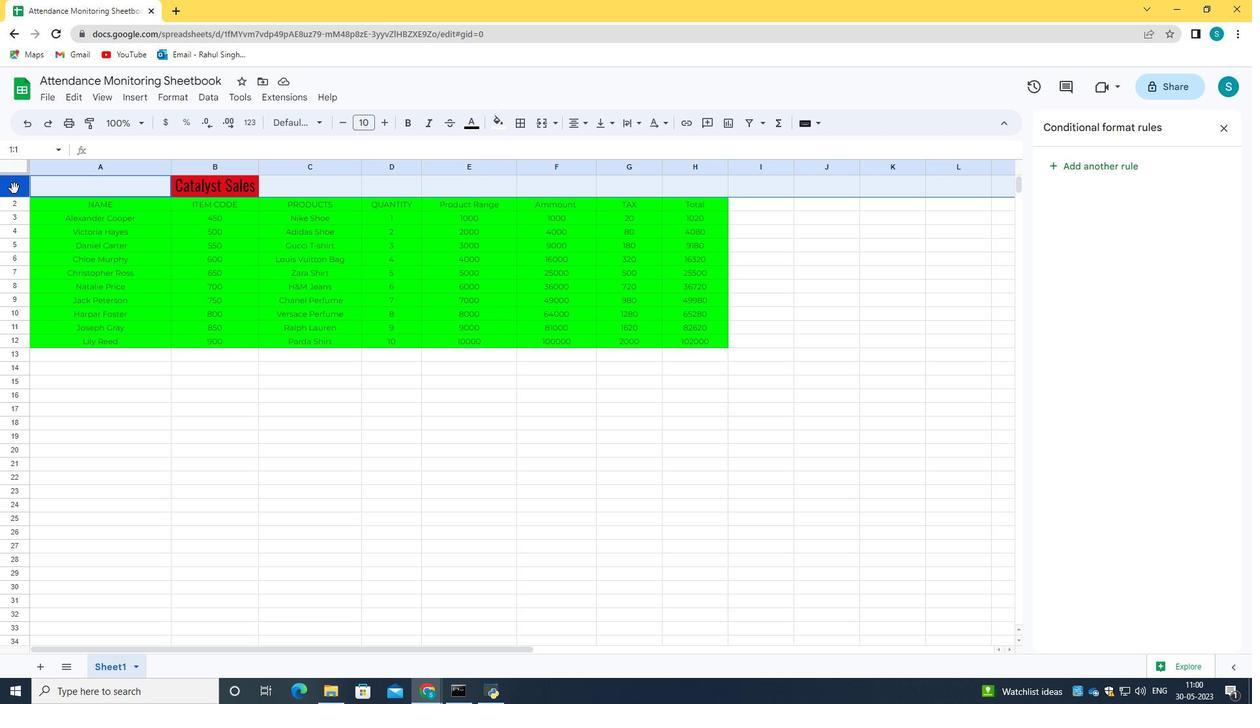 
Action: Mouse pressed left at (13, 188)
Screenshot: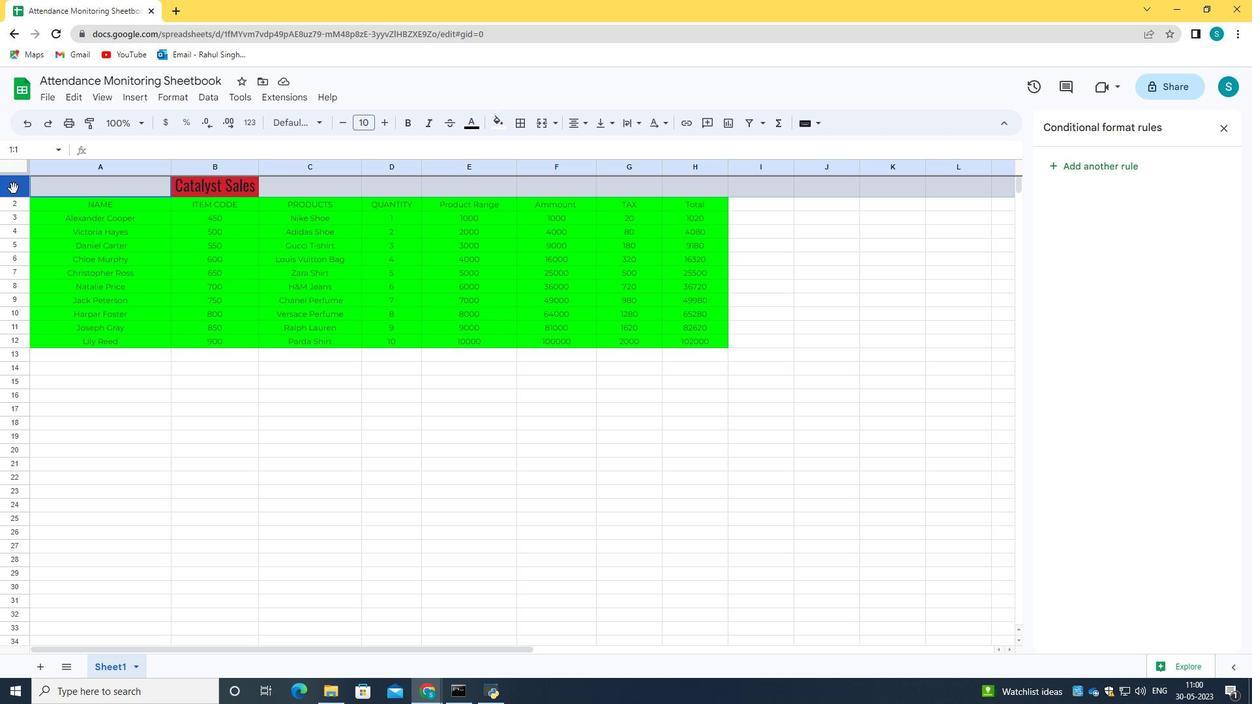 
Action: Mouse moved to (16, 178)
Screenshot: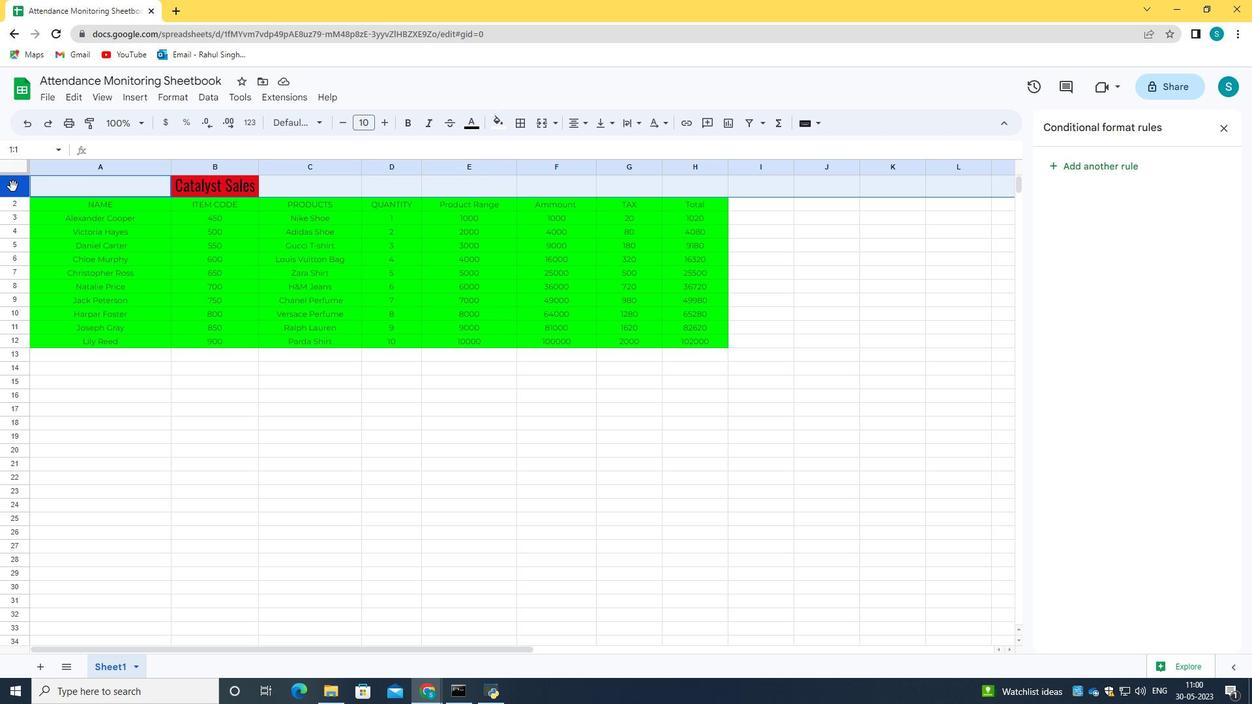 
Action: Mouse pressed left at (16, 178)
Screenshot: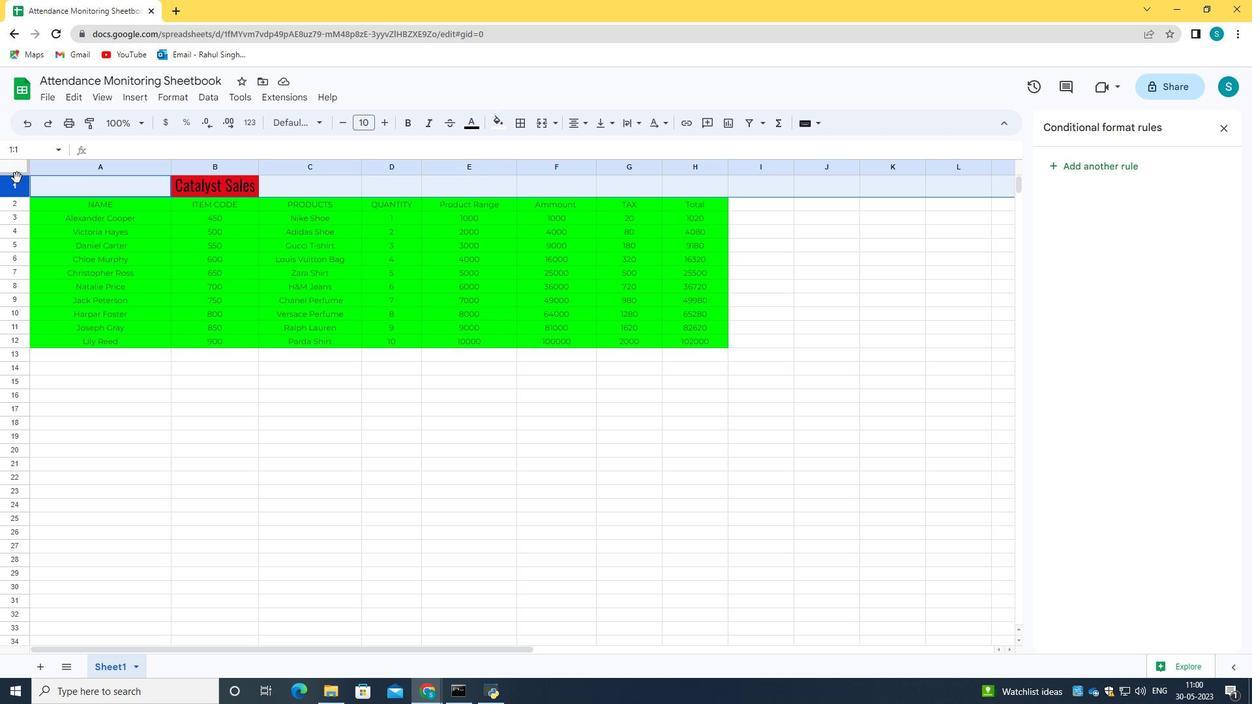 
Action: Mouse moved to (18, 172)
Screenshot: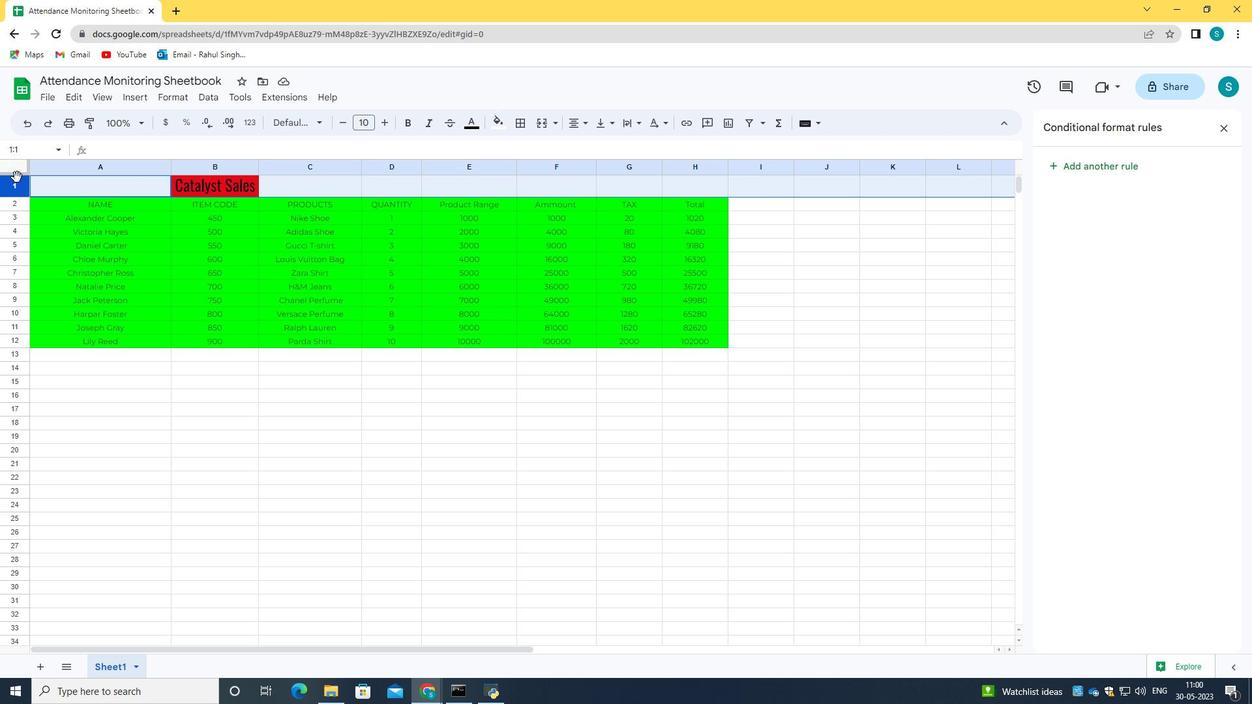 
Action: Mouse pressed left at (18, 172)
Screenshot: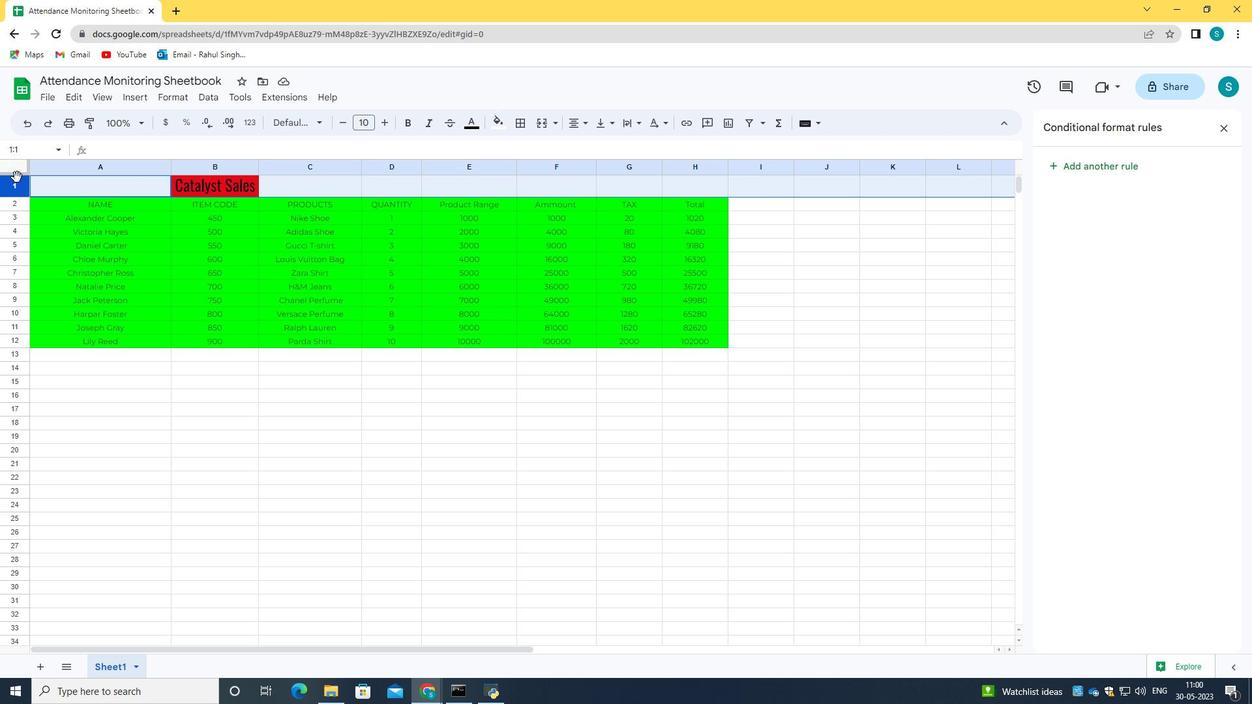 
Action: Mouse moved to (18, 170)
Screenshot: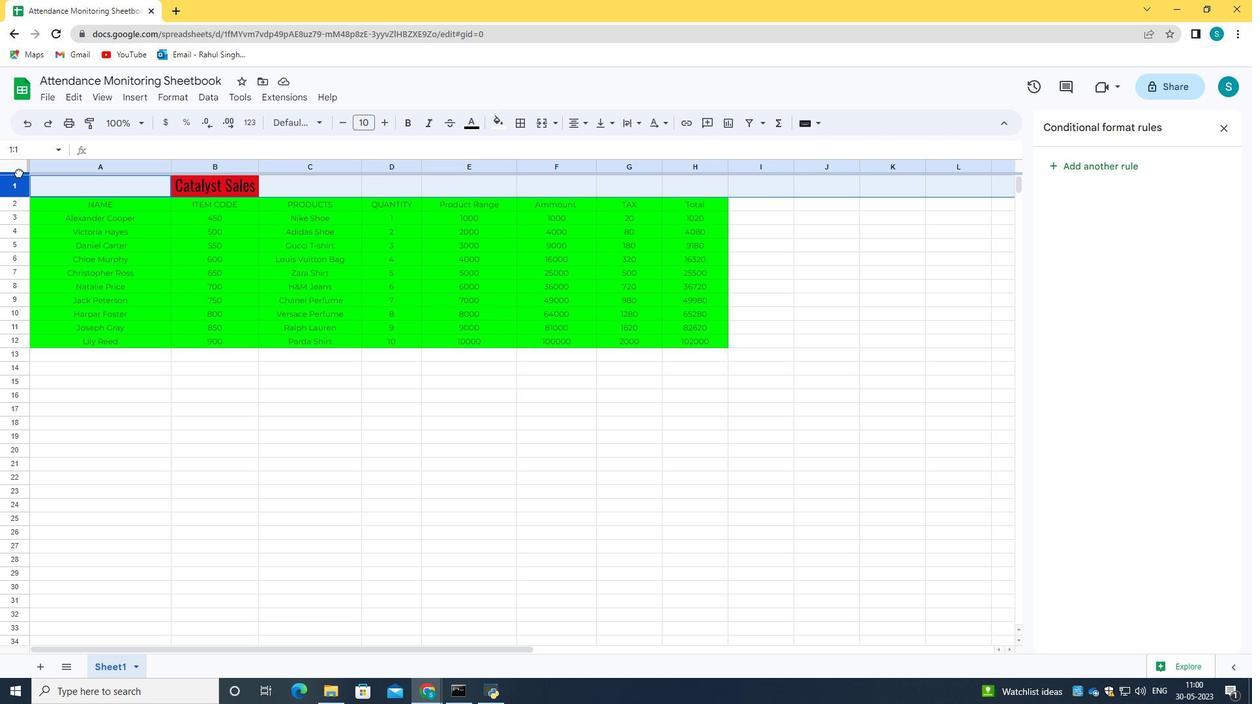 
Action: Mouse pressed left at (18, 170)
Screenshot: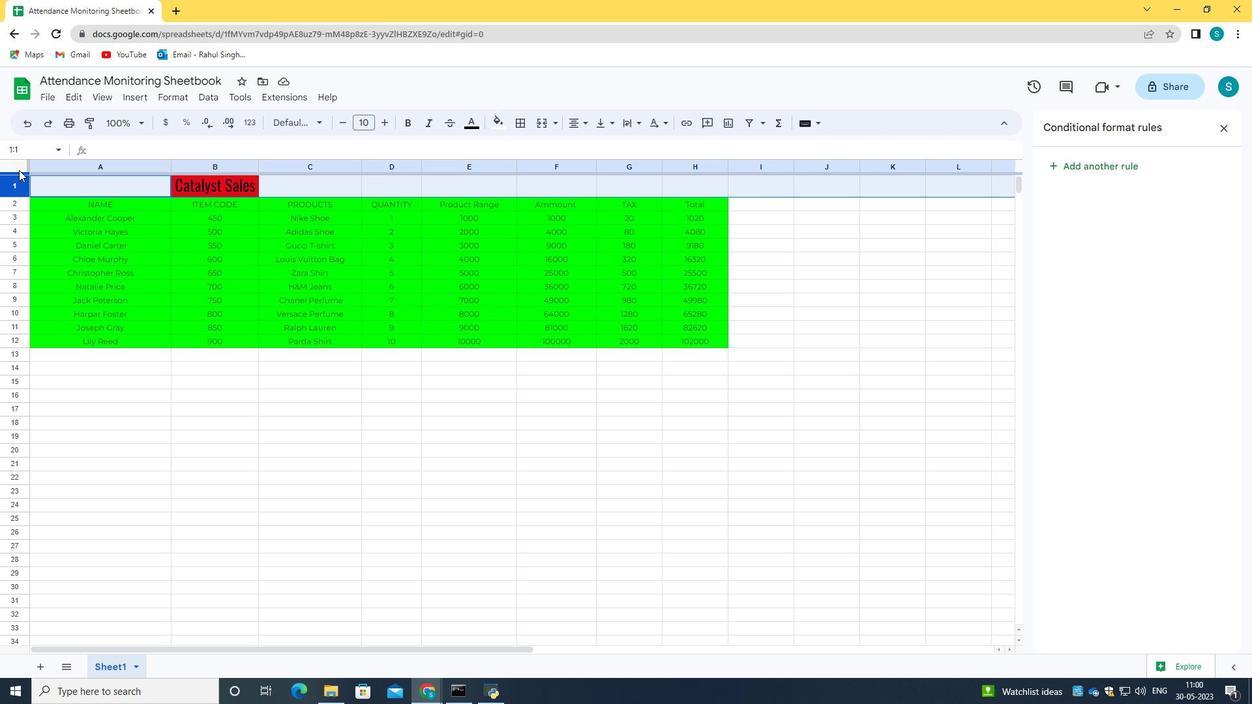 
Action: Mouse moved to (1106, 232)
Screenshot: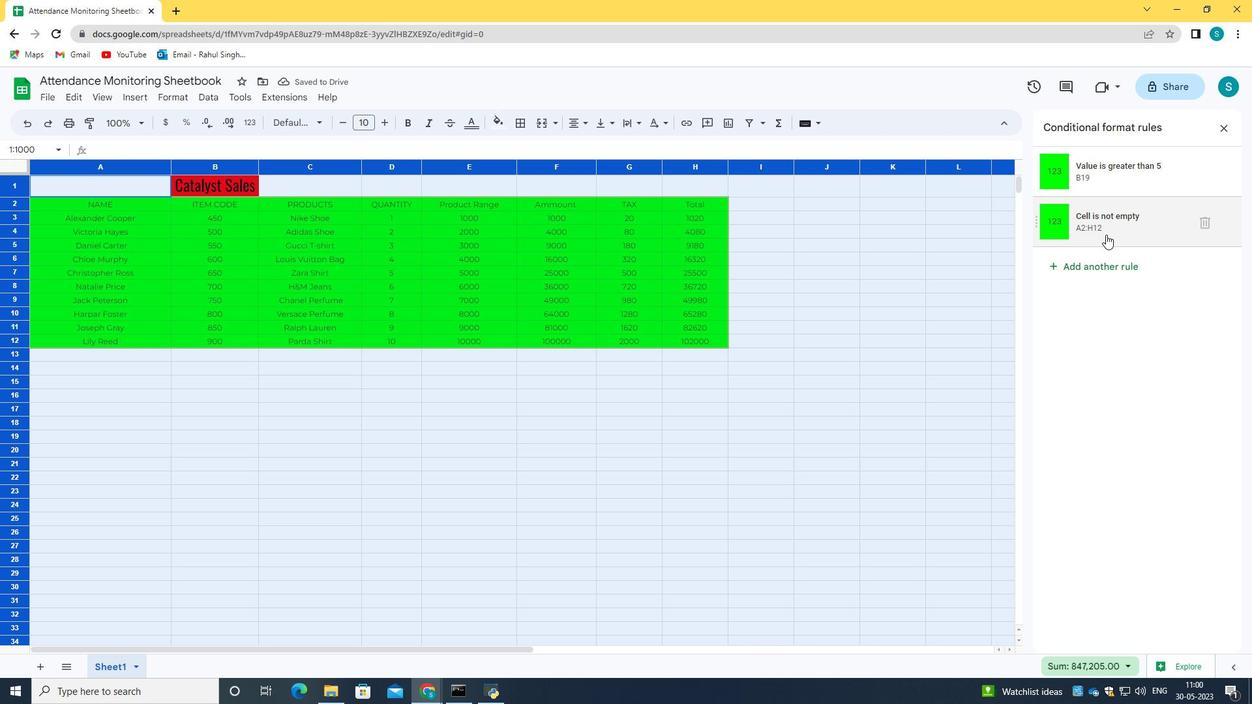 
Action: Mouse pressed left at (1106, 232)
Screenshot: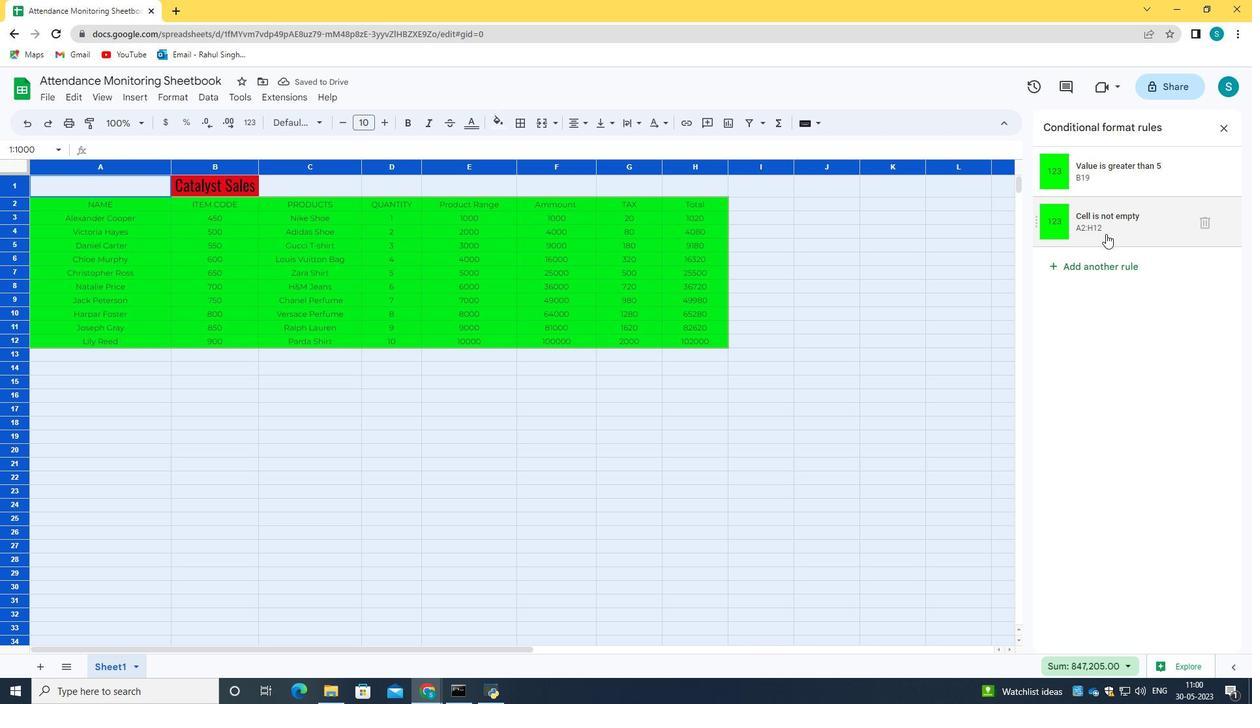 
Action: Mouse moved to (1204, 427)
Screenshot: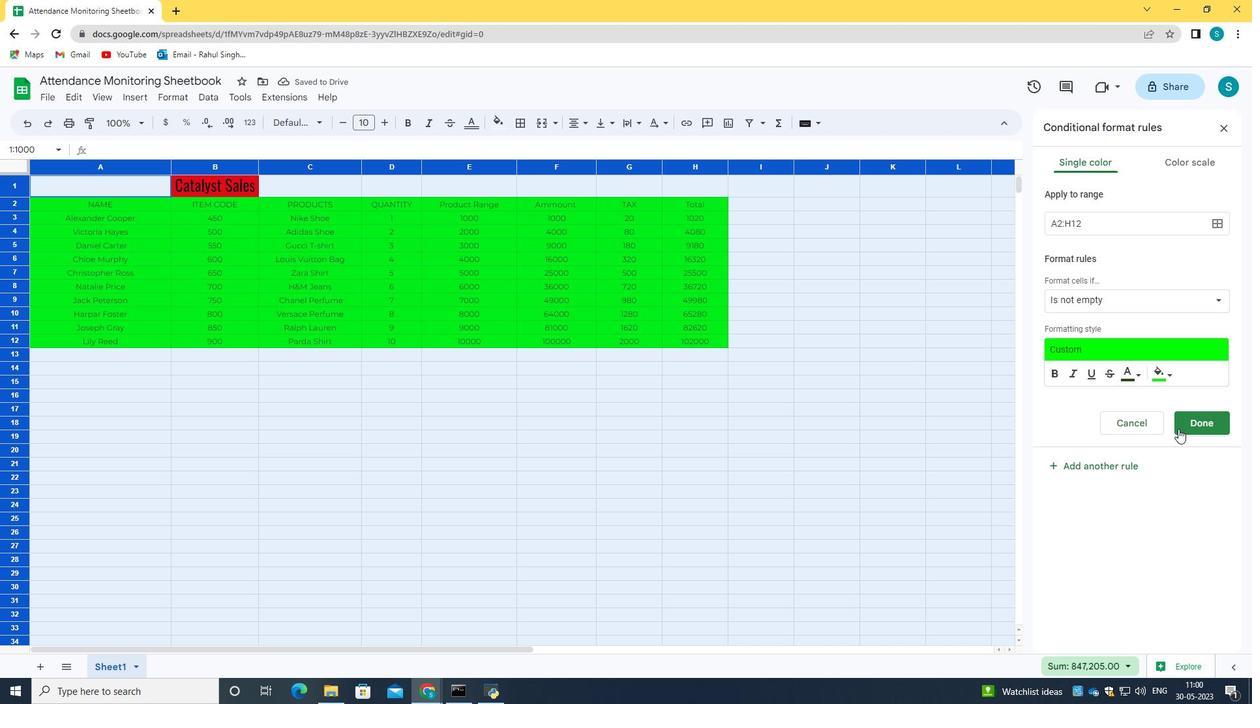 
Action: Mouse pressed left at (1204, 427)
Screenshot: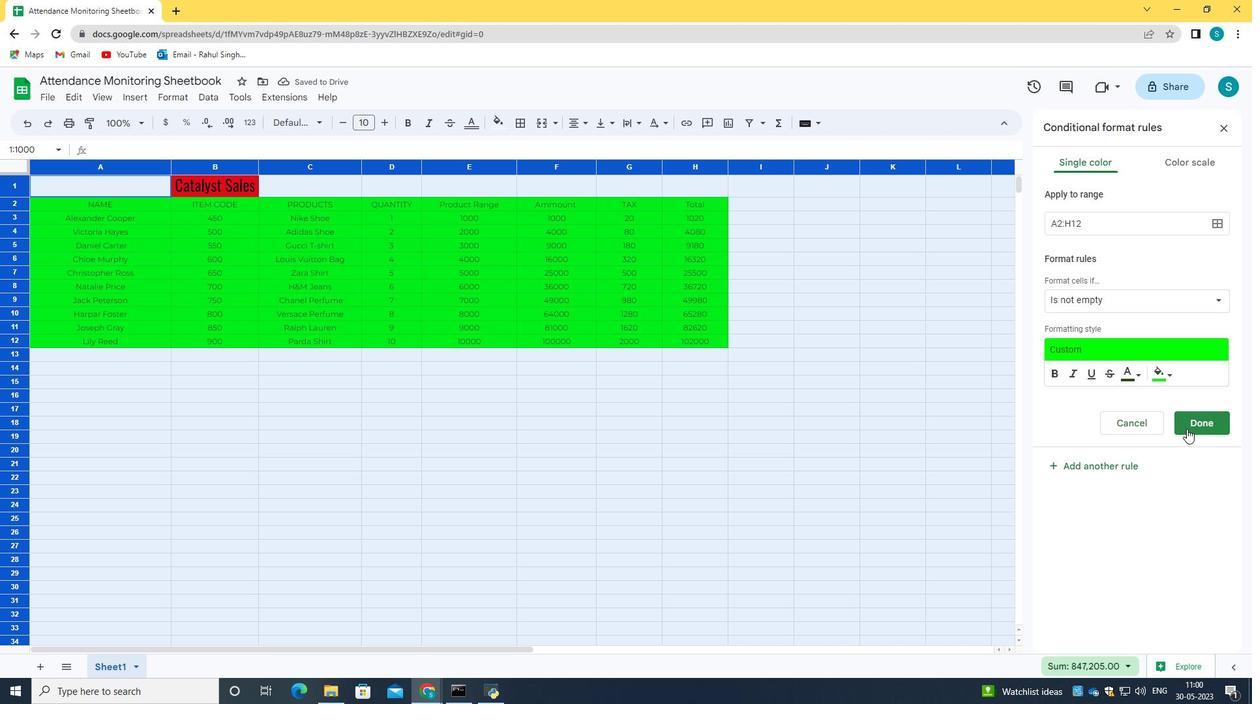 
Action: Mouse moved to (1204, 170)
Screenshot: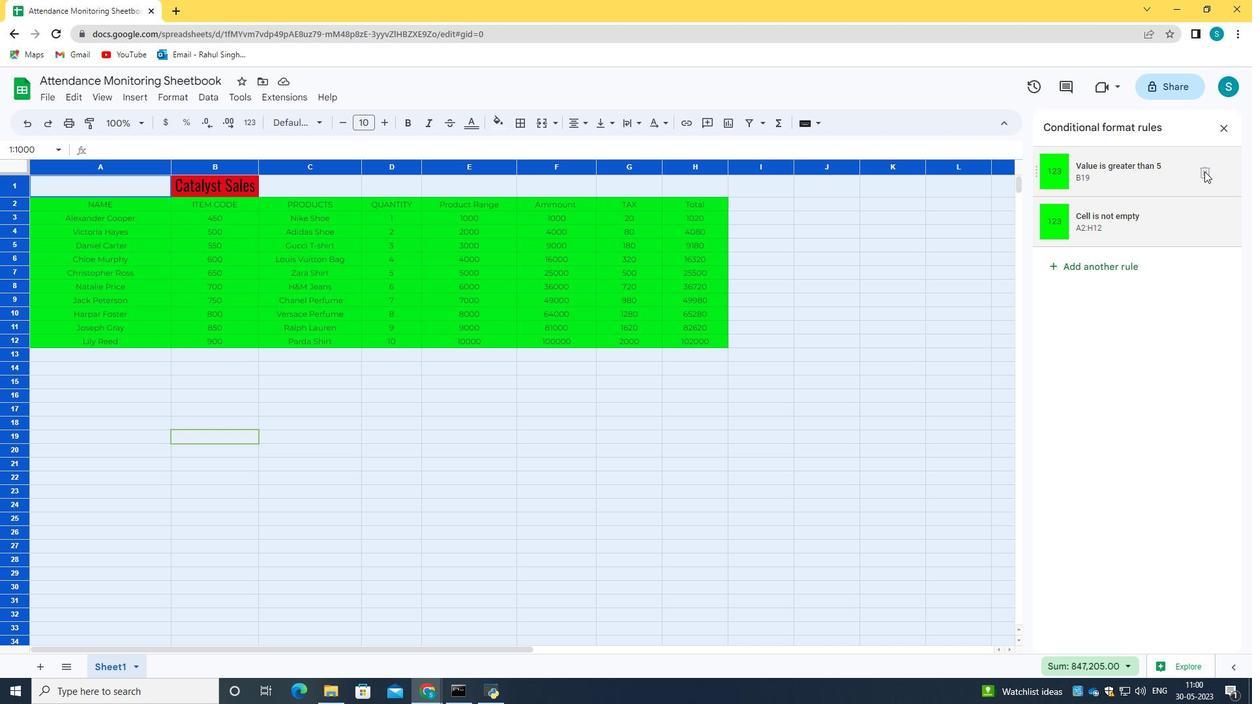 
Action: Mouse pressed left at (1204, 170)
Screenshot: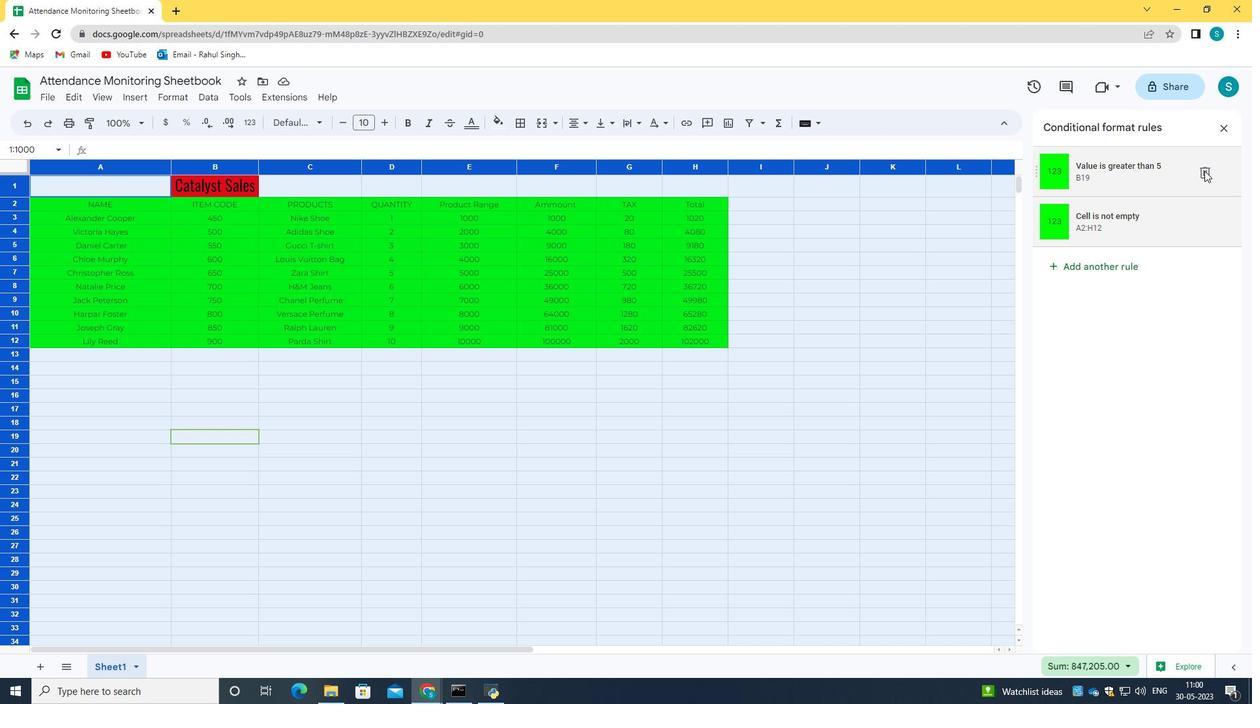 
Action: Mouse moved to (1090, 221)
Screenshot: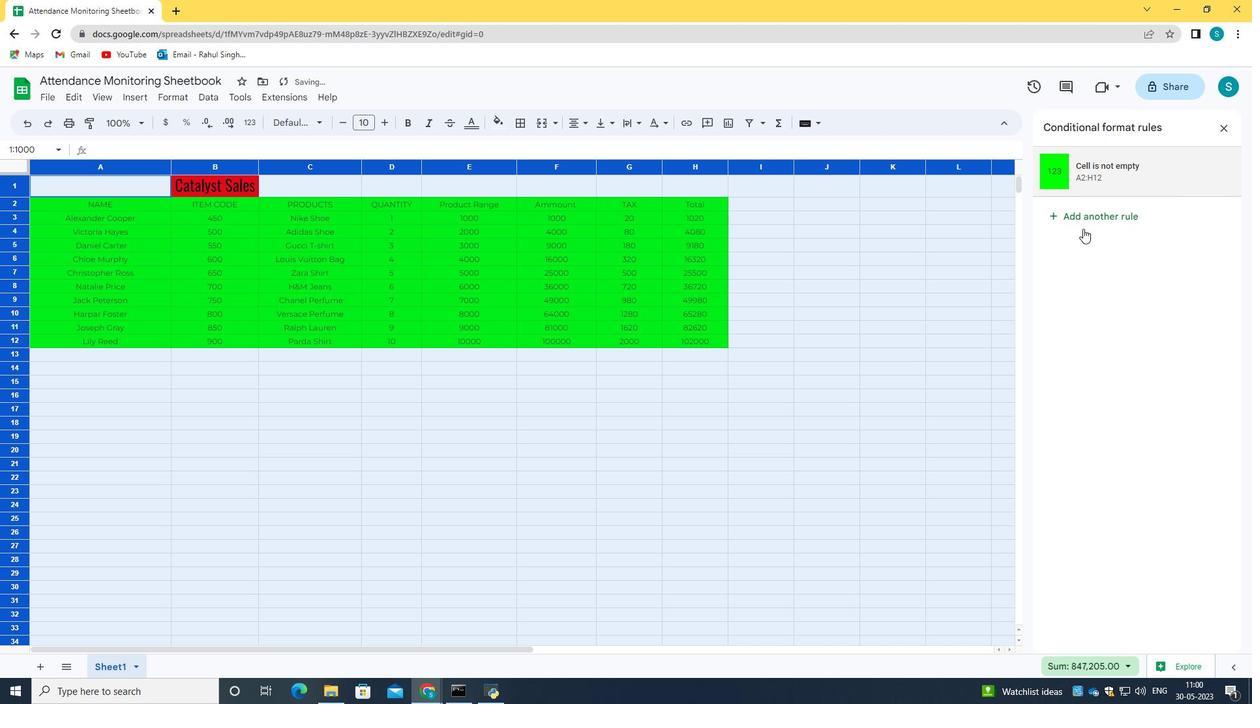 
Action: Mouse pressed left at (1090, 221)
Screenshot: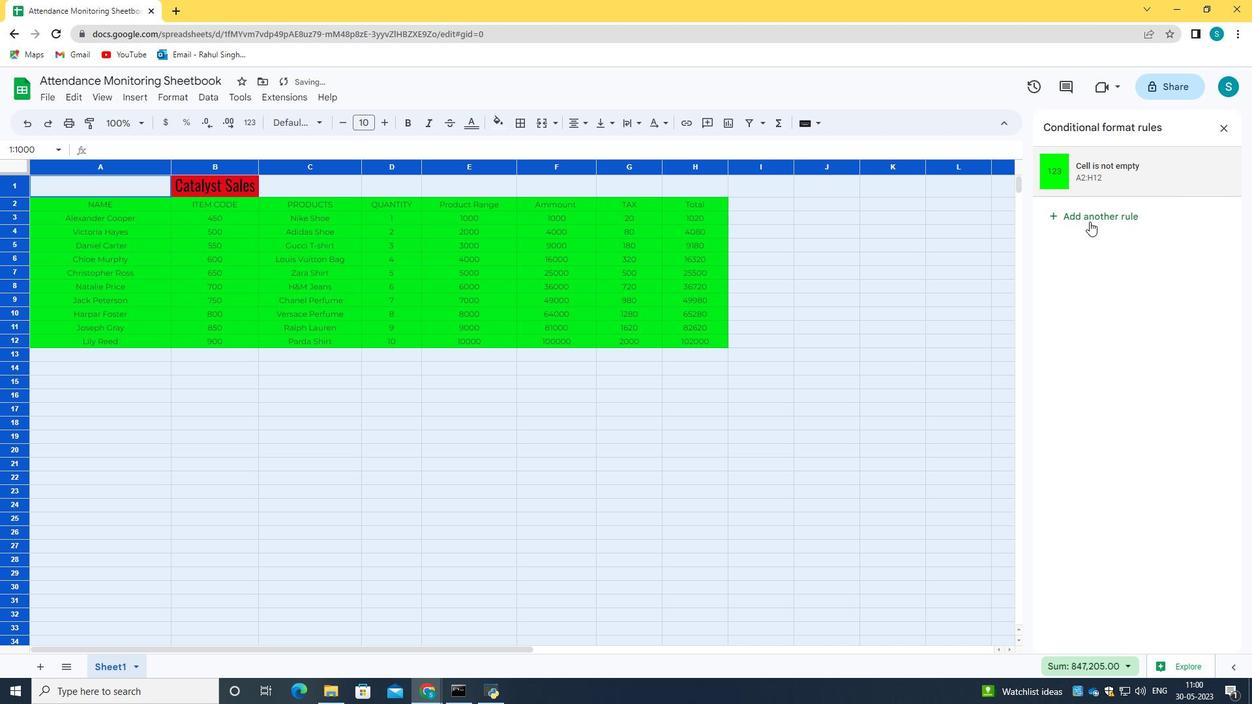 
Action: Mouse moved to (6, 161)
Screenshot: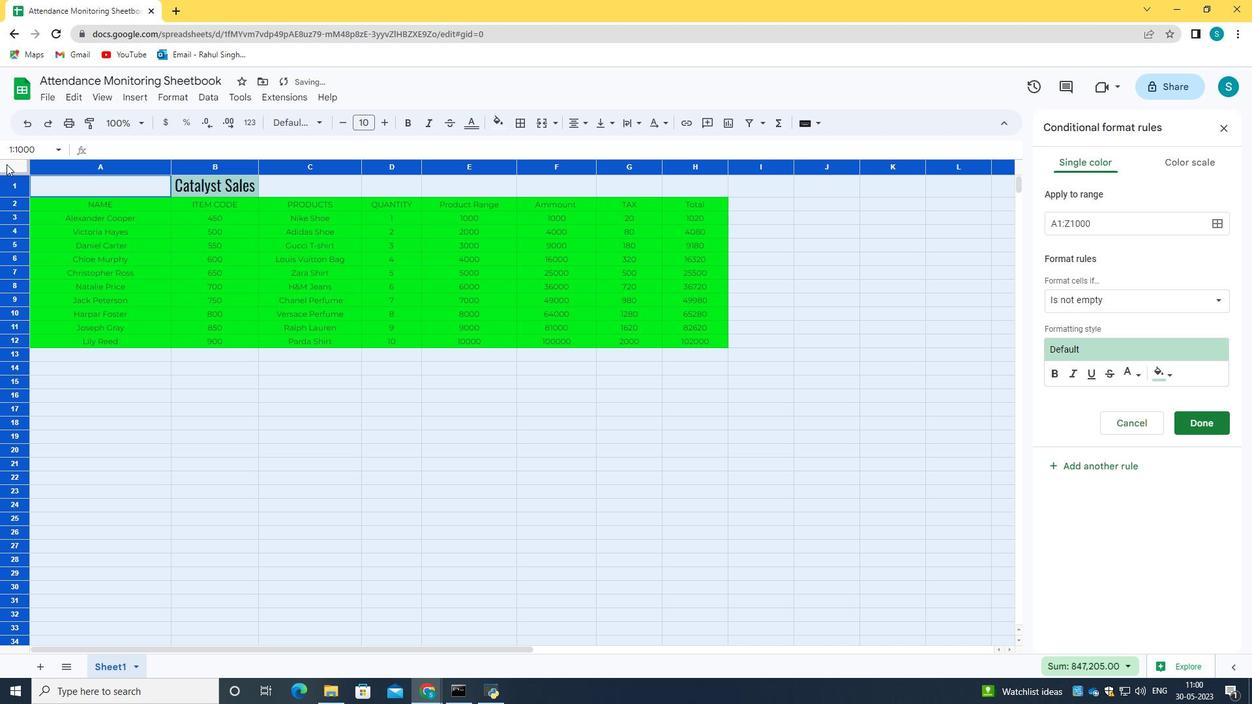 
Action: Mouse pressed left at (6, 161)
Screenshot: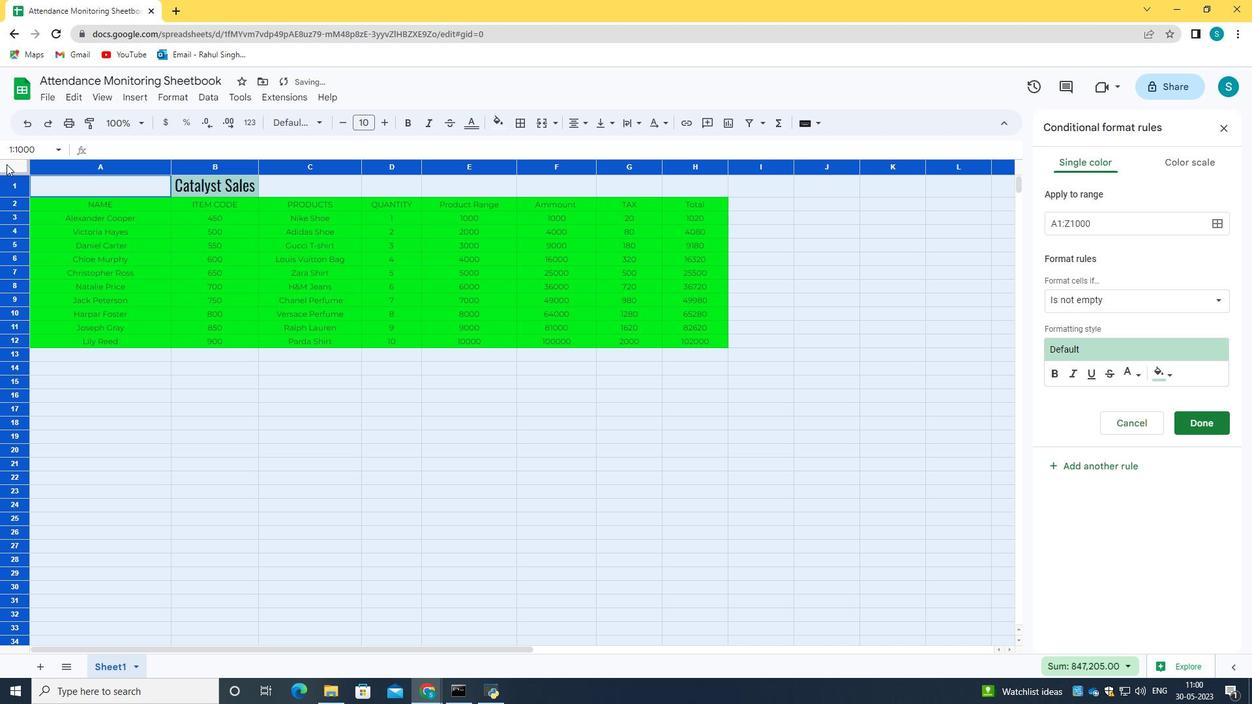 
Action: Mouse moved to (193, 438)
Screenshot: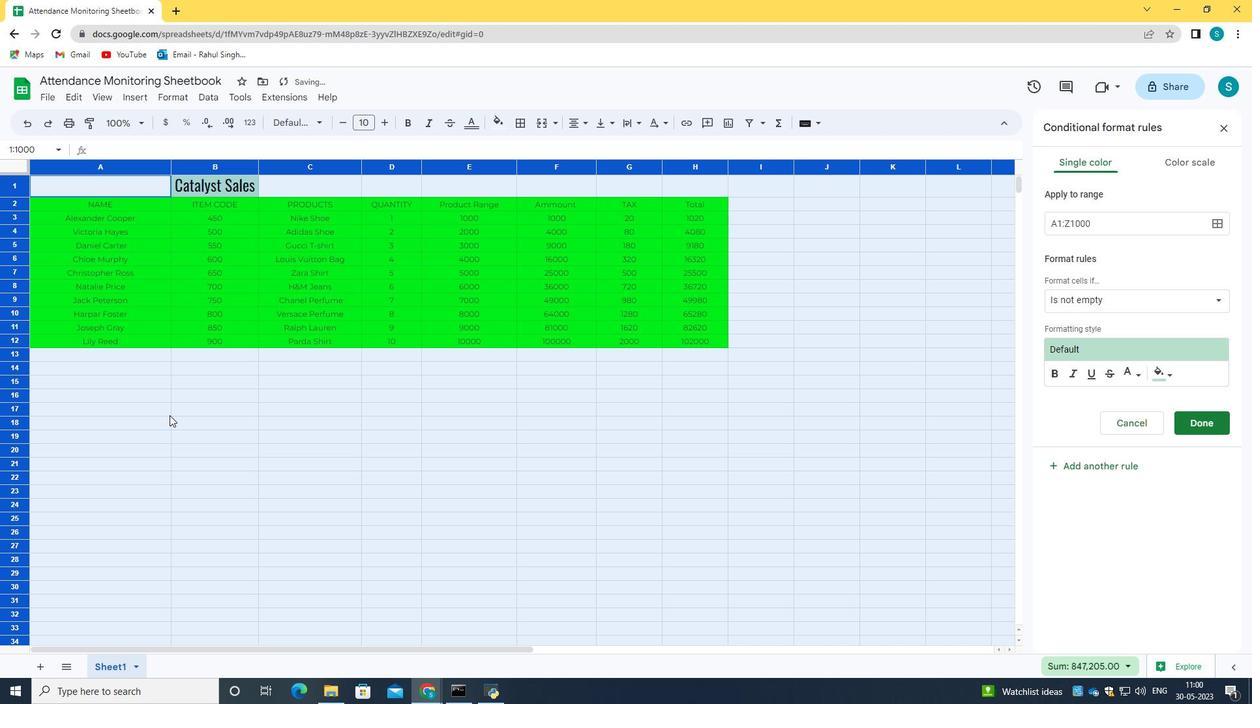 
Action: Mouse pressed left at (193, 438)
Screenshot: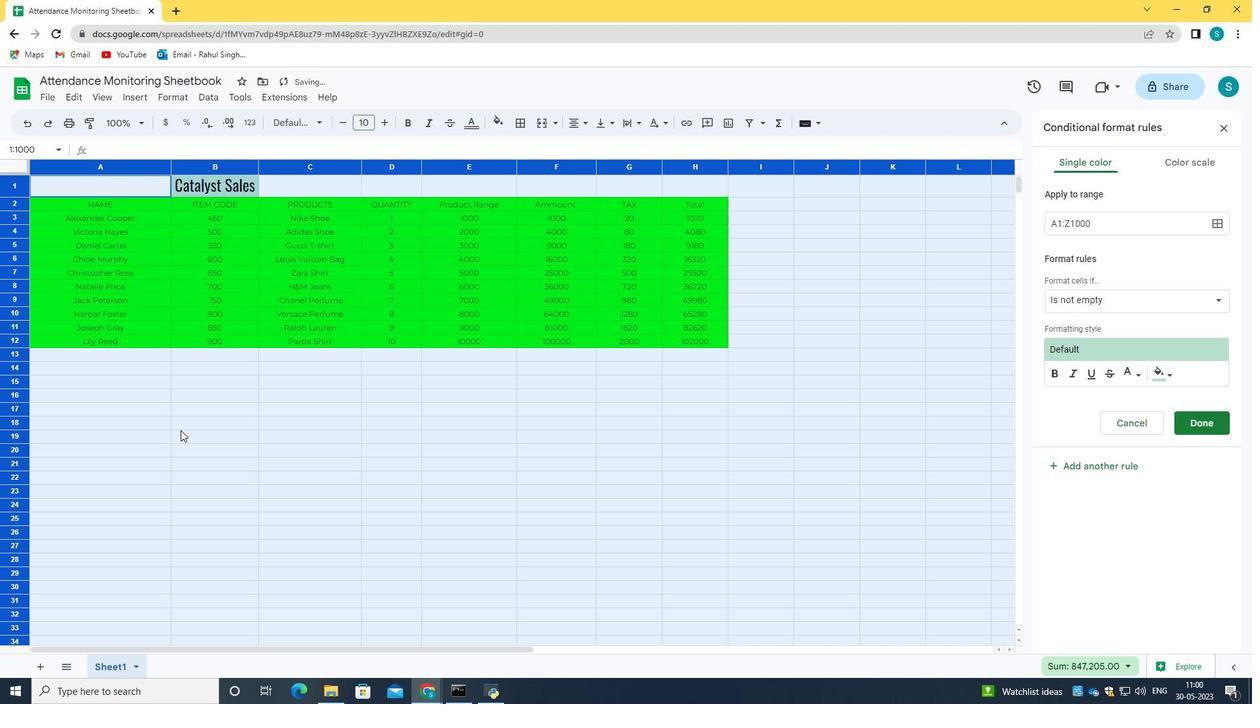 
Action: Mouse moved to (12, 171)
Screenshot: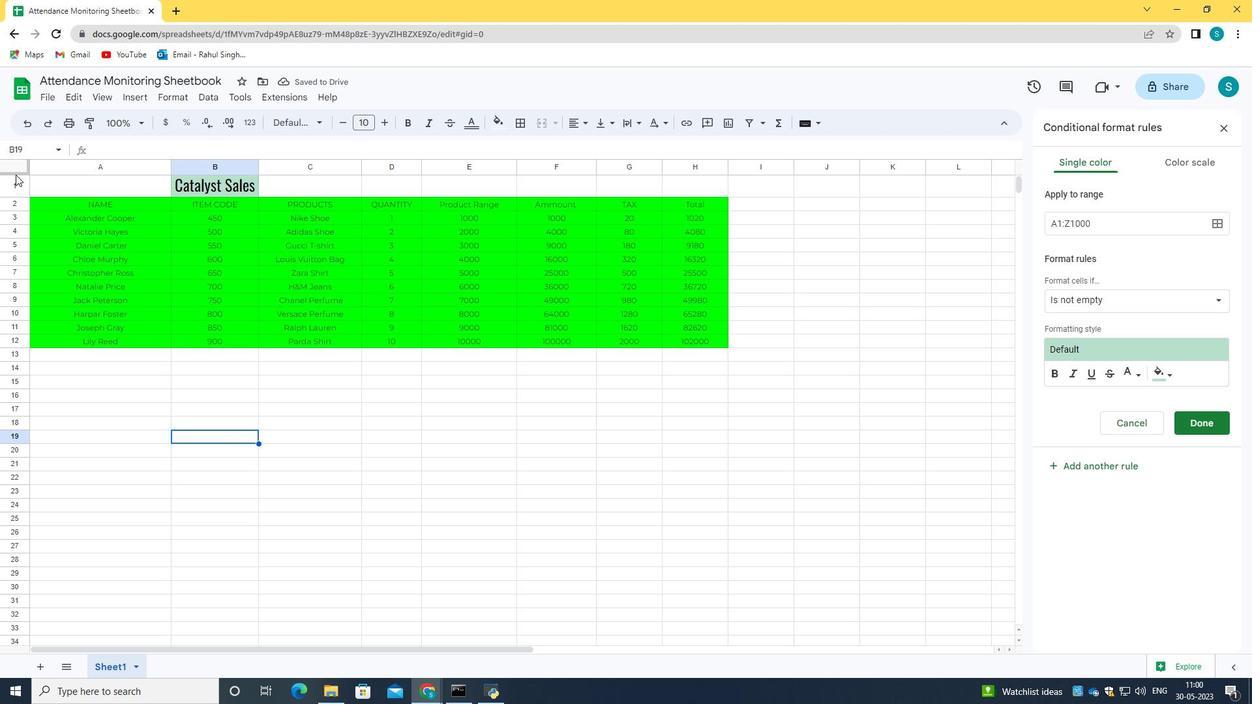 
Action: Mouse pressed left at (12, 171)
Screenshot: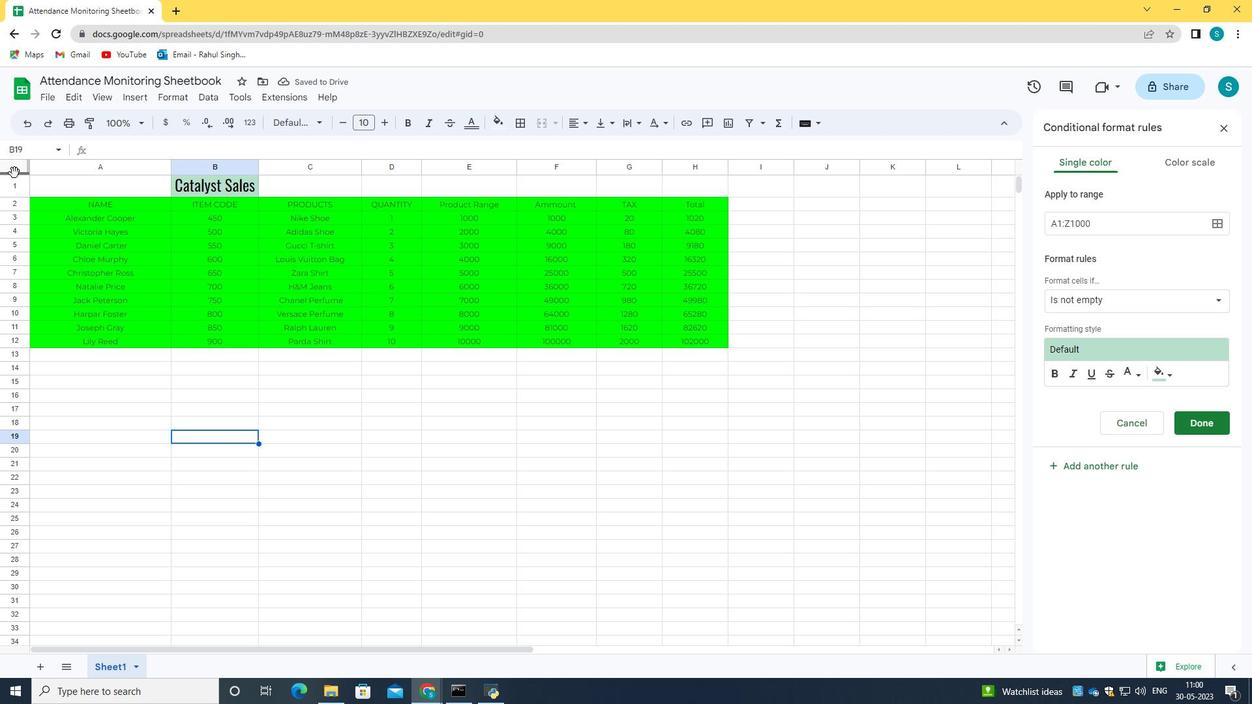 
Action: Mouse pressed left at (12, 171)
Screenshot: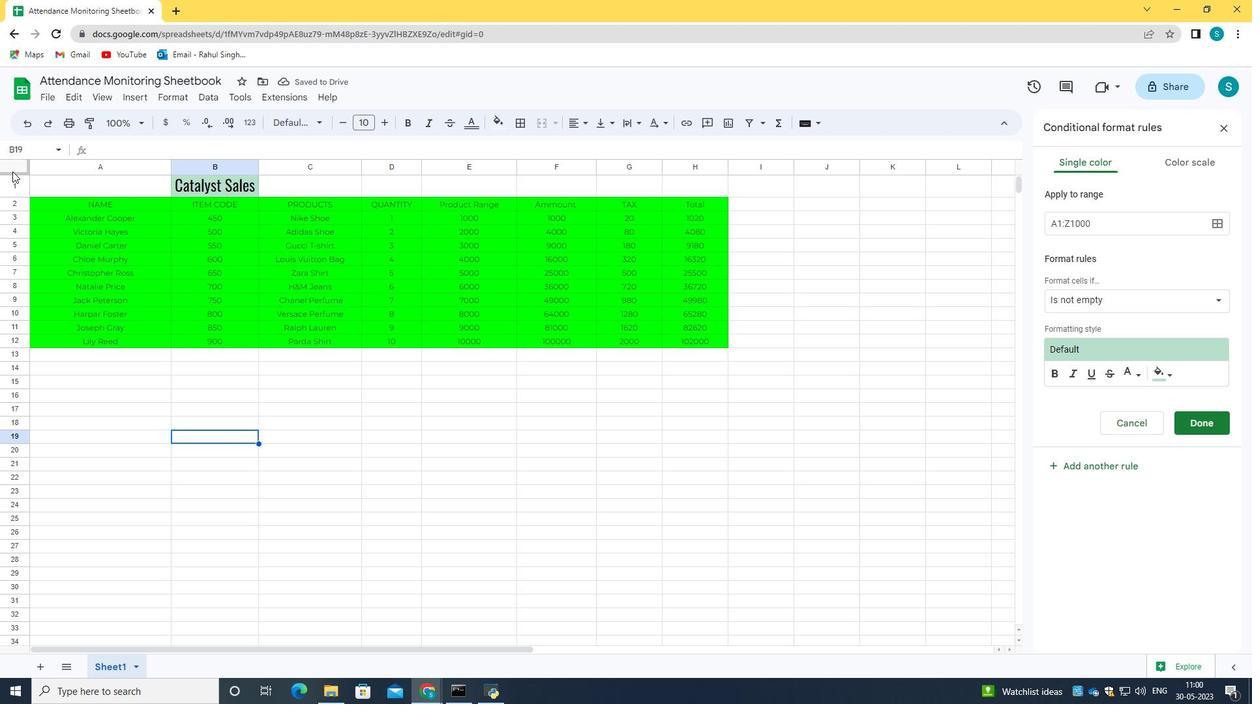 
Action: Mouse moved to (1161, 371)
Screenshot: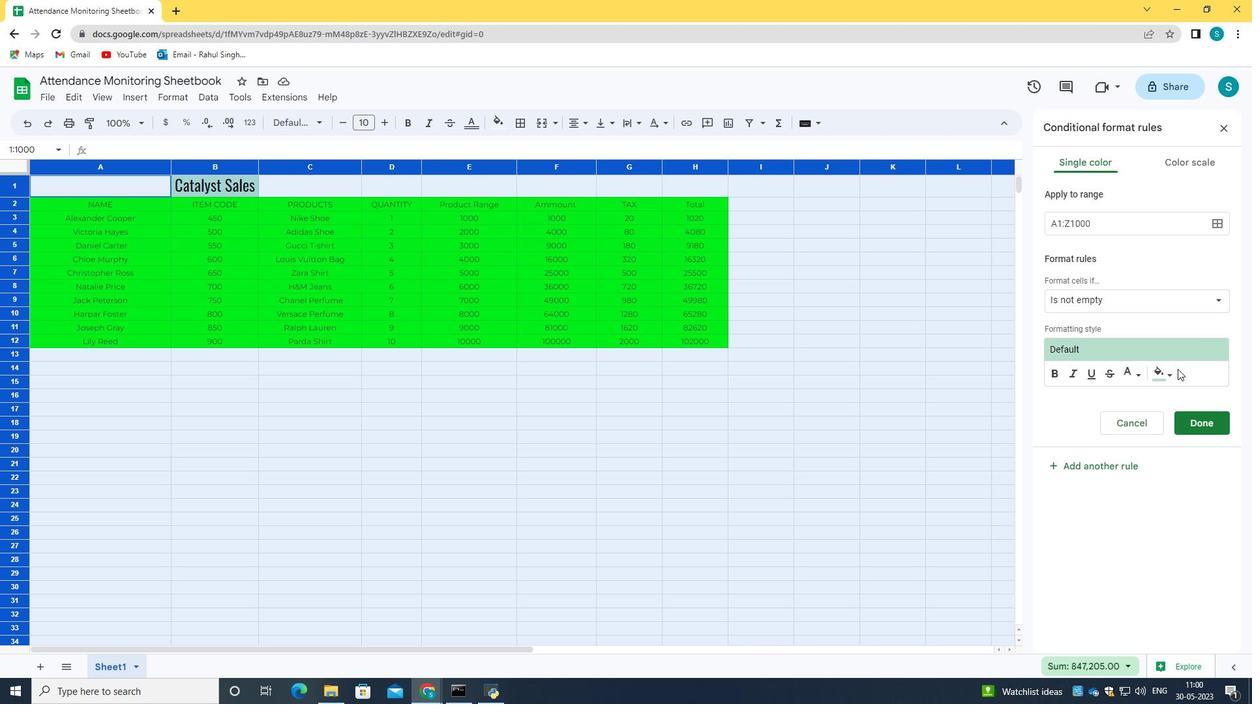 
Action: Mouse pressed left at (1161, 371)
Screenshot: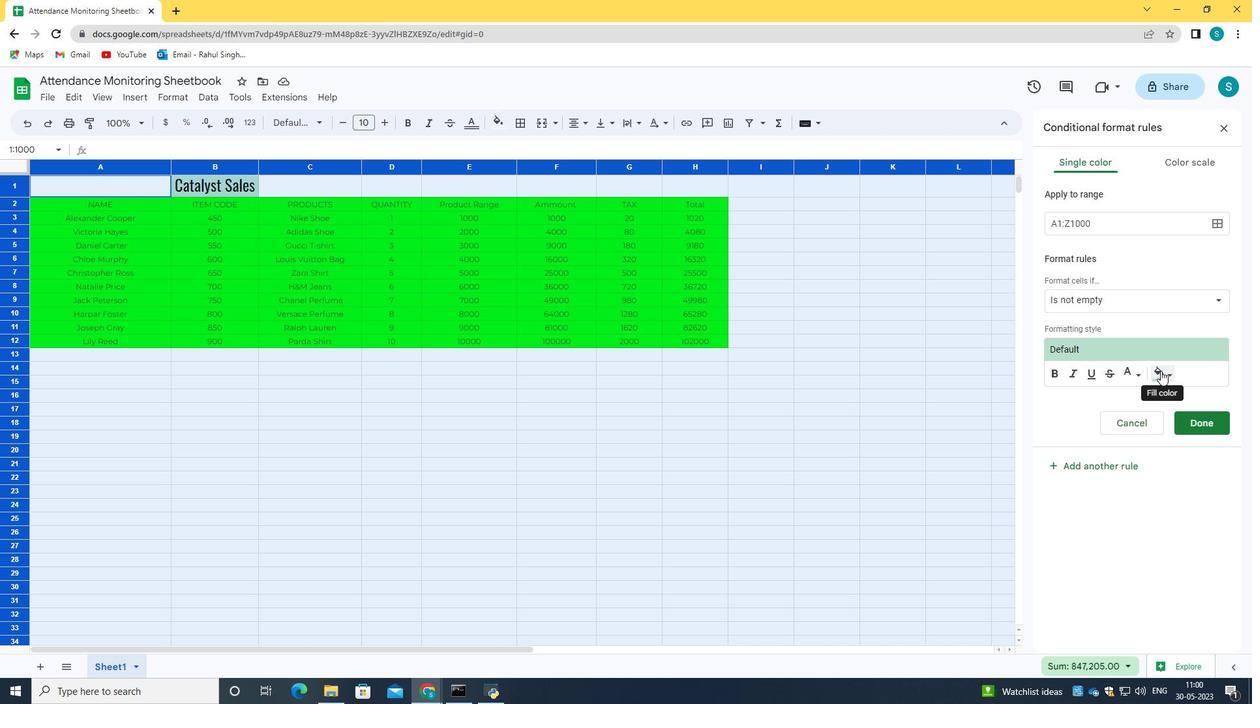 
Action: Mouse moved to (1116, 549)
Screenshot: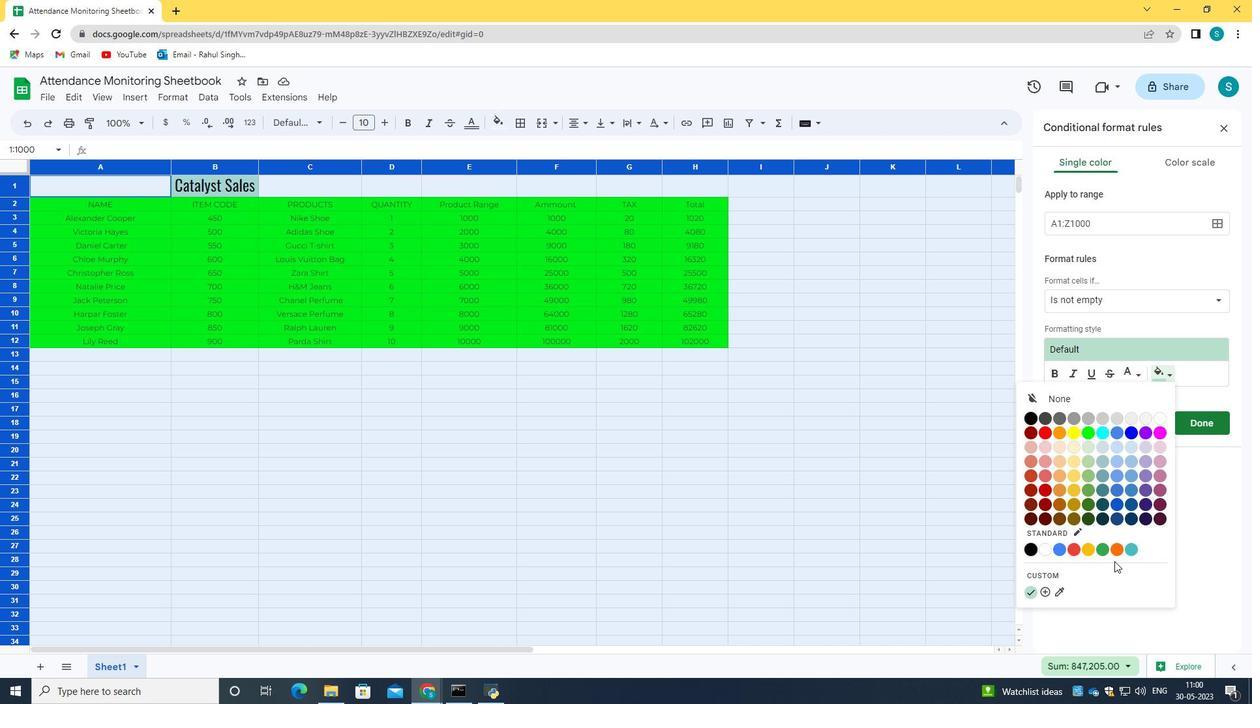 
Action: Mouse pressed left at (1116, 549)
Screenshot: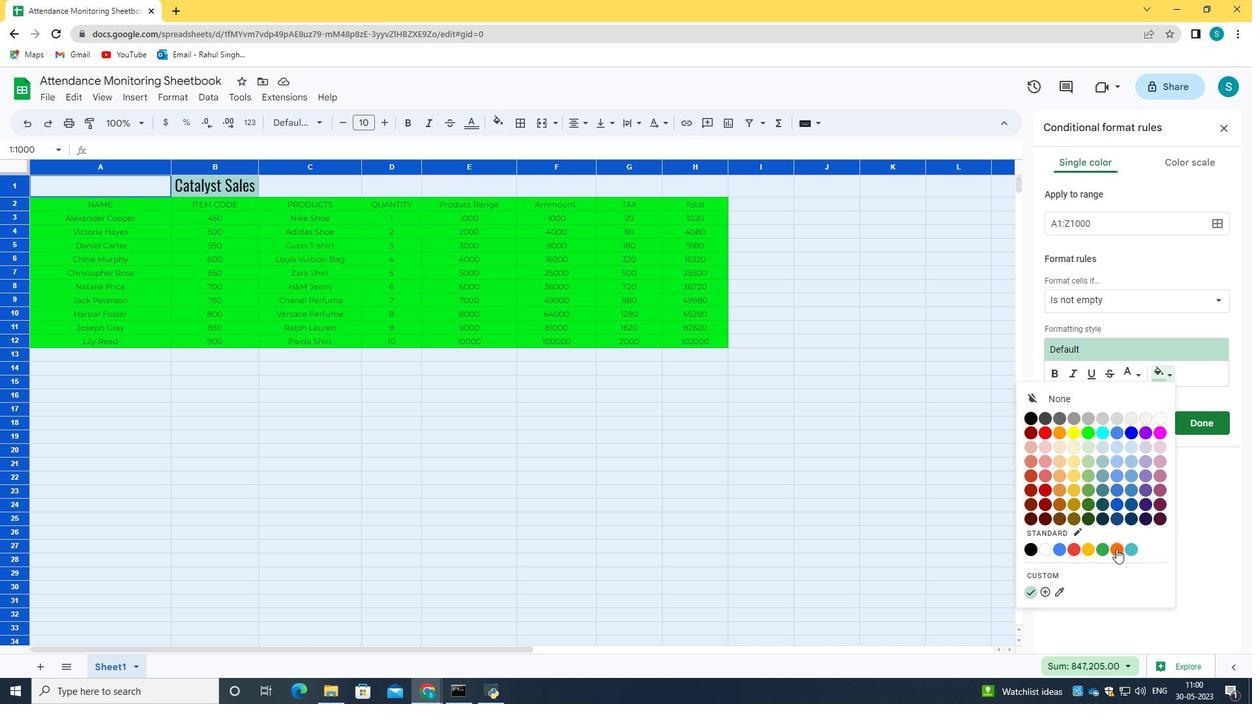 
Action: Mouse moved to (16, 172)
Screenshot: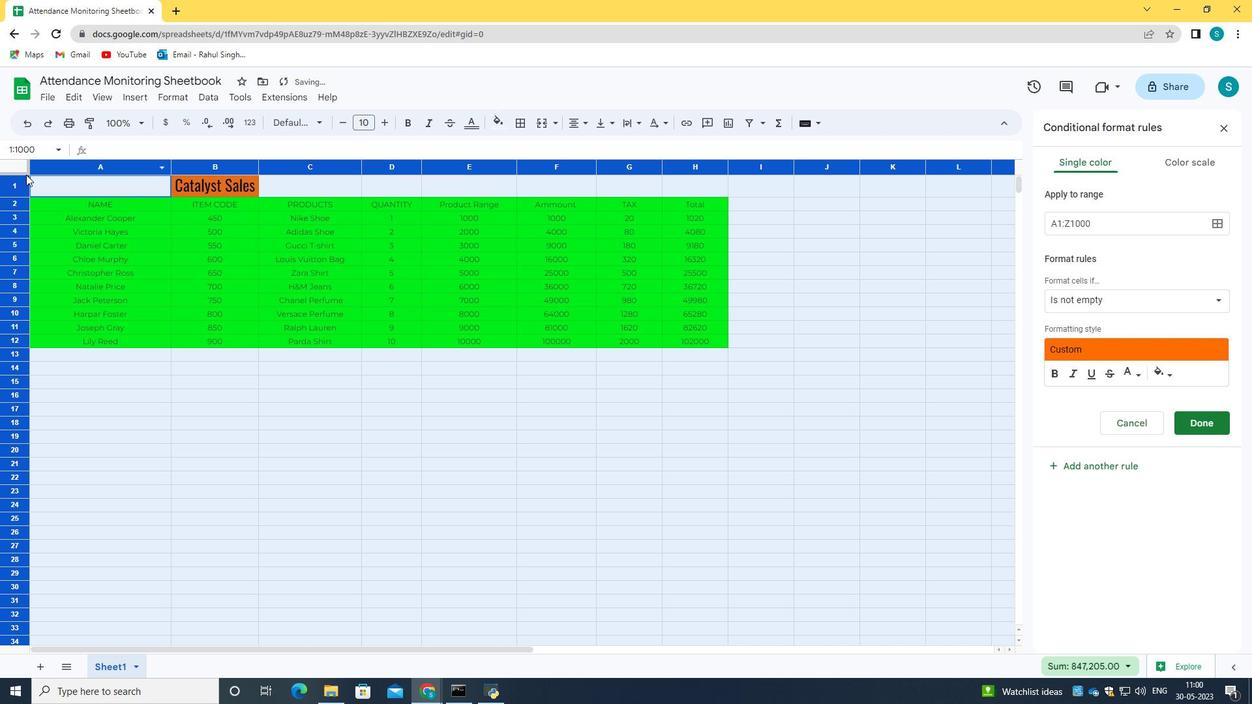 
Action: Mouse pressed left at (16, 172)
Screenshot: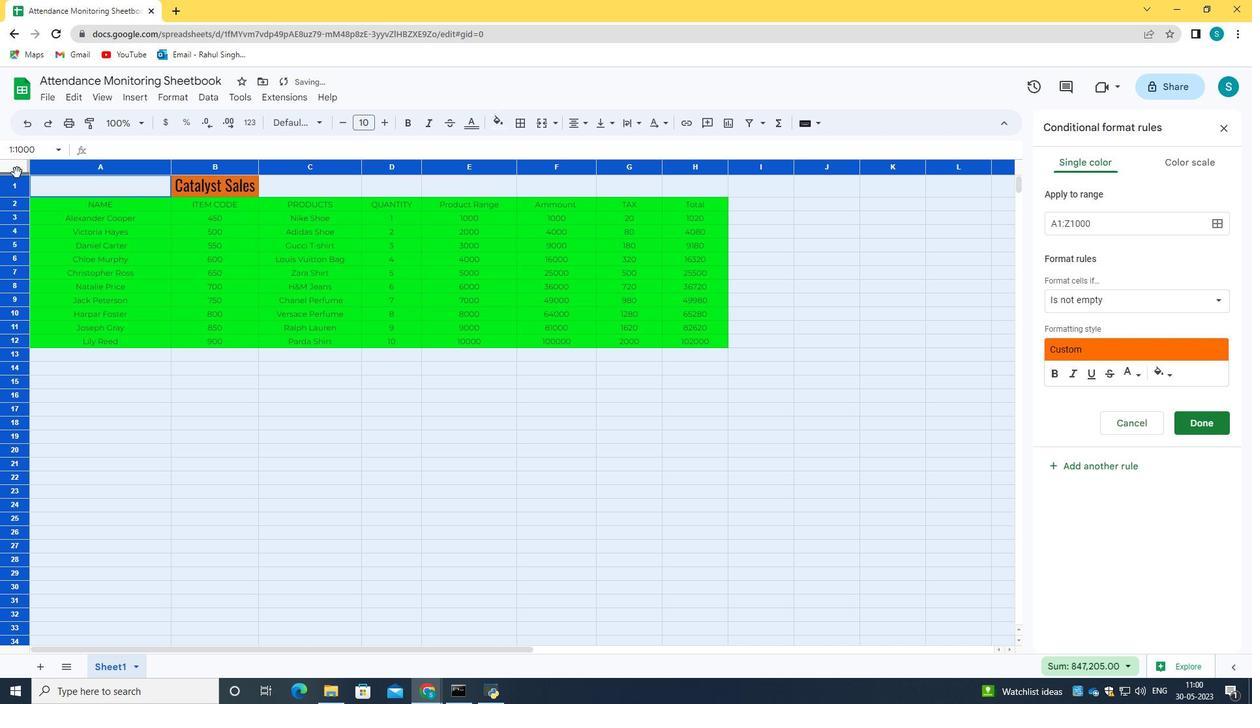 
Action: Mouse pressed left at (16, 172)
Screenshot: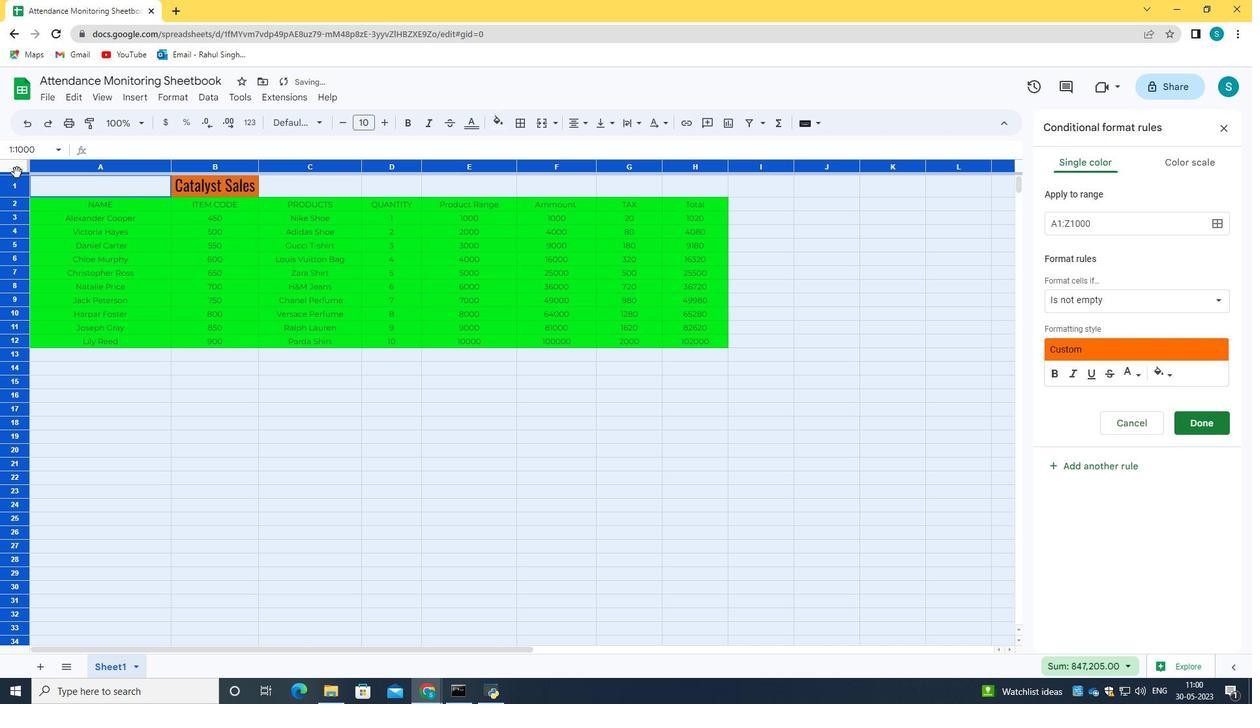 
Action: Mouse moved to (1122, 420)
Screenshot: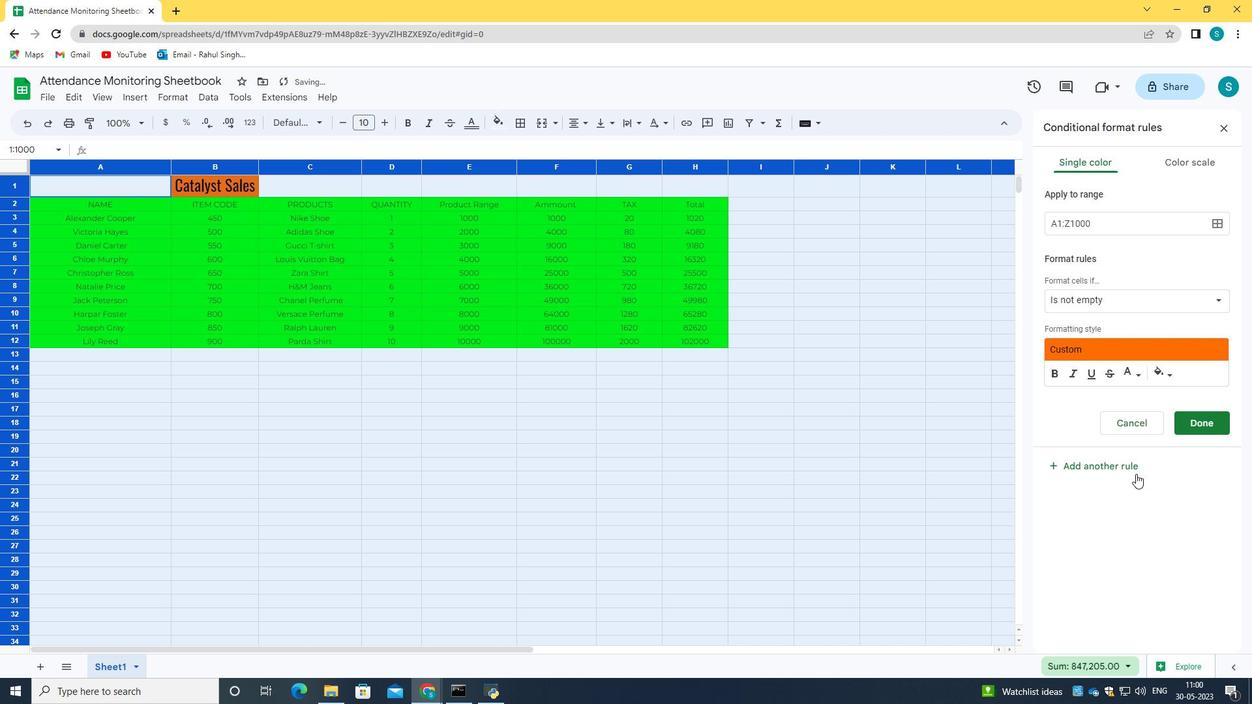
Action: Mouse pressed left at (1122, 420)
Screenshot: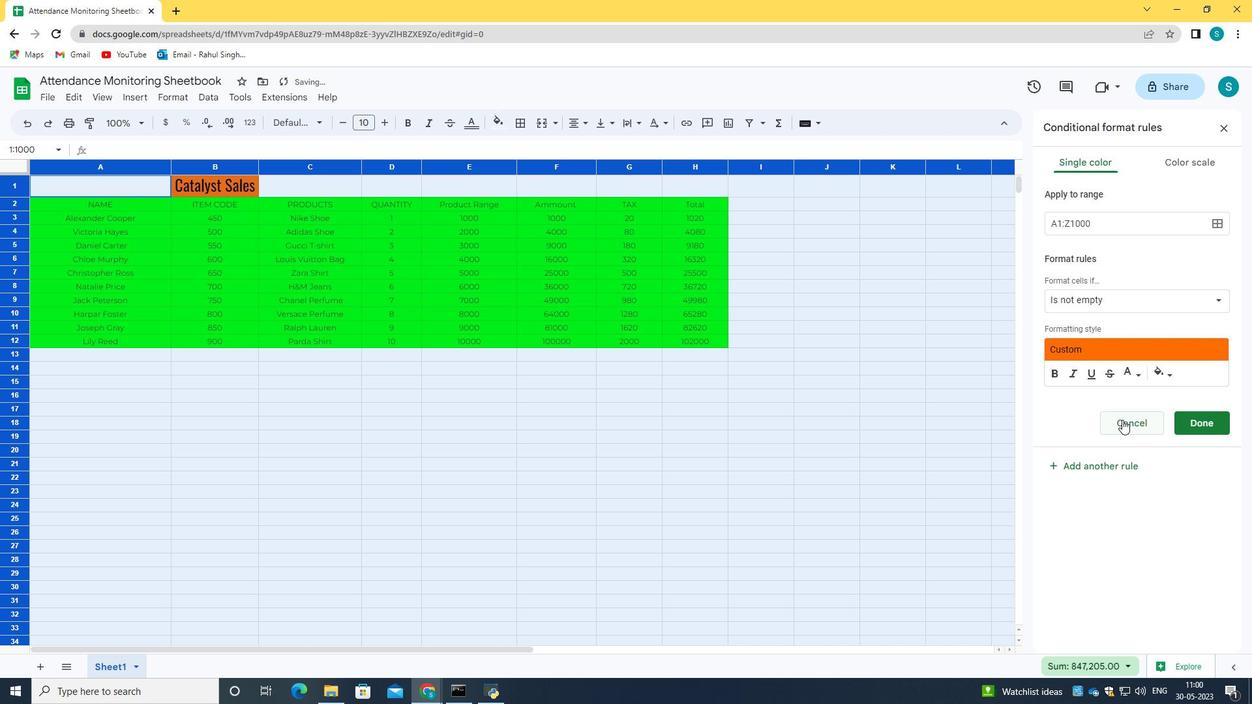 
Action: Mouse moved to (885, 285)
Screenshot: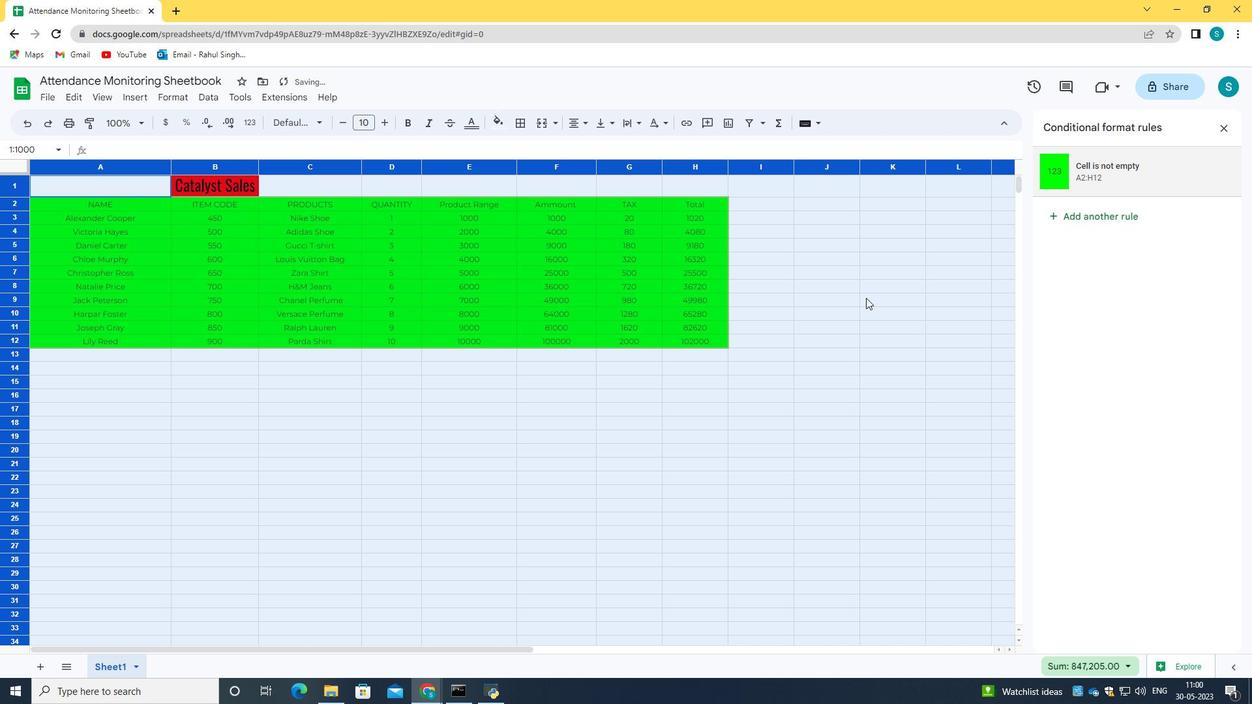 
Action: Mouse pressed left at (885, 285)
Screenshot: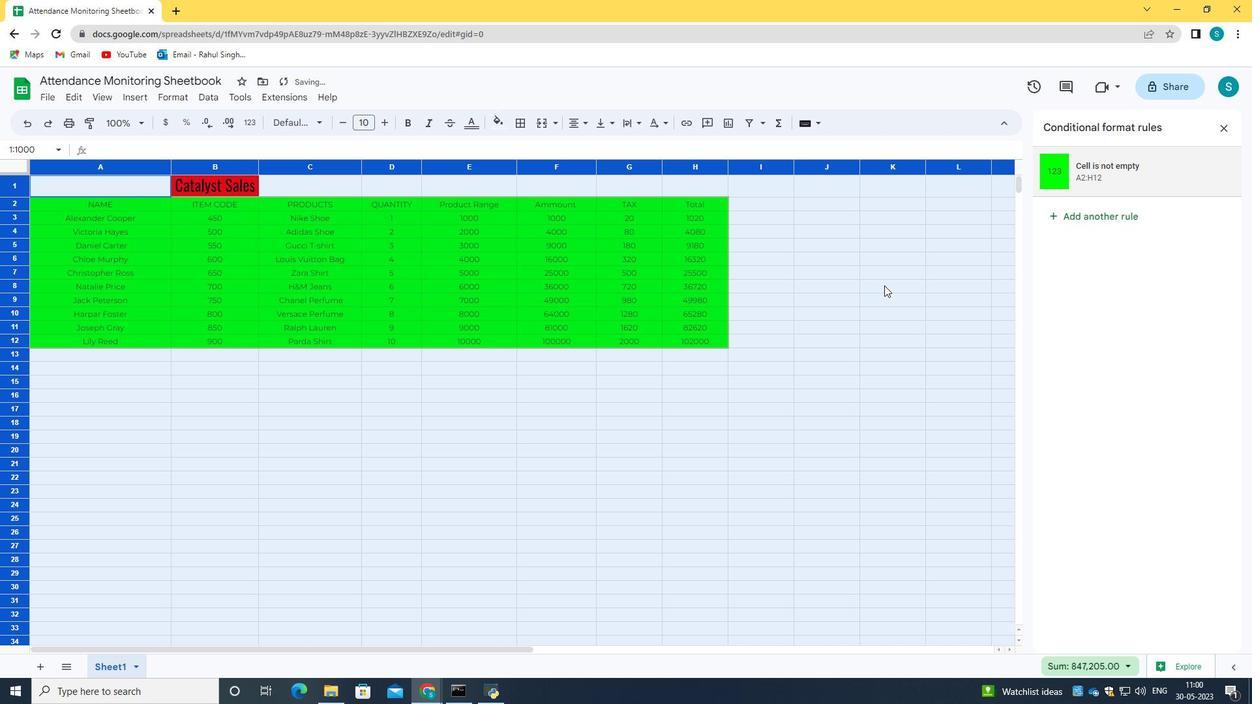 
Action: Mouse moved to (1225, 129)
Screenshot: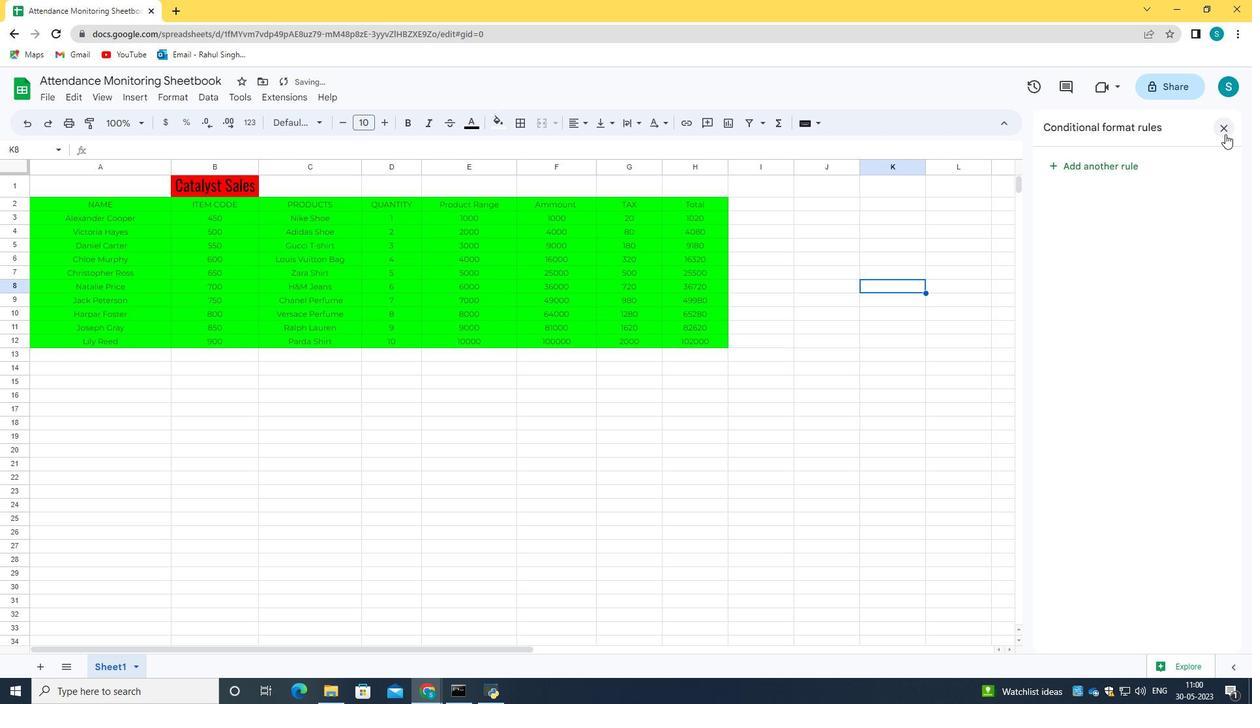
Action: Mouse pressed left at (1225, 129)
Screenshot: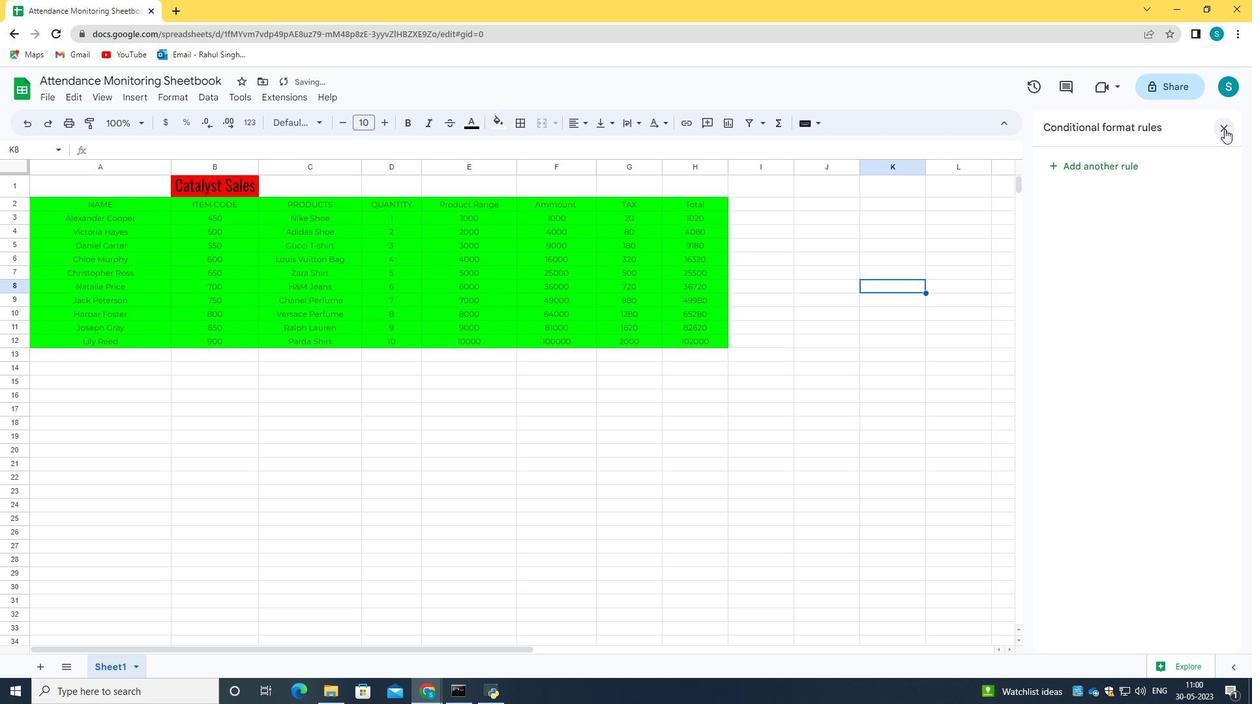 
Action: Mouse moved to (10, 164)
Screenshot: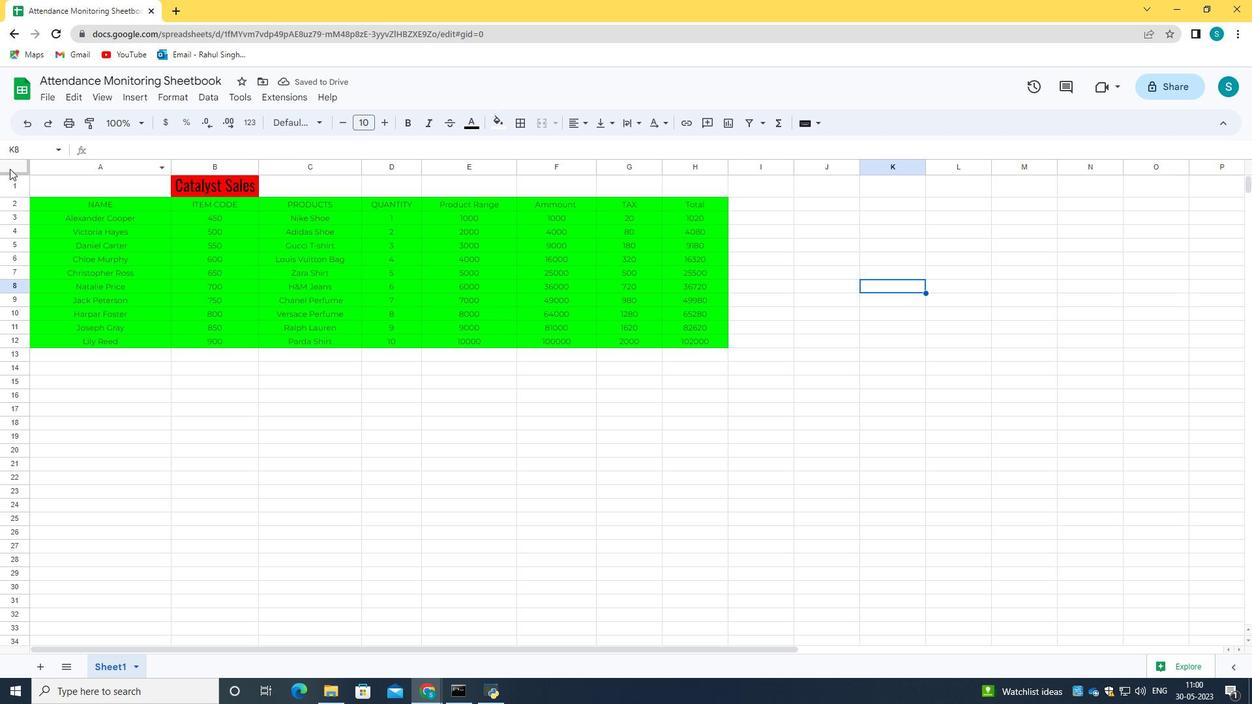 
Action: Mouse pressed left at (10, 164)
Screenshot: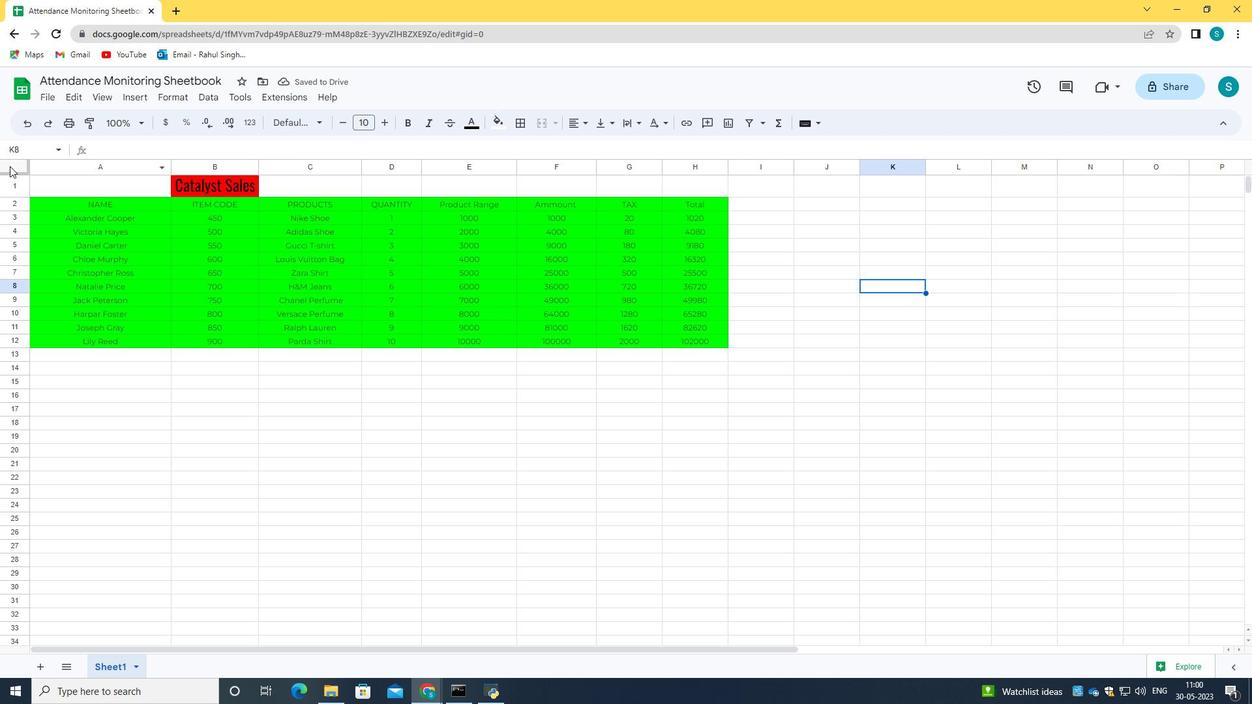 
Action: Mouse pressed left at (10, 164)
Screenshot: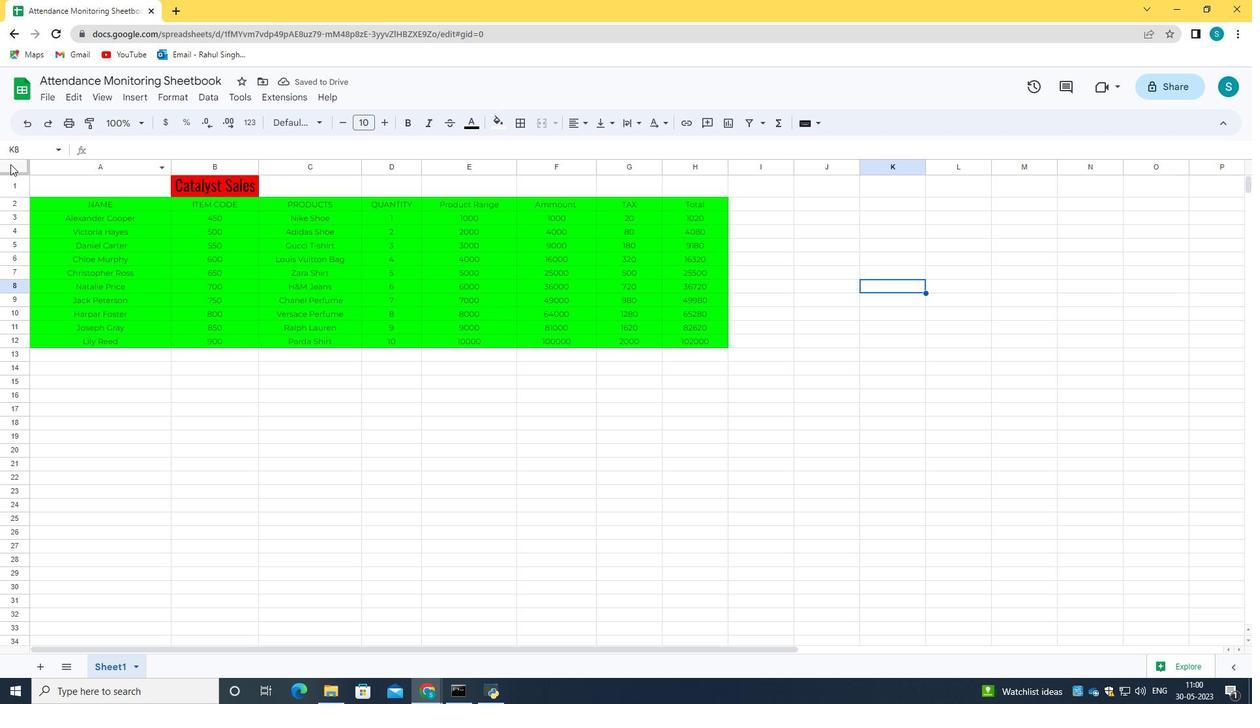 
Action: Mouse moved to (176, 96)
Screenshot: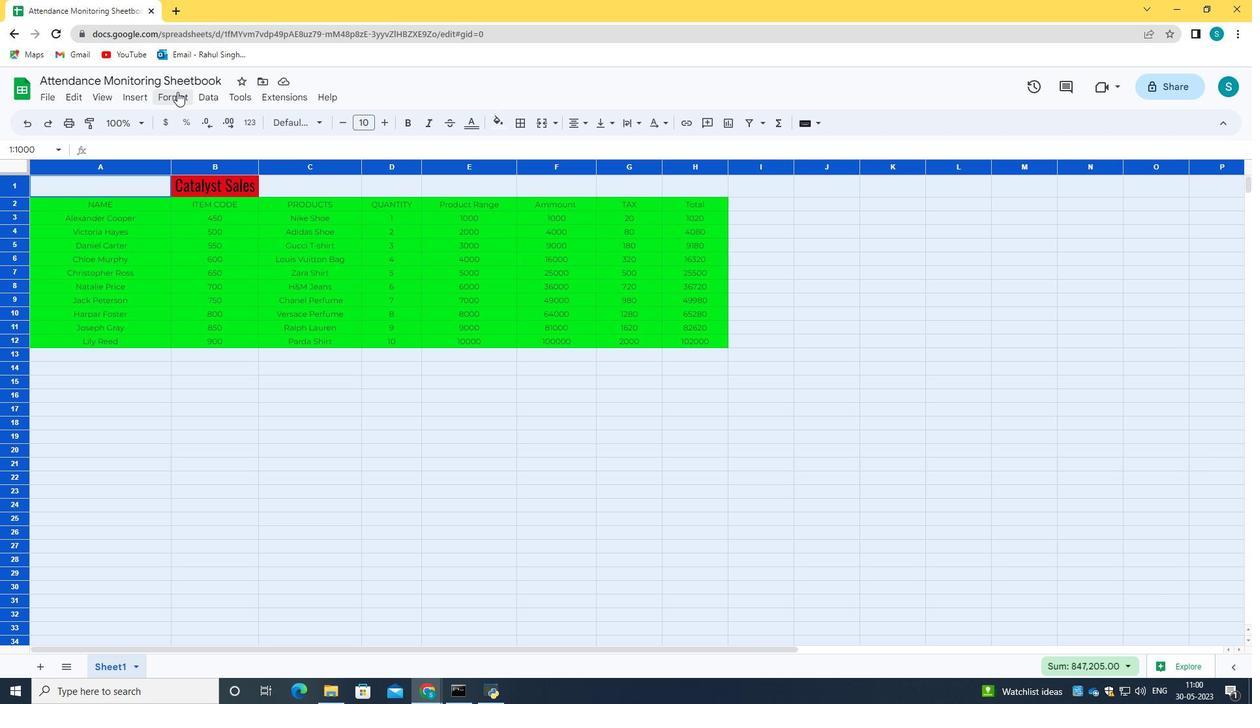 
Action: Mouse pressed left at (176, 96)
Screenshot: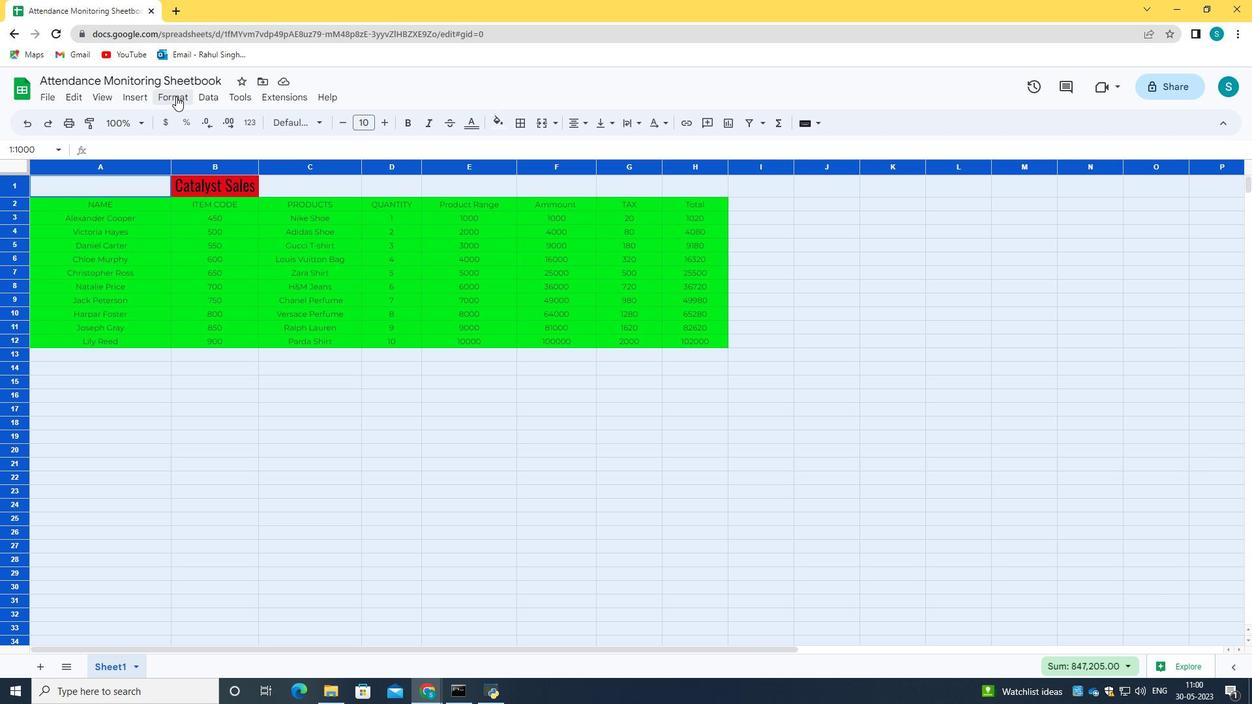
Action: Mouse moved to (243, 319)
Screenshot: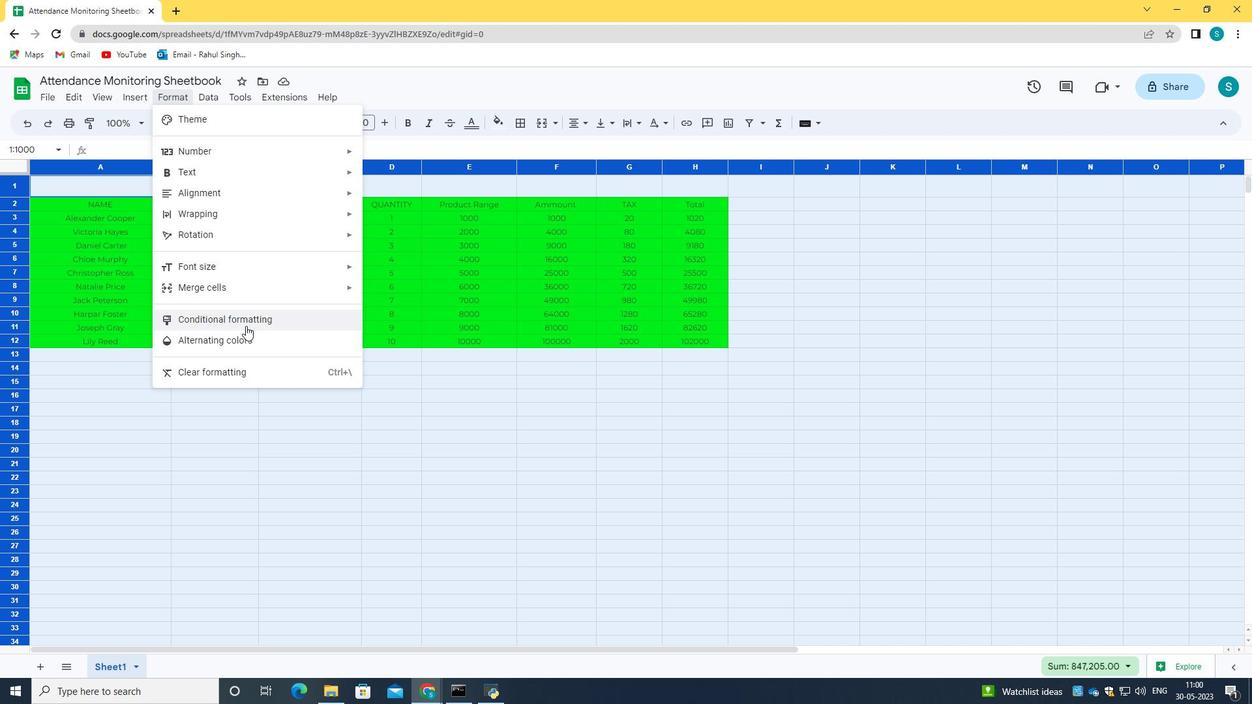 
Action: Mouse pressed left at (243, 319)
Screenshot: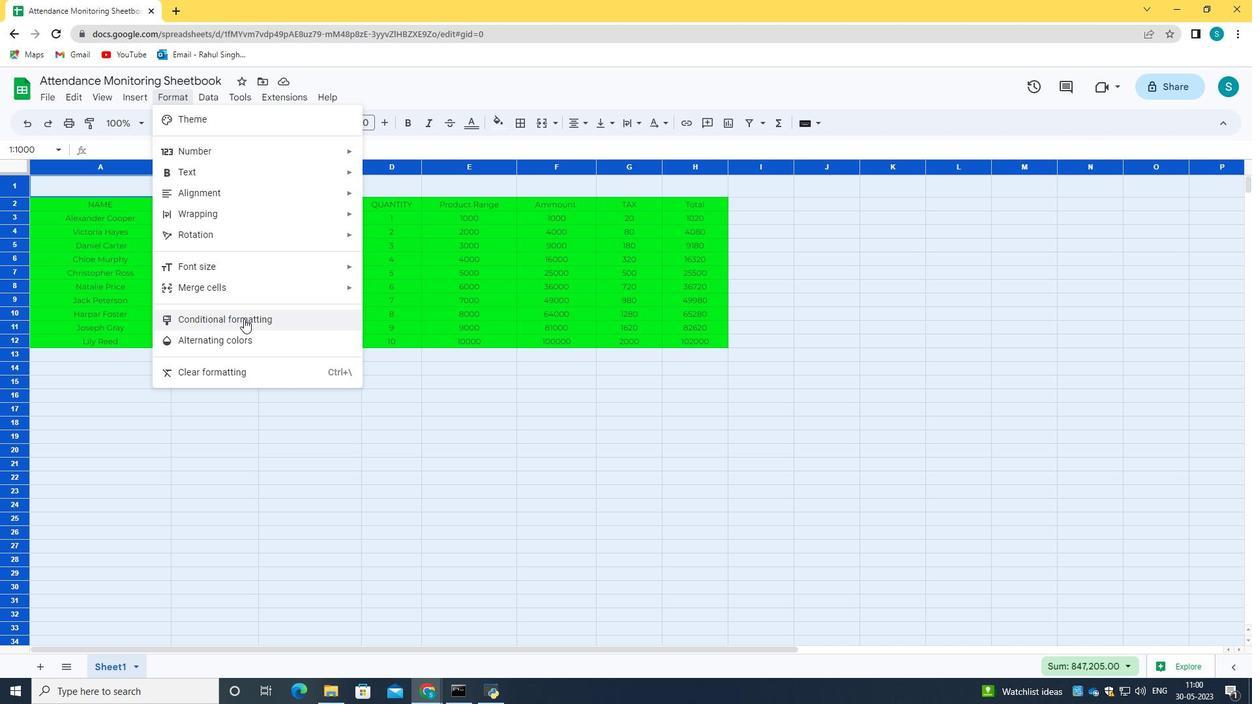 
Action: Mouse moved to (1094, 215)
Screenshot: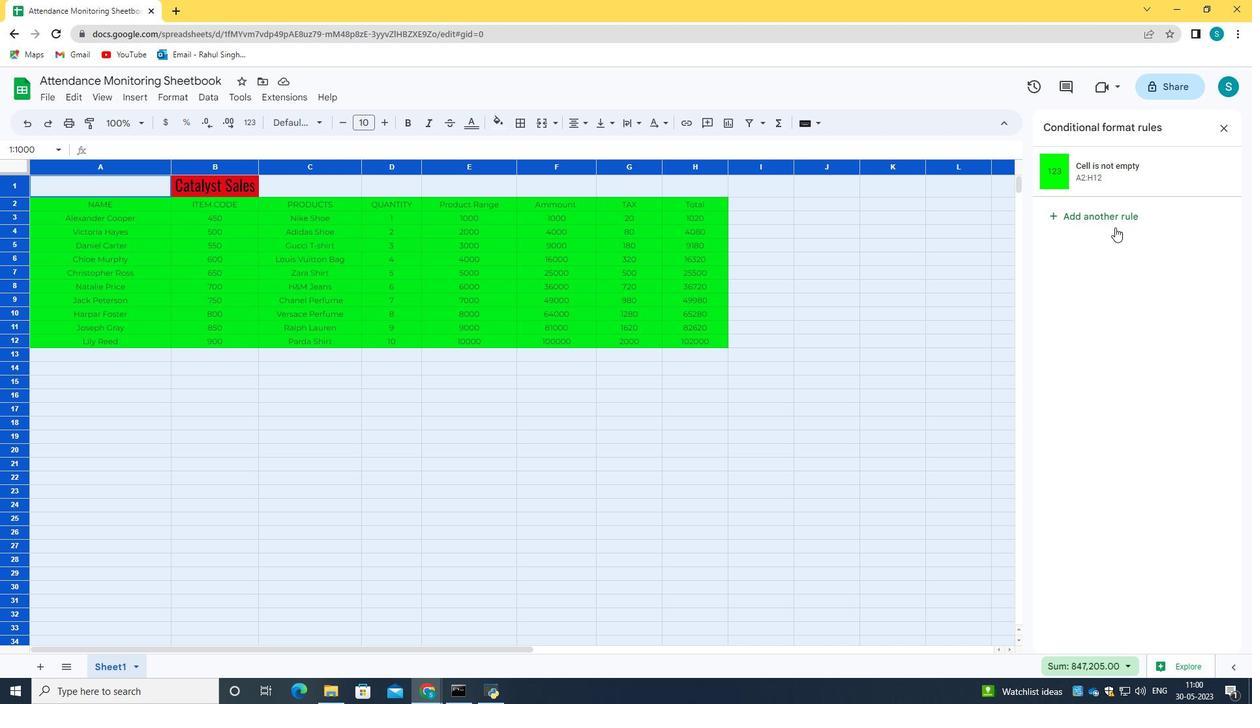 
Action: Mouse pressed left at (1094, 215)
Screenshot: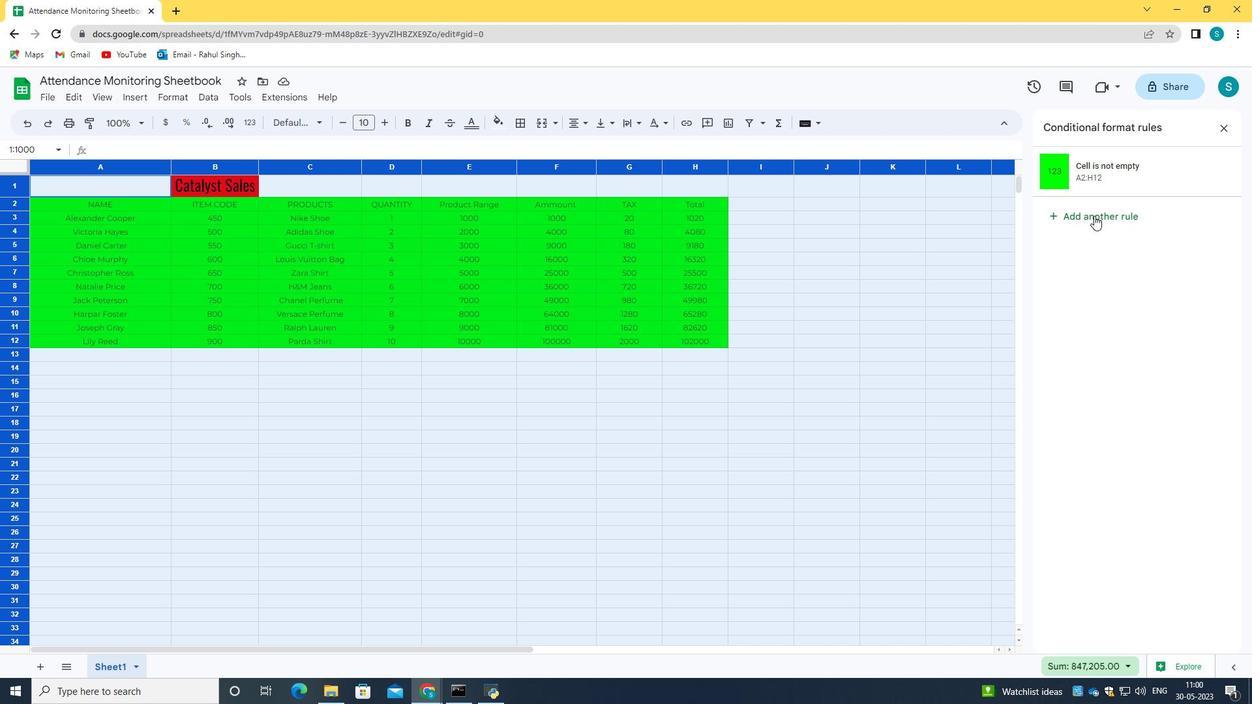 
Action: Mouse moved to (1157, 379)
Screenshot: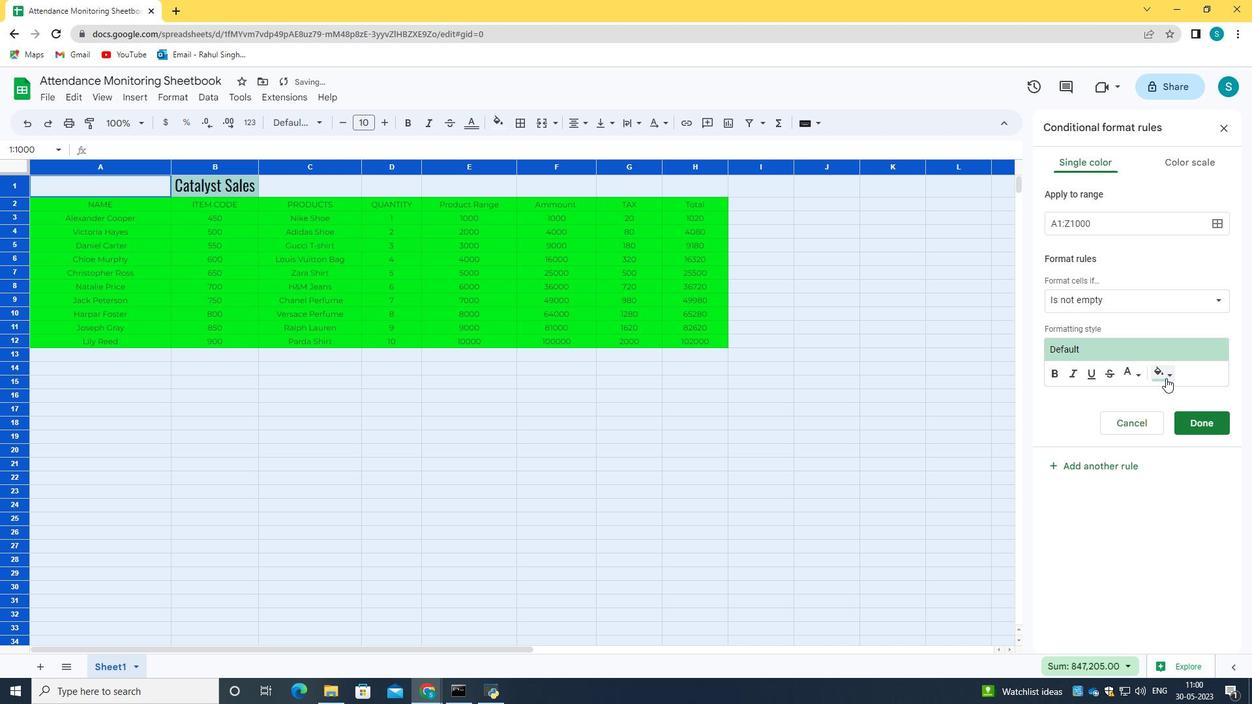 
Action: Mouse pressed left at (1157, 379)
Screenshot: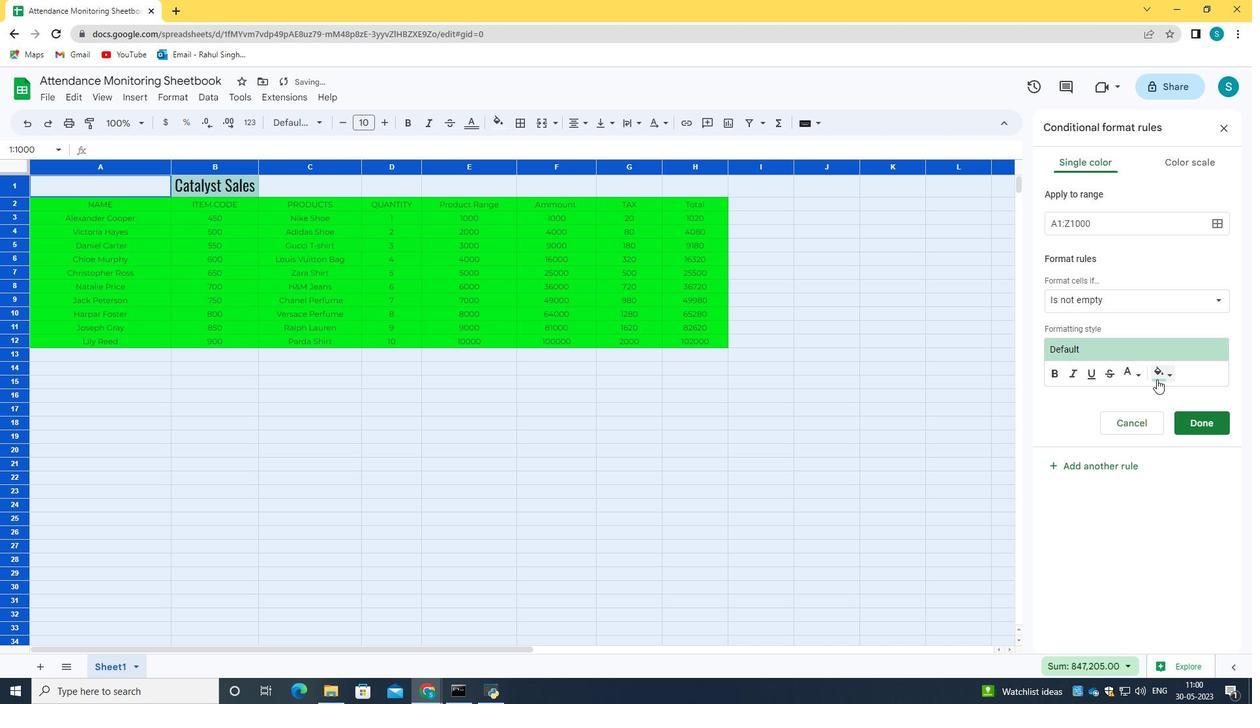 
Action: Mouse moved to (1116, 545)
Screenshot: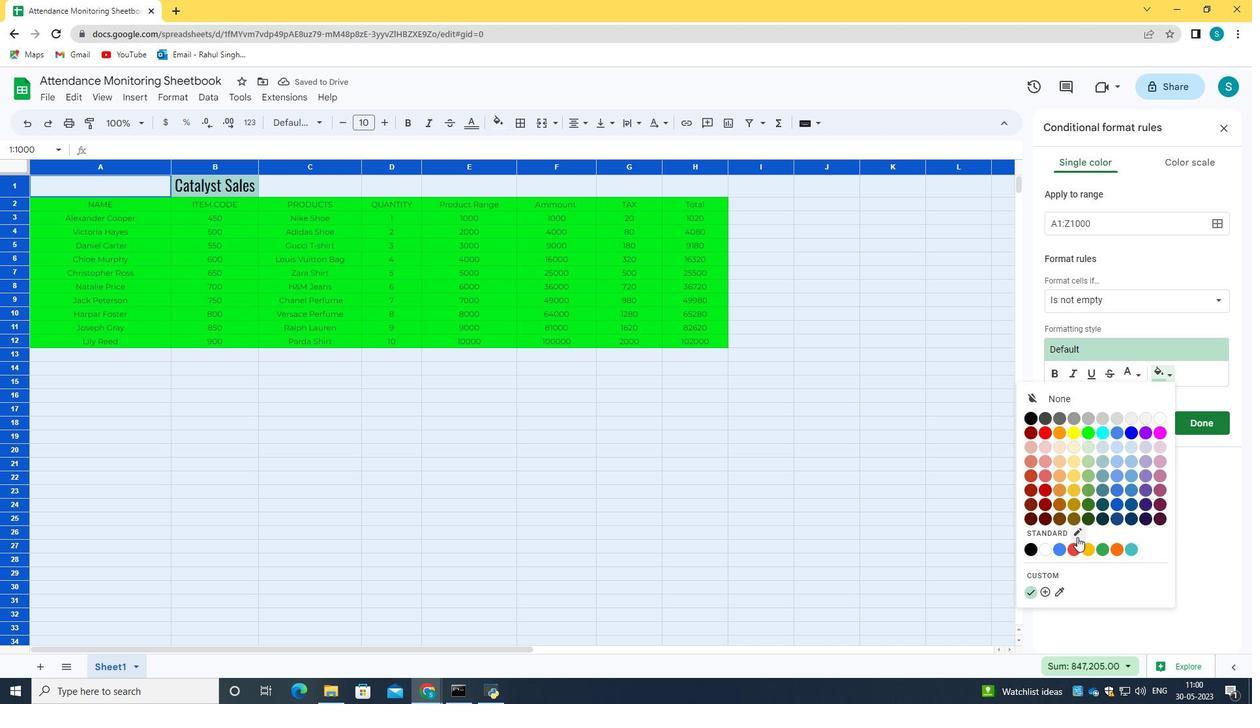 
Action: Mouse pressed left at (1116, 545)
Screenshot: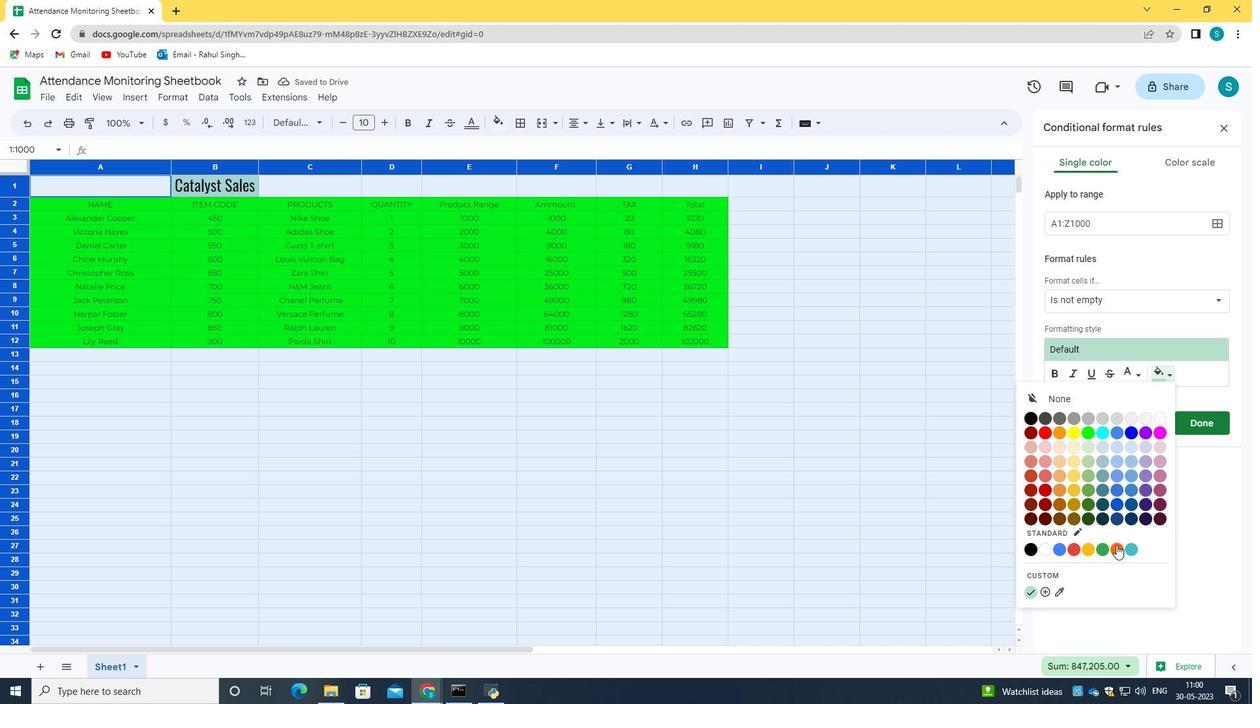 
Action: Mouse moved to (1135, 372)
Screenshot: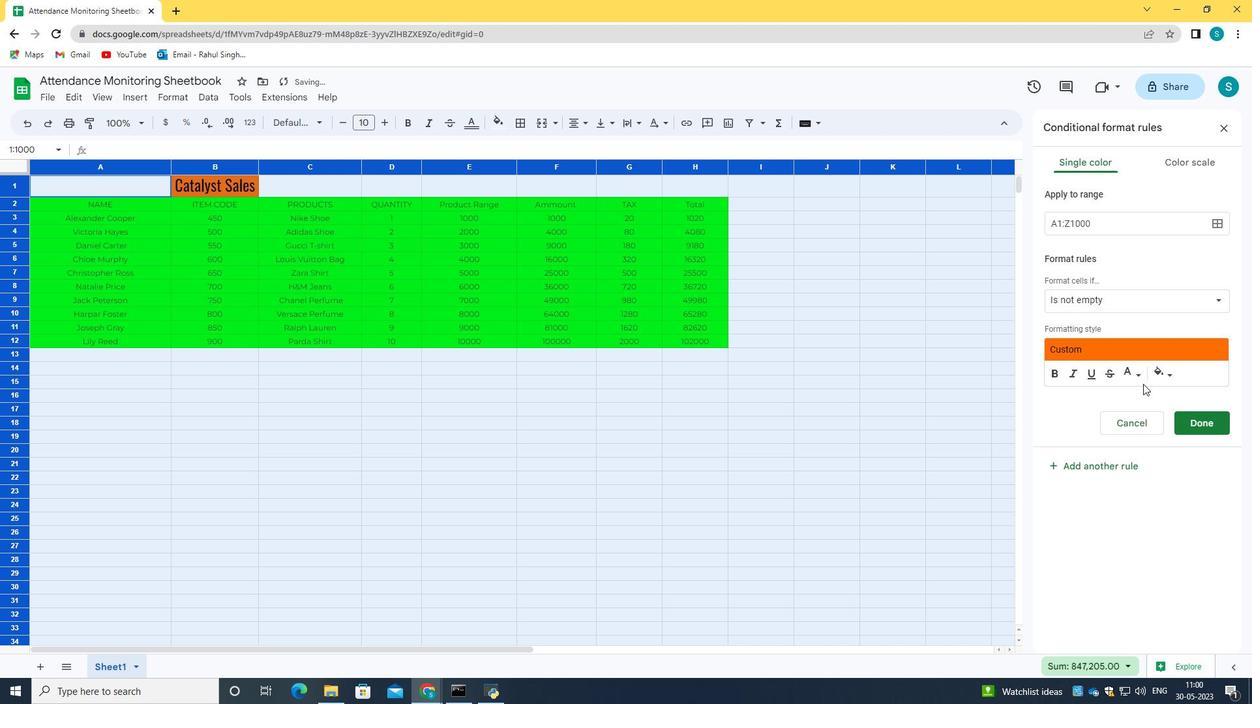 
Action: Mouse pressed left at (1135, 372)
Screenshot: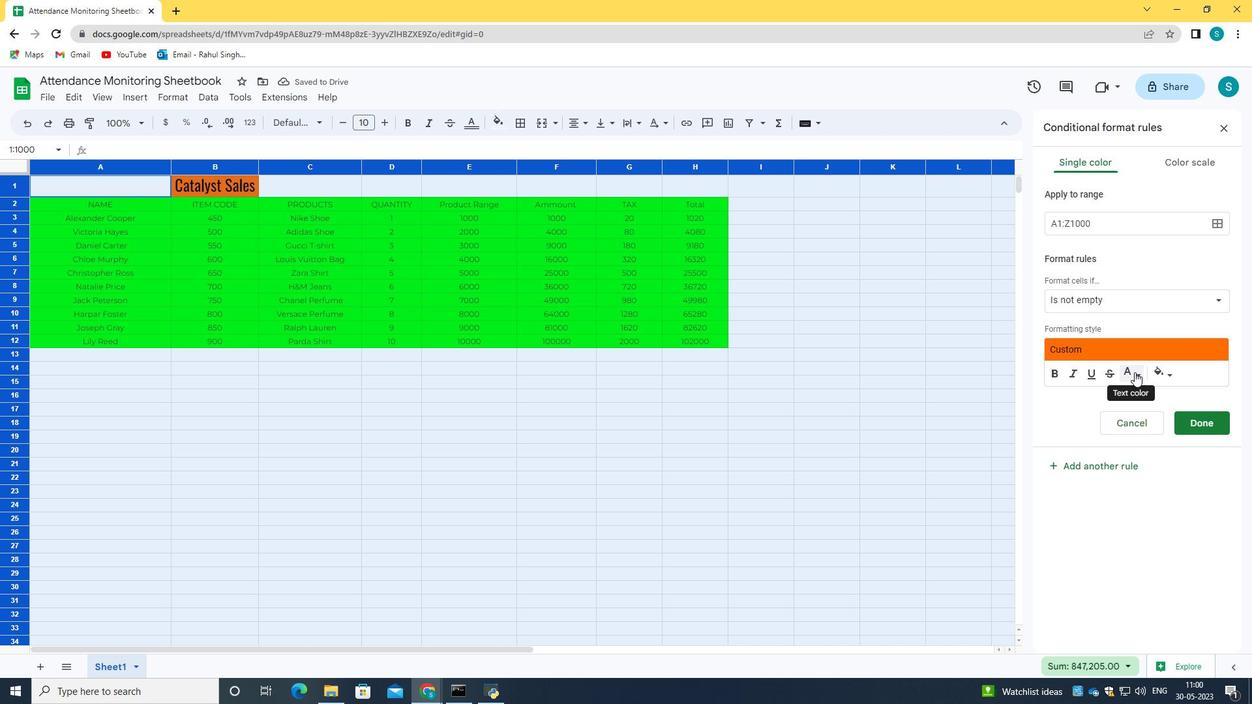 
Action: Mouse moved to (1087, 549)
Screenshot: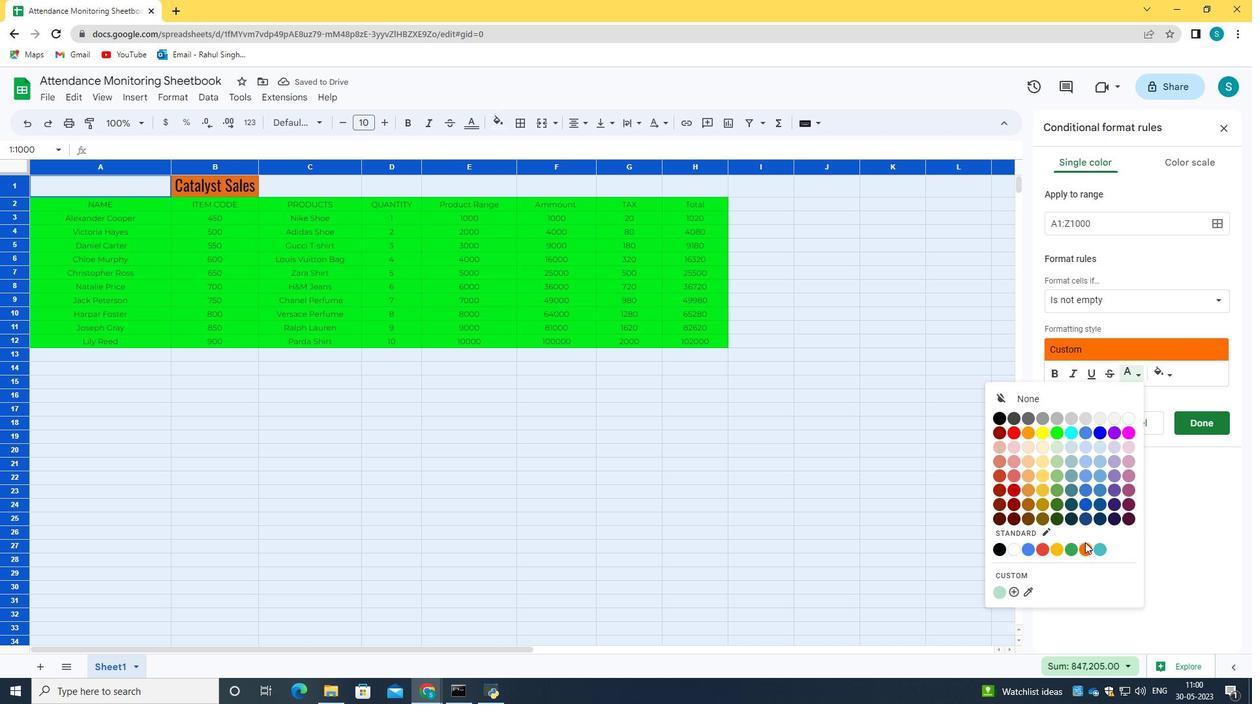 
Action: Mouse pressed left at (1087, 549)
Screenshot: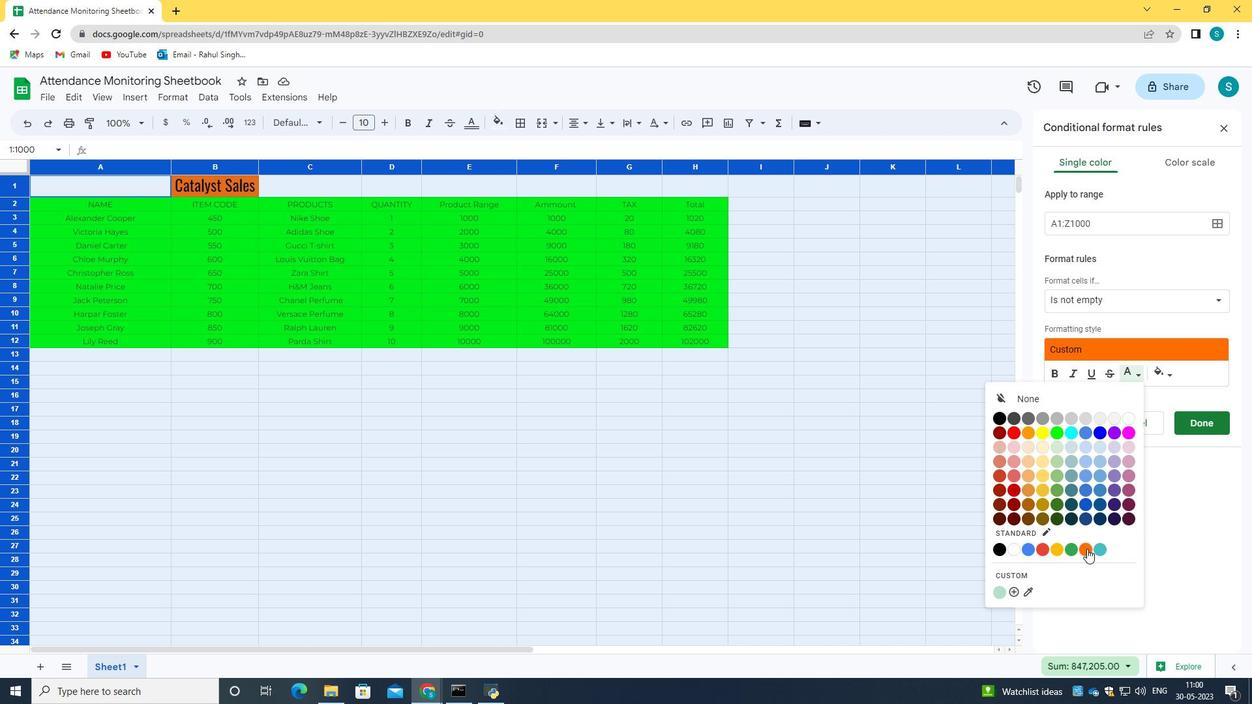 
Action: Mouse moved to (1153, 371)
Screenshot: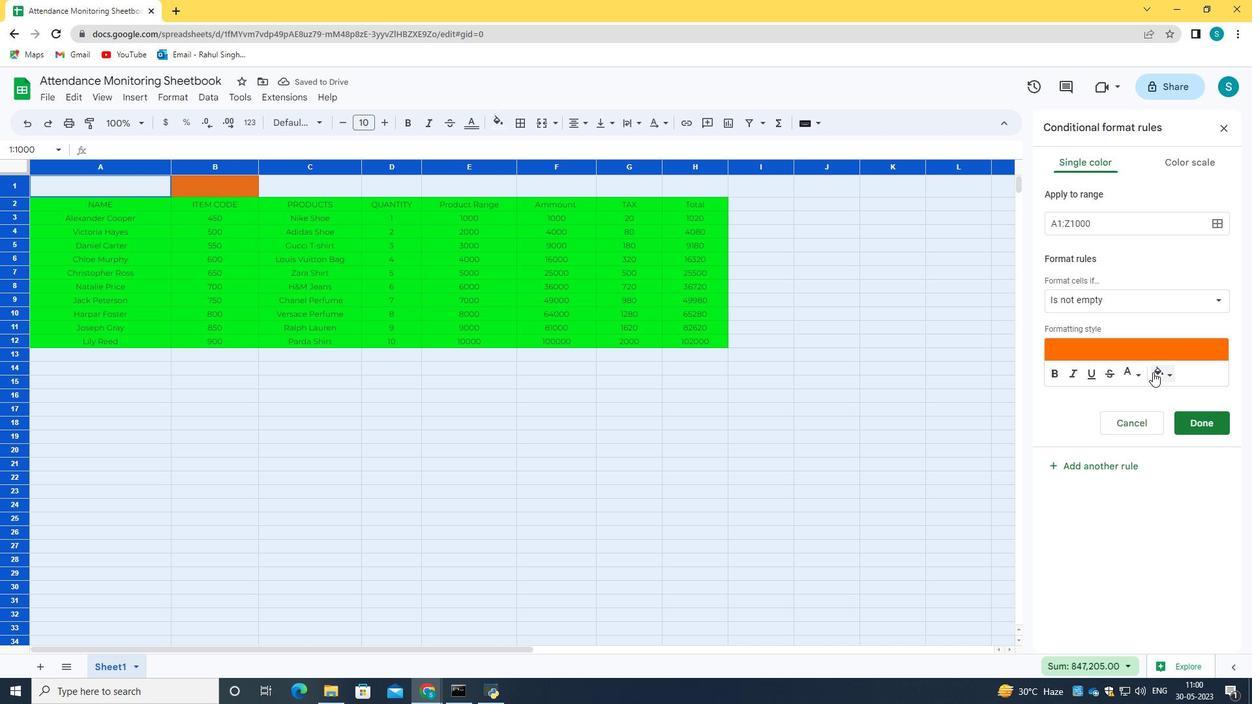 
Action: Mouse pressed left at (1153, 371)
Screenshot: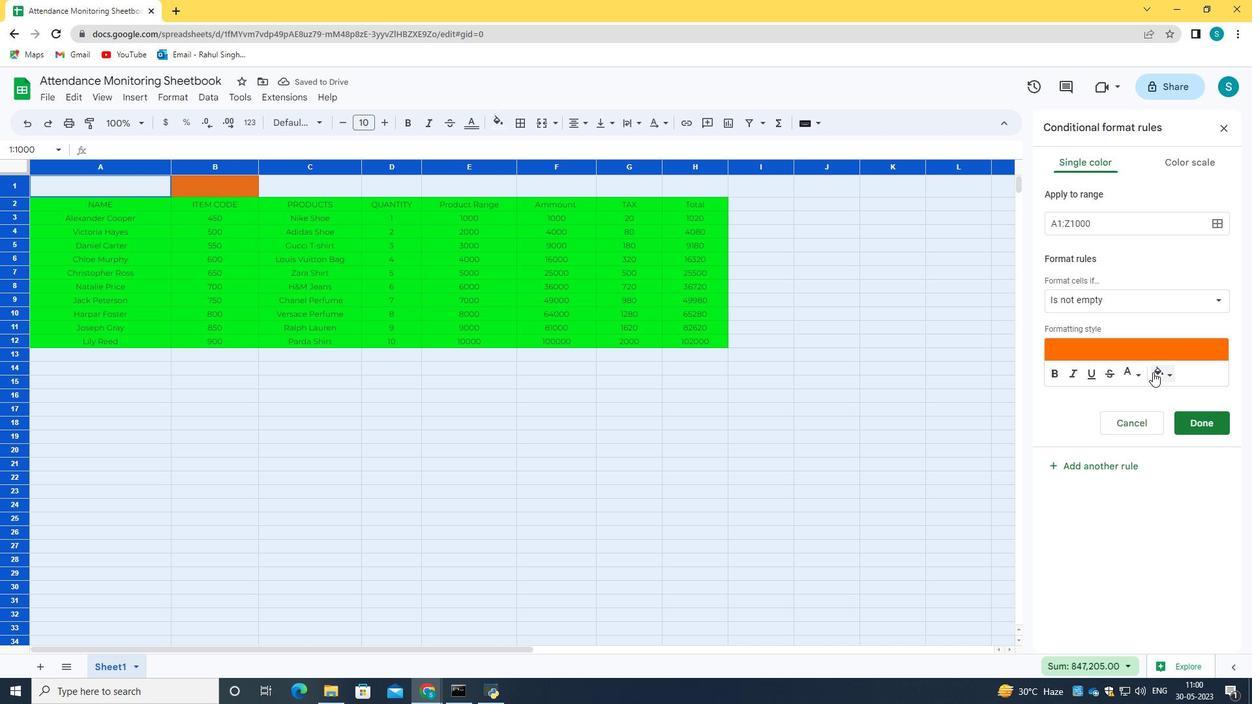 
Action: Mouse moved to (1034, 419)
Screenshot: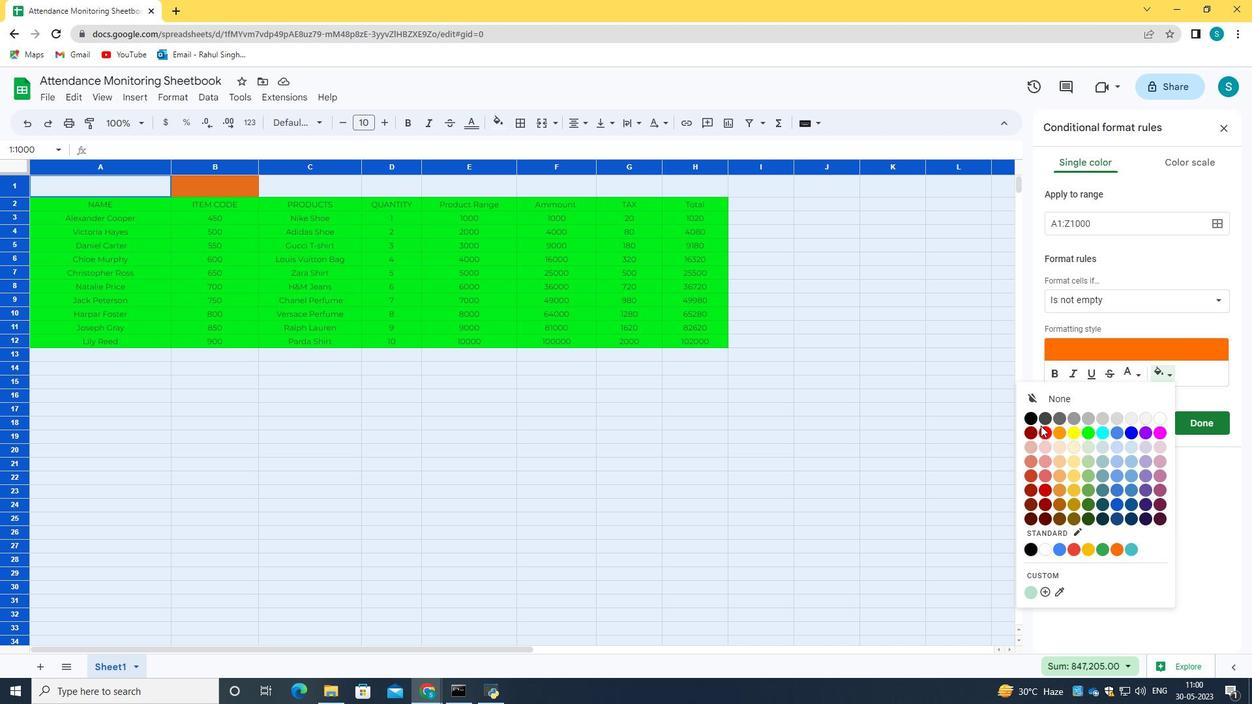 
Action: Mouse pressed left at (1034, 419)
Screenshot: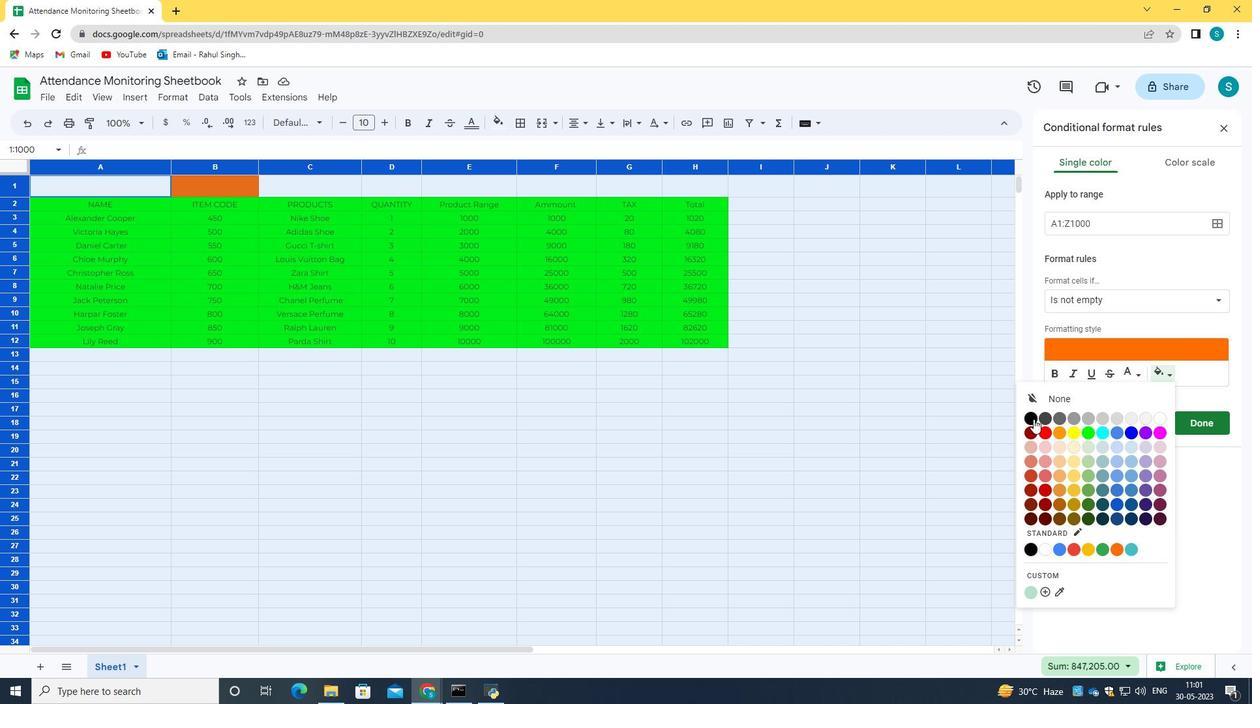 
Action: Mouse moved to (13, 168)
Screenshot: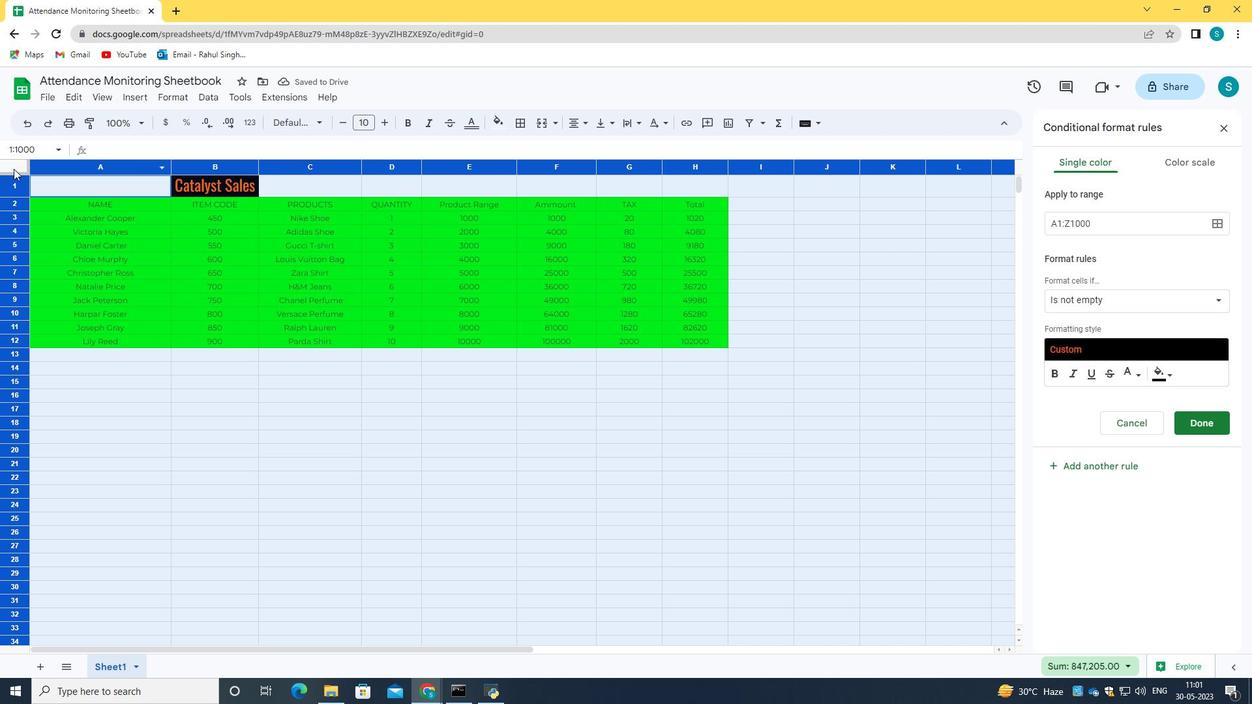 
Action: Mouse pressed left at (13, 168)
Screenshot: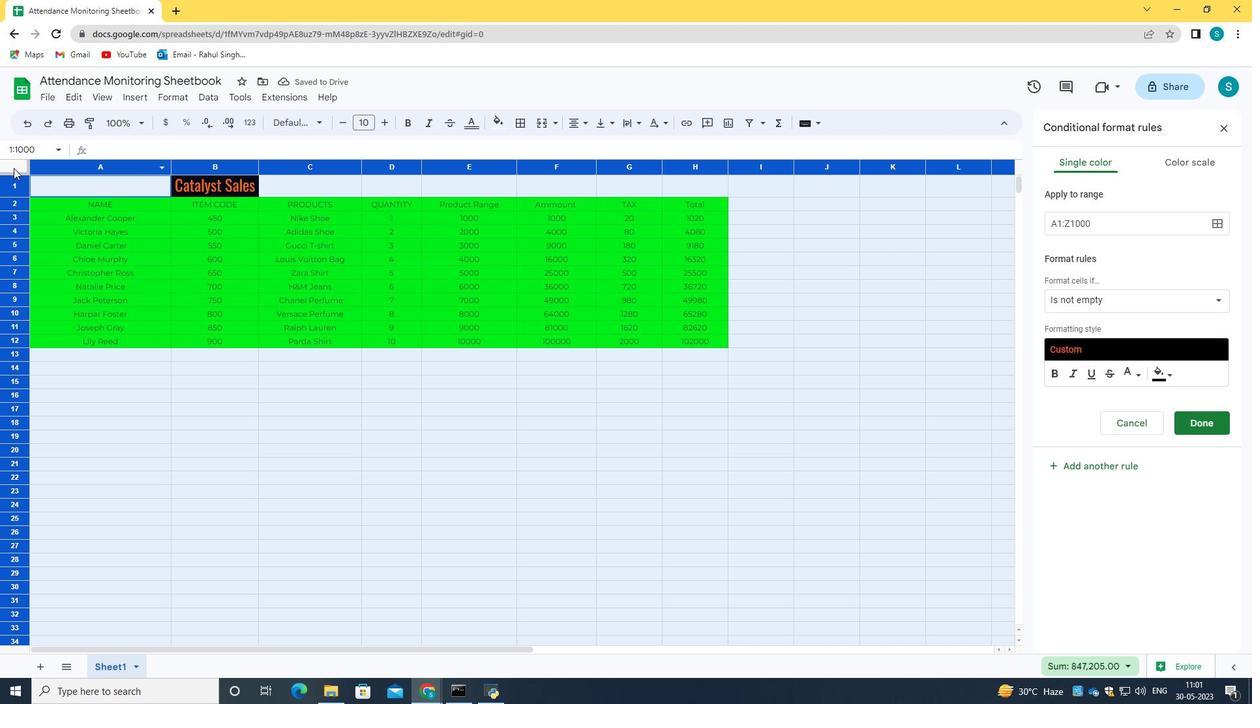 
Action: Mouse pressed left at (13, 168)
Screenshot: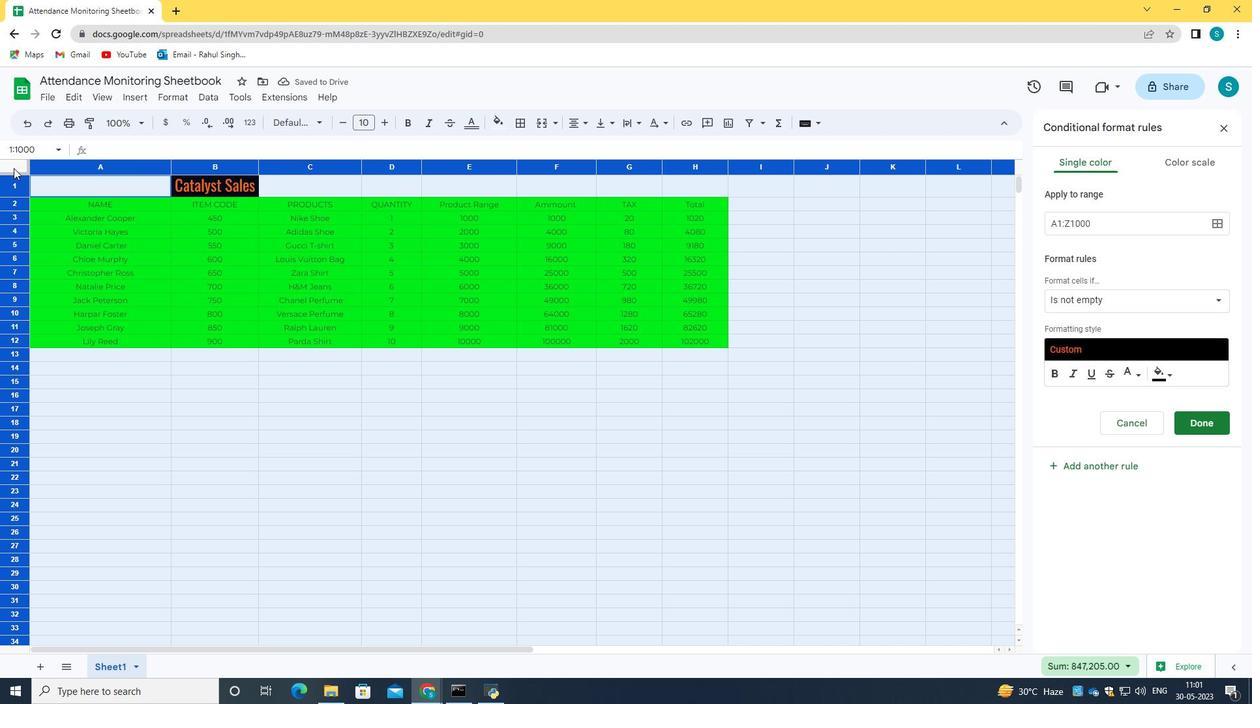 
Action: Mouse moved to (259, 167)
Screenshot: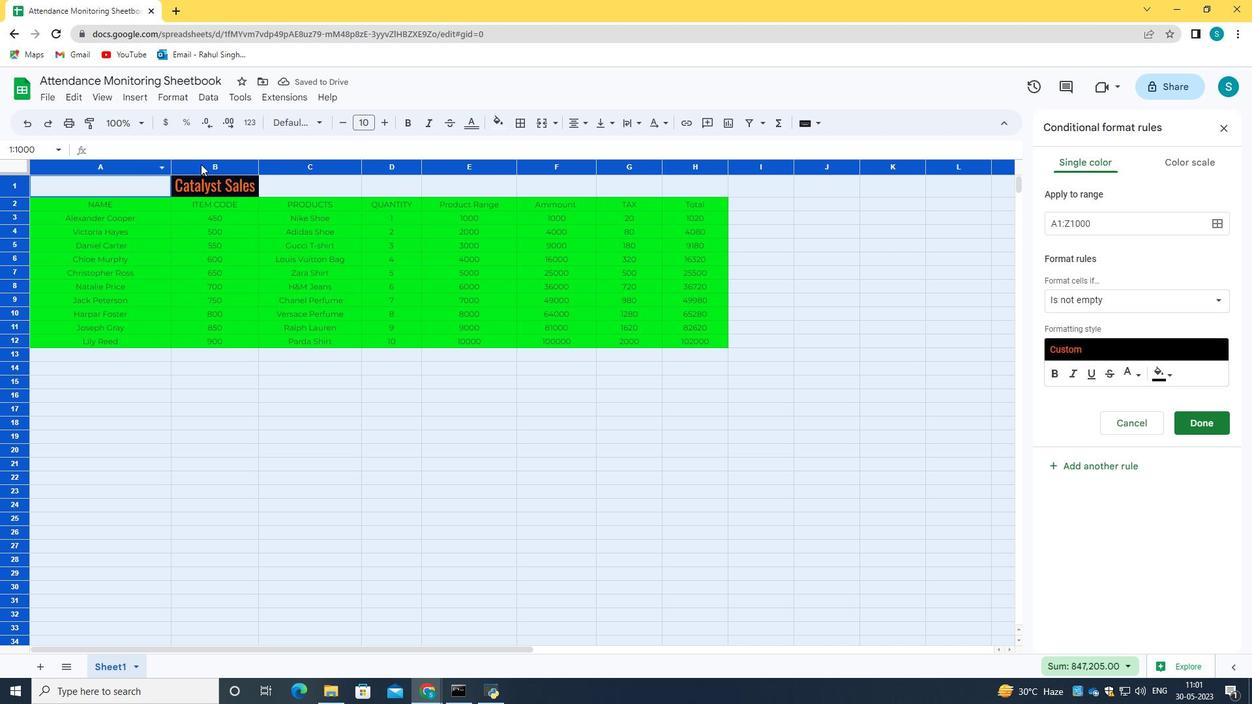 
Action: Mouse pressed left at (259, 167)
Screenshot: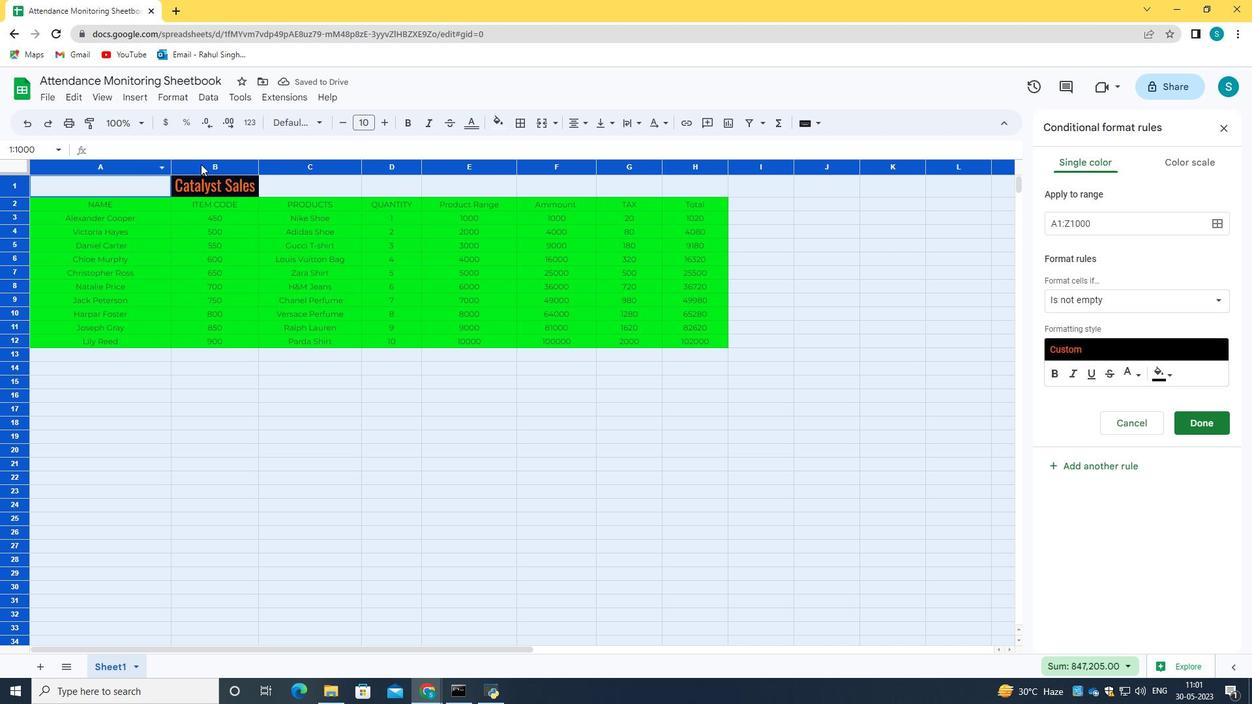 
Action: Mouse moved to (817, 499)
Screenshot: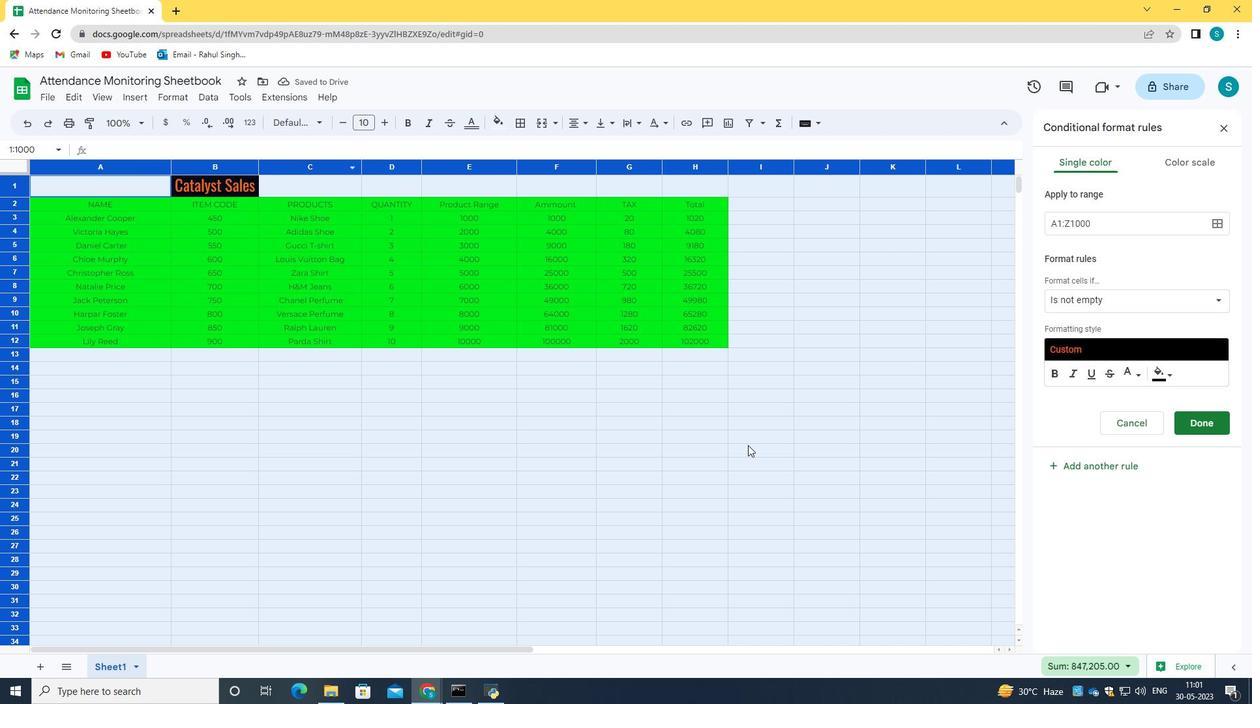 
Action: Mouse pressed left at (817, 499)
Screenshot: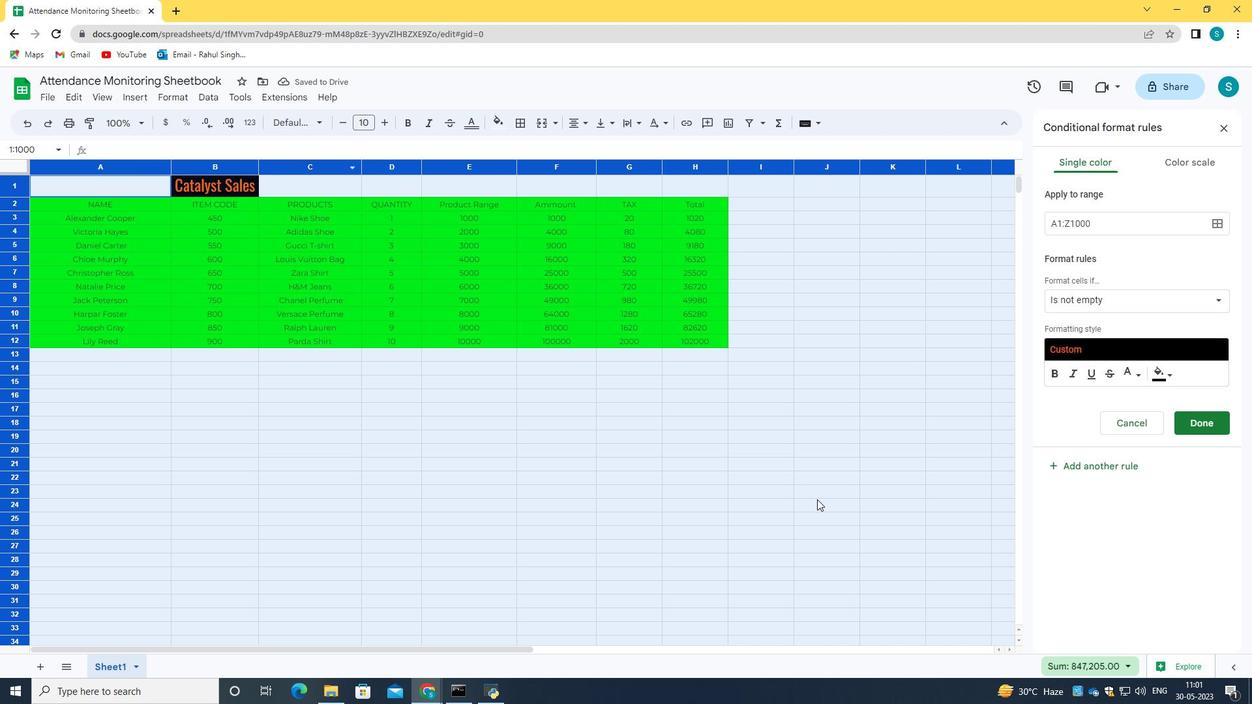 
Action: Mouse moved to (1213, 425)
Screenshot: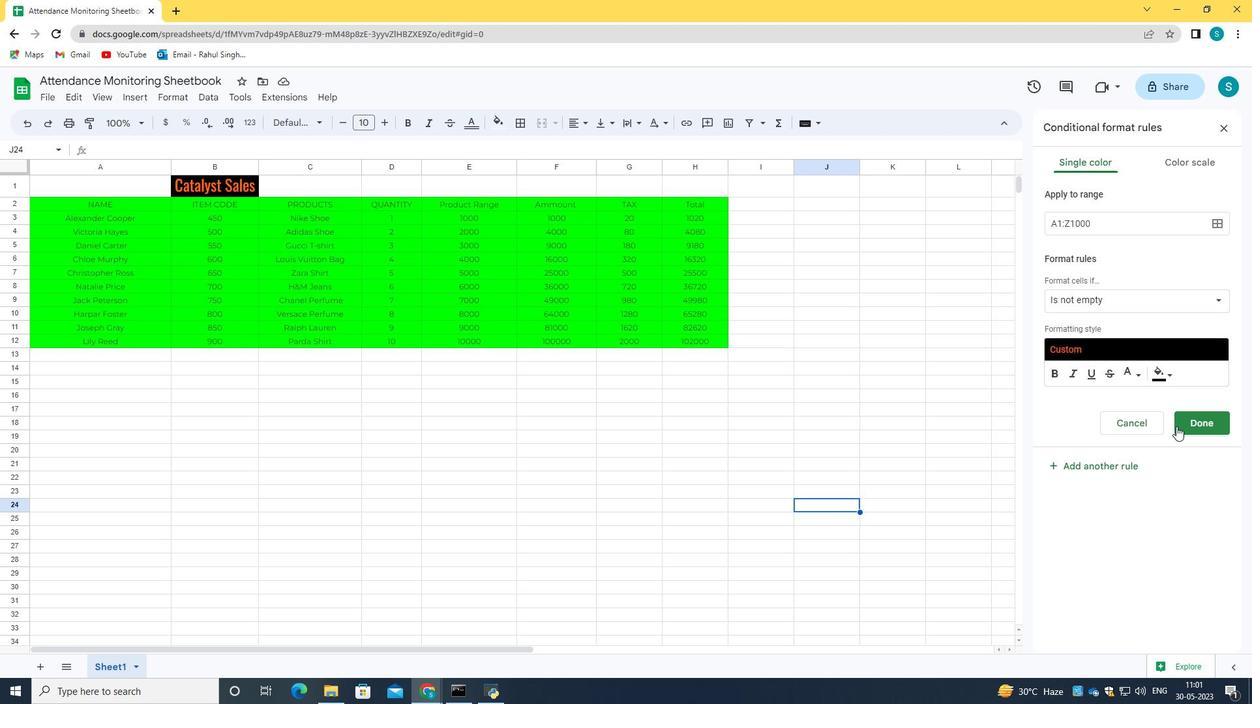 
Action: Mouse pressed left at (1213, 425)
Screenshot: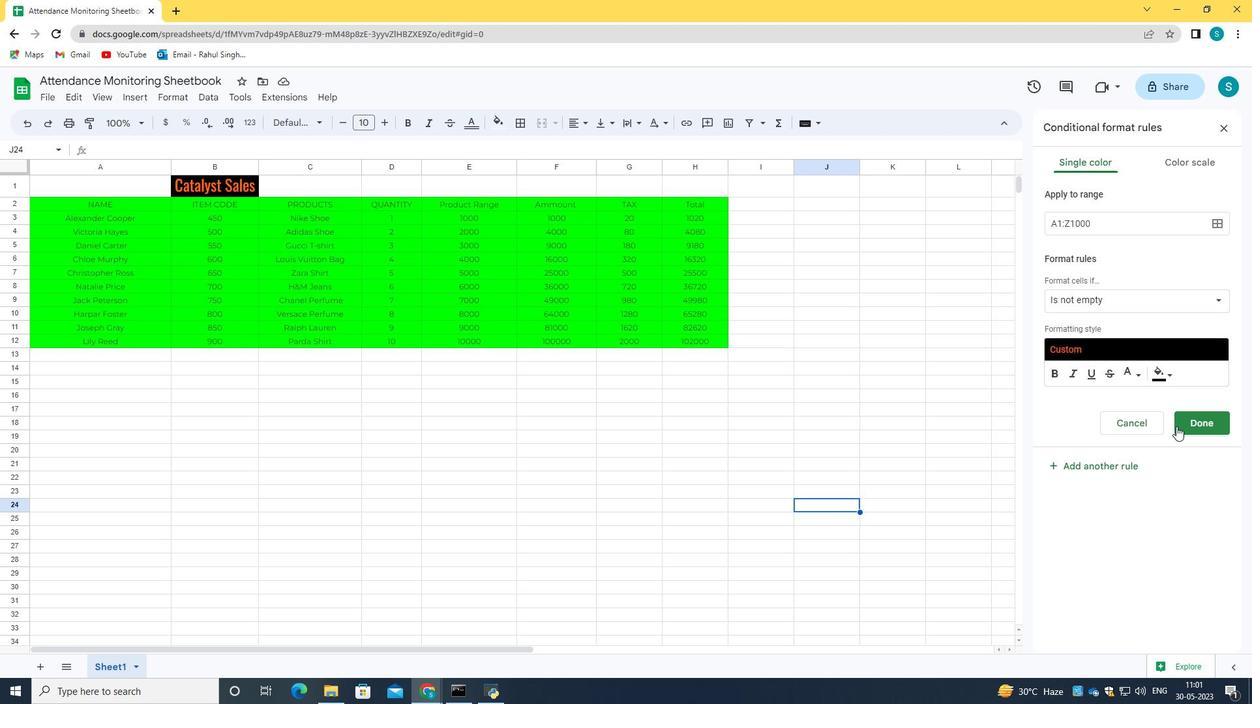 
Action: Mouse moved to (1227, 126)
Screenshot: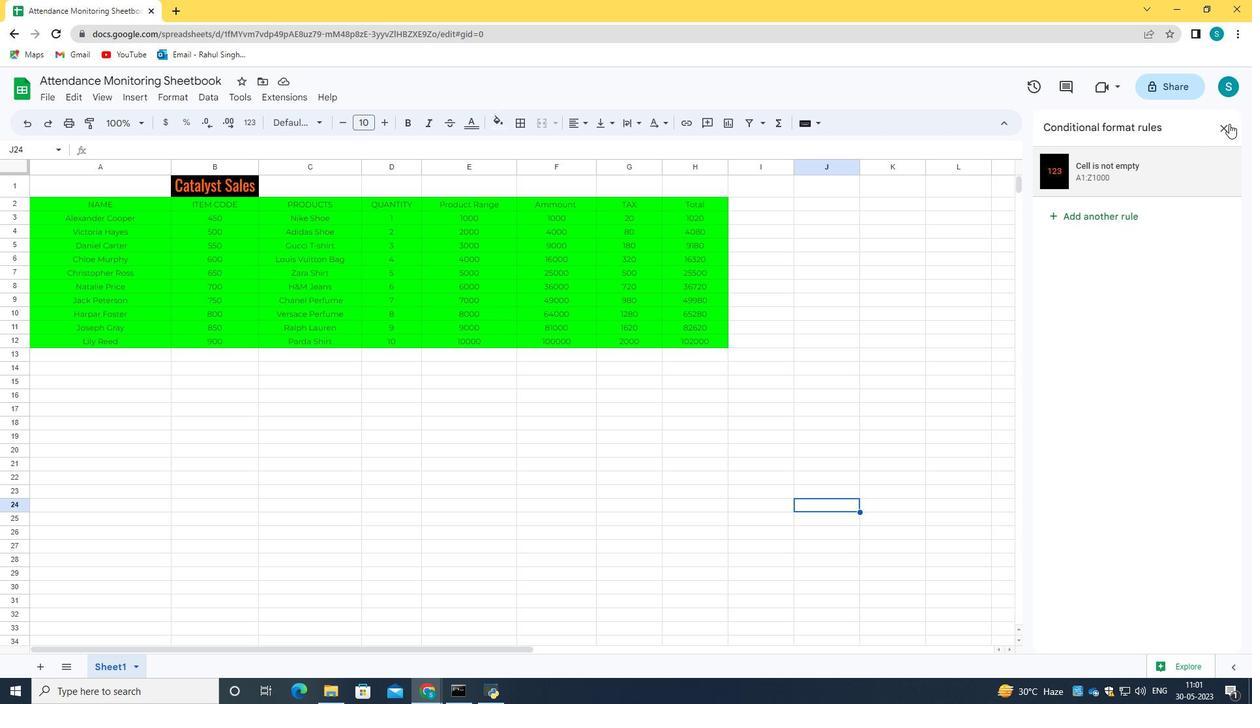 
Action: Mouse pressed left at (1227, 126)
Screenshot: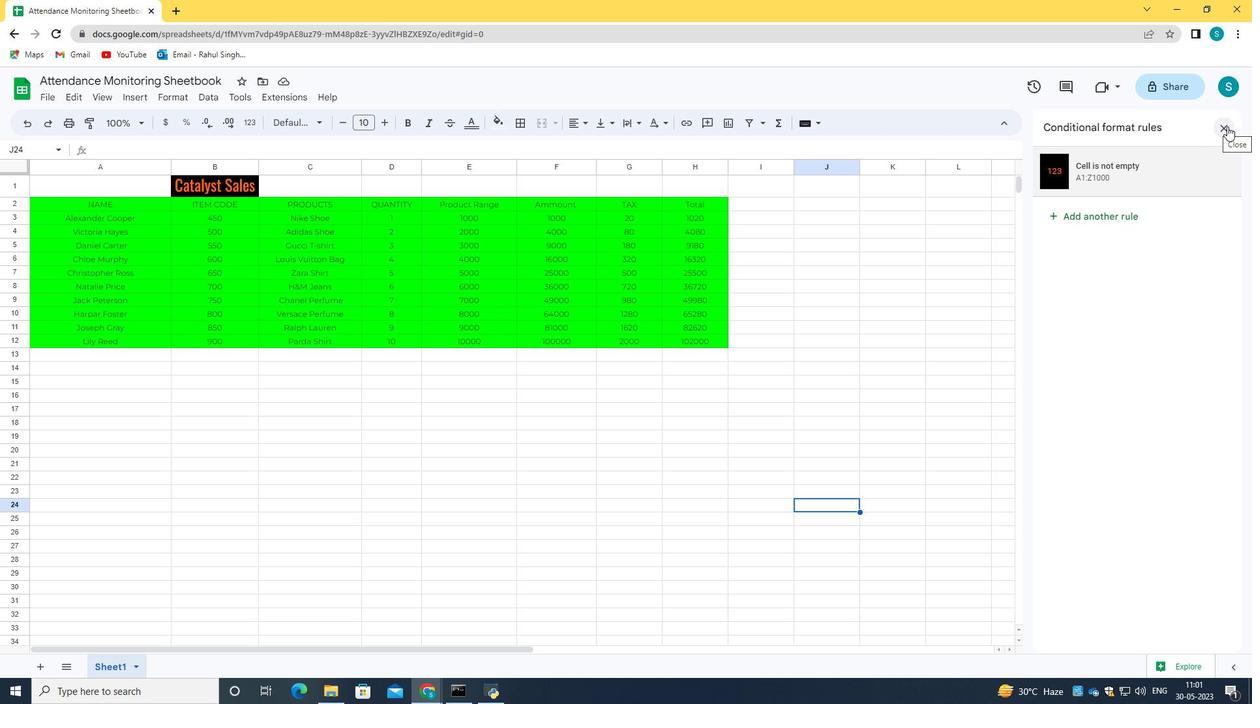 
Action: Mouse moved to (172, 166)
Screenshot: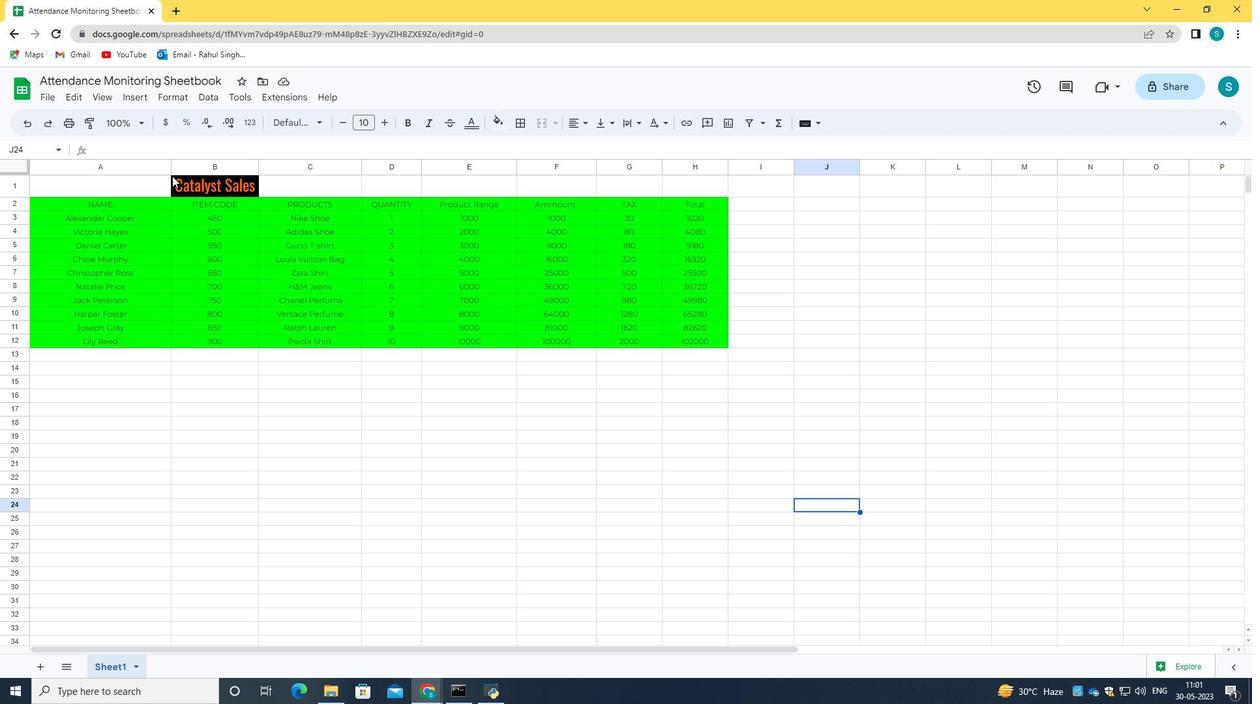 
Action: Mouse pressed left at (172, 166)
Screenshot: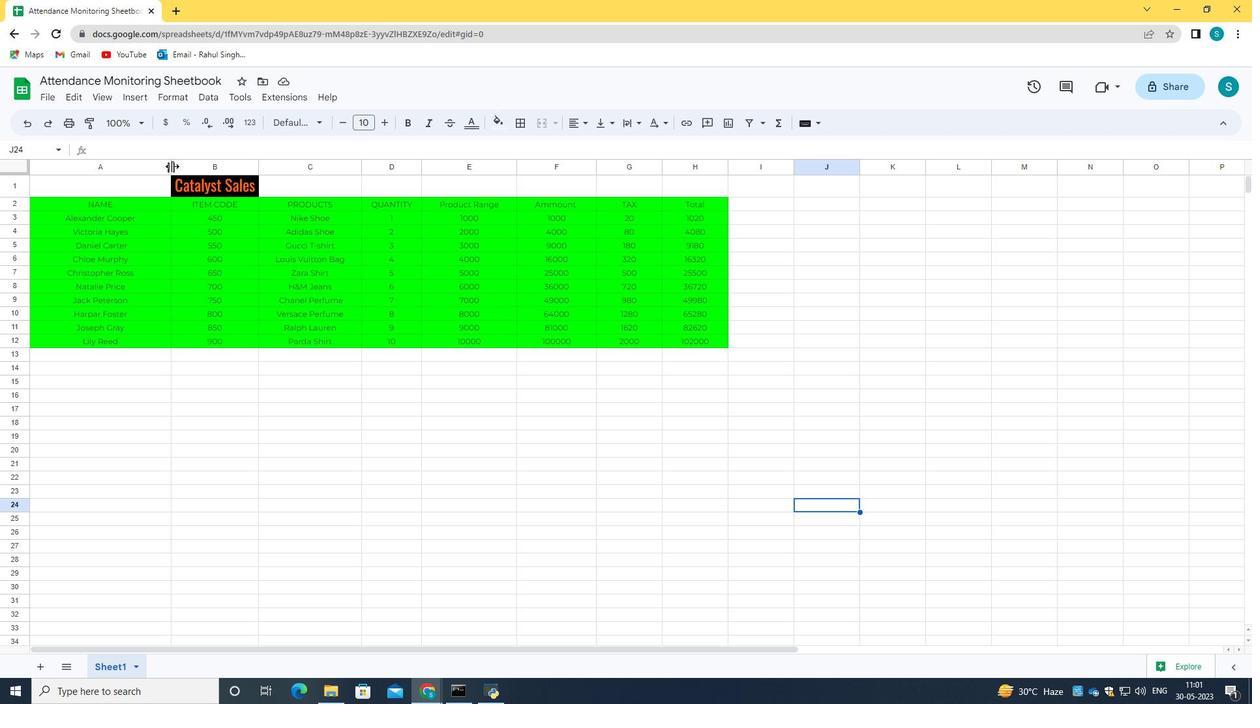 
Action: Mouse moved to (112, 85)
Screenshot: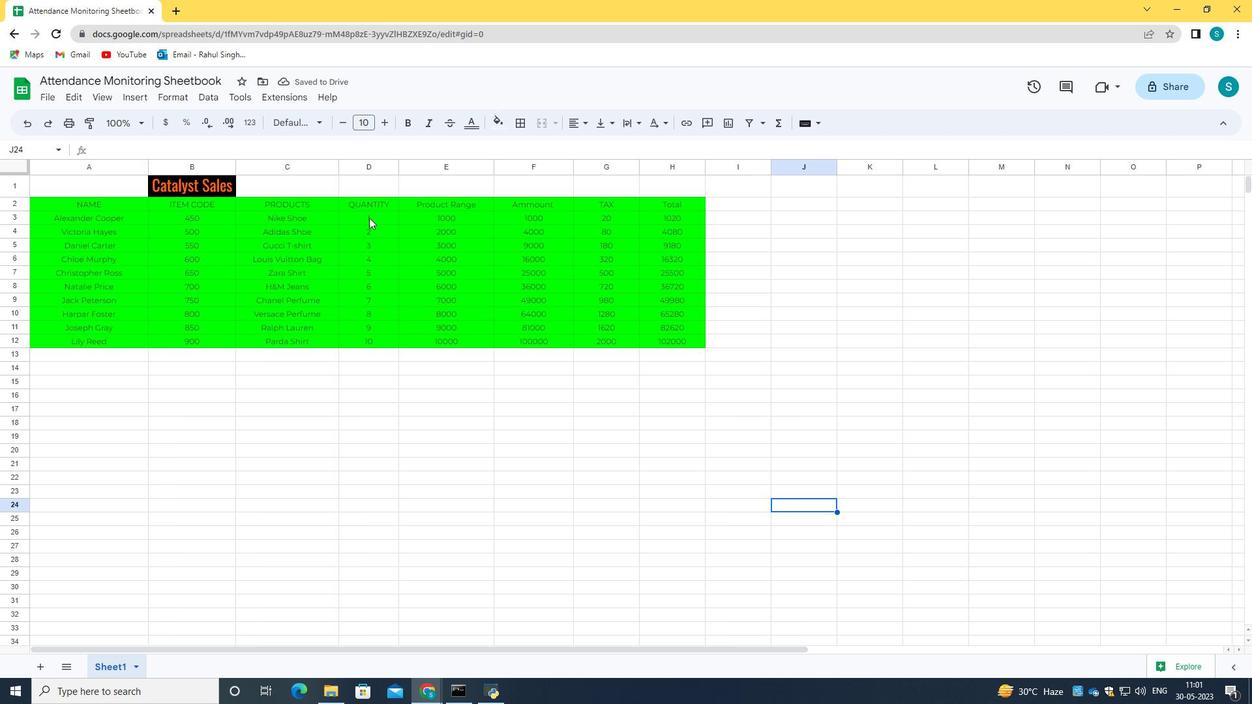 
